 Task: Search one way flight ticket for 5 adults, 2 children, 1 infant in seat and 2 infants on lap in economy from San Angelo: San Angelo Regional Airport (mathis Field) to Evansville: Evansville Regional Airport on 8-3-2023. Choice of flights is Frontier. Number of bags: 1 carry on bag and 1 checked bag. Price is upto 97000. Outbound departure time preference is 4:00.
Action: Mouse moved to (393, 156)
Screenshot: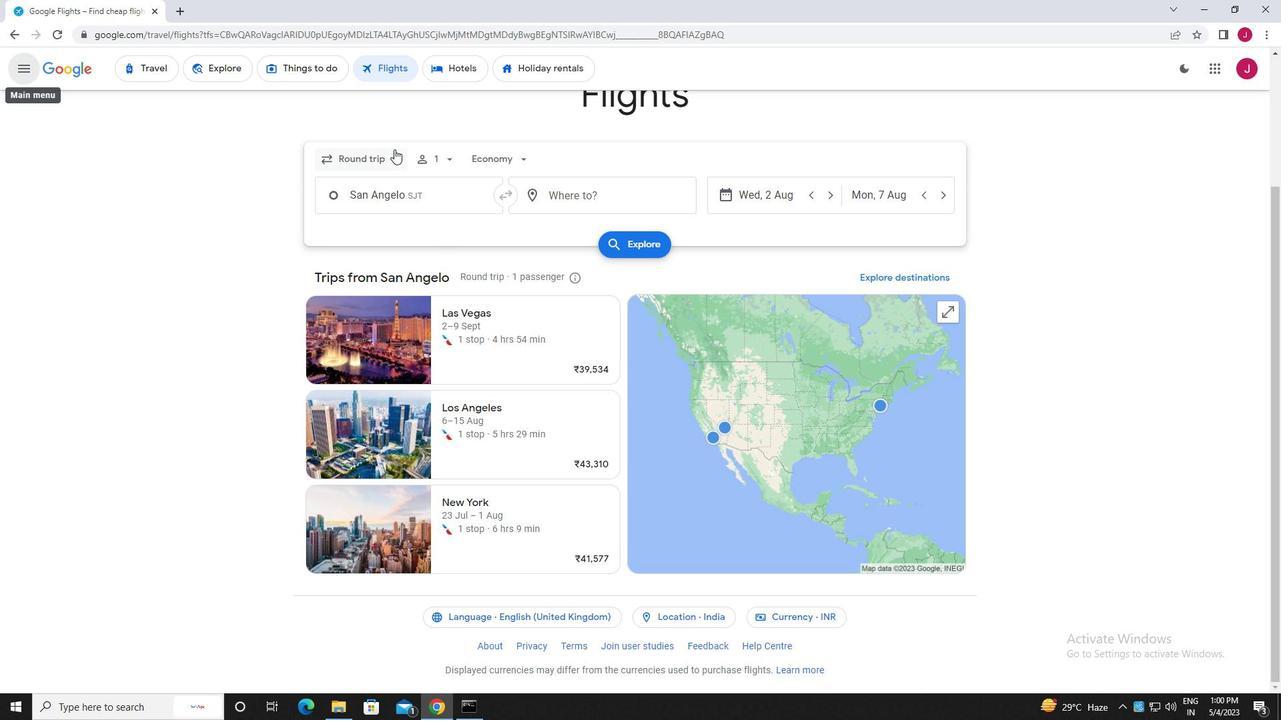 
Action: Mouse pressed left at (393, 156)
Screenshot: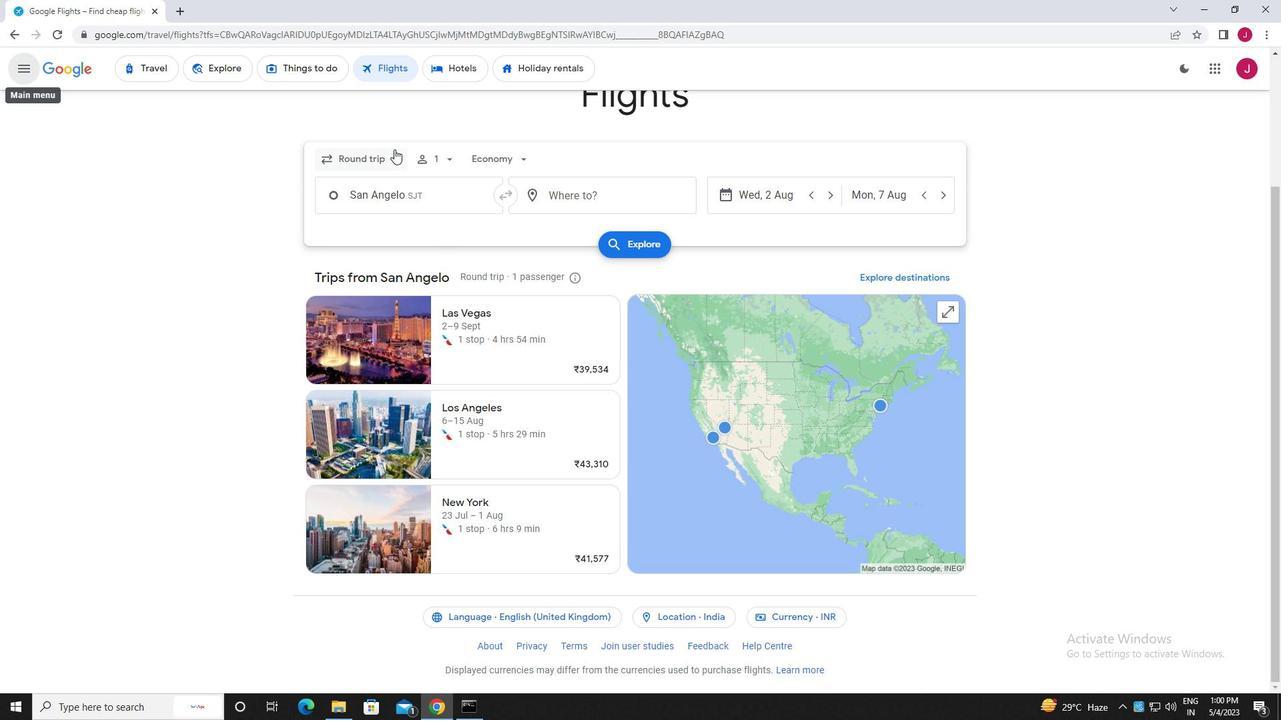 
Action: Mouse moved to (387, 220)
Screenshot: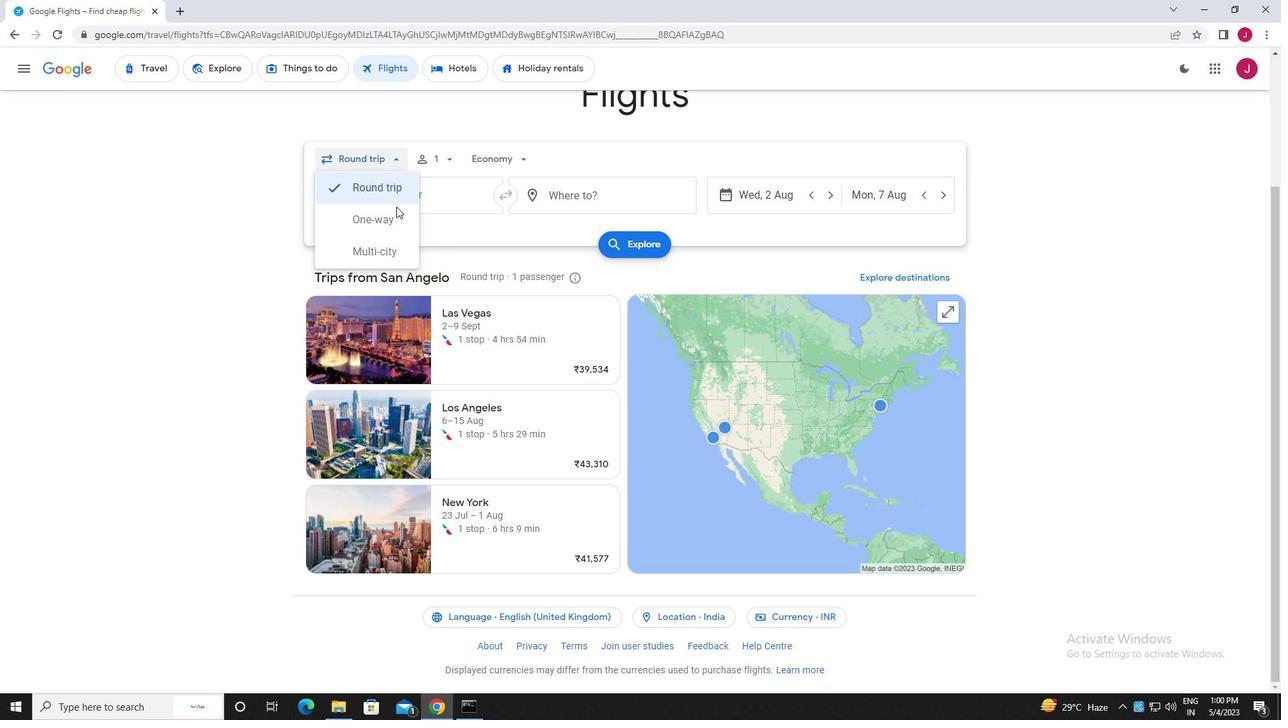 
Action: Mouse pressed left at (387, 220)
Screenshot: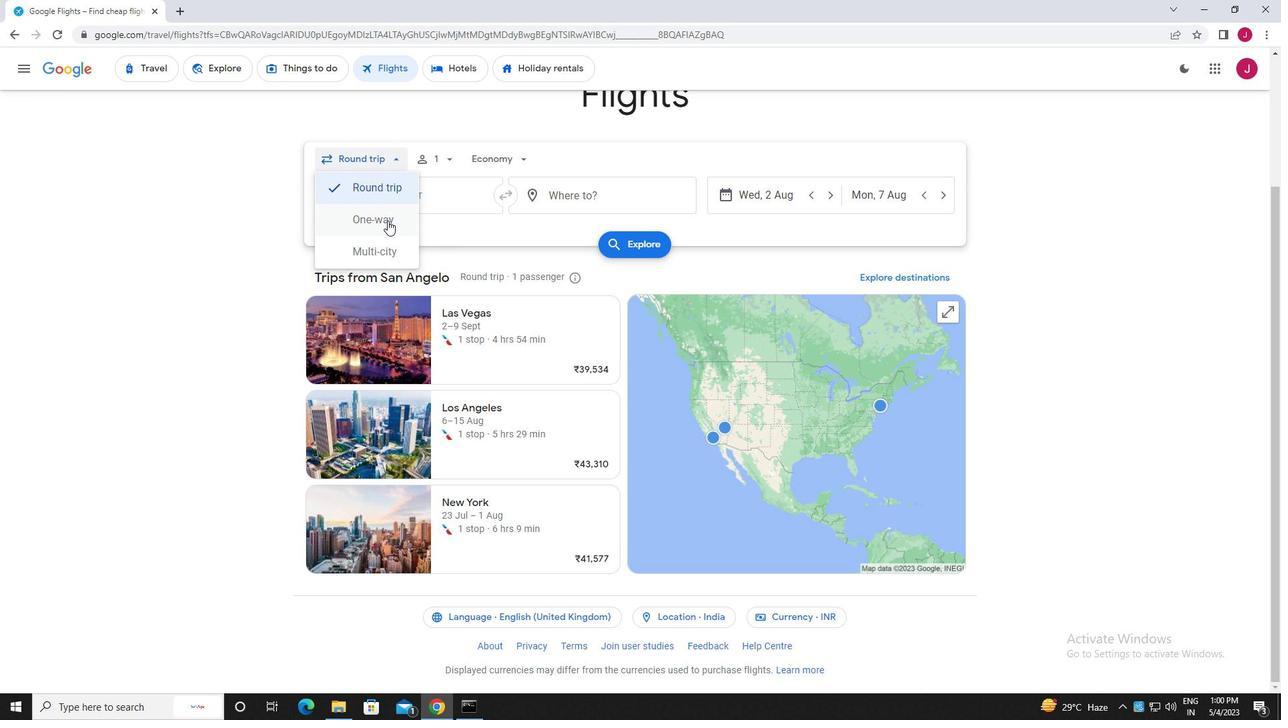 
Action: Mouse moved to (450, 156)
Screenshot: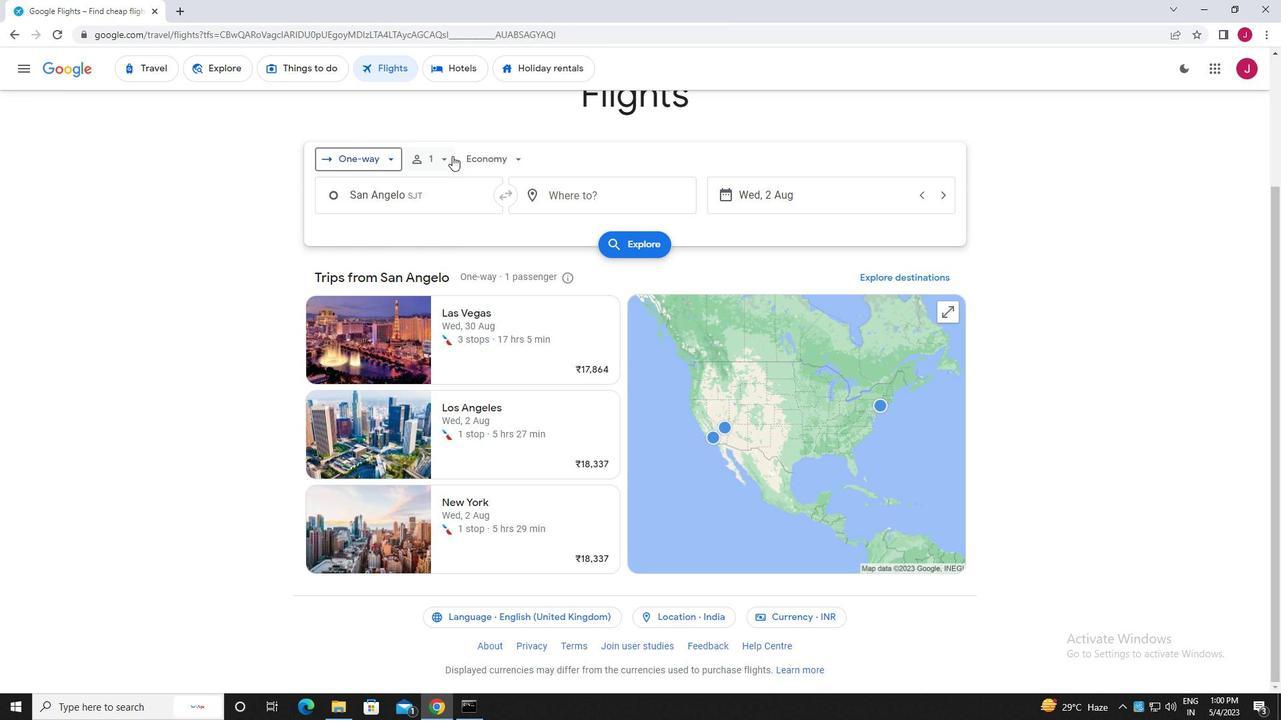 
Action: Mouse pressed left at (450, 156)
Screenshot: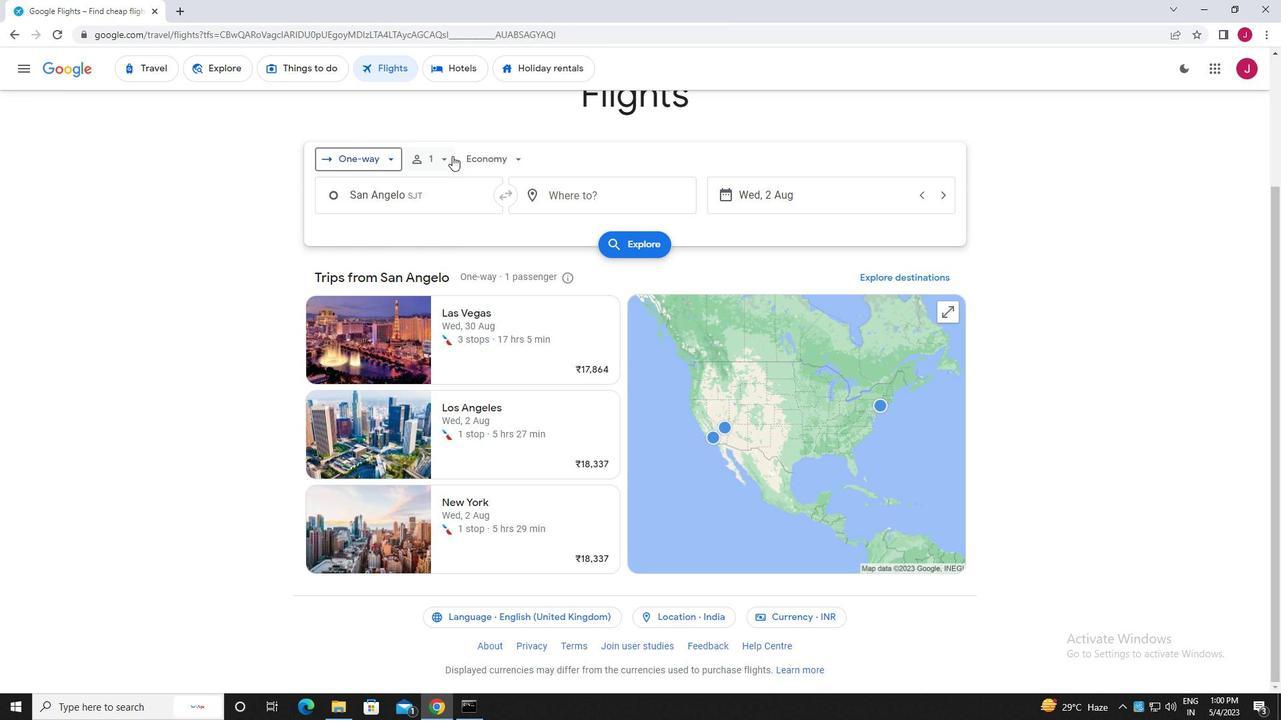 
Action: Mouse moved to (544, 196)
Screenshot: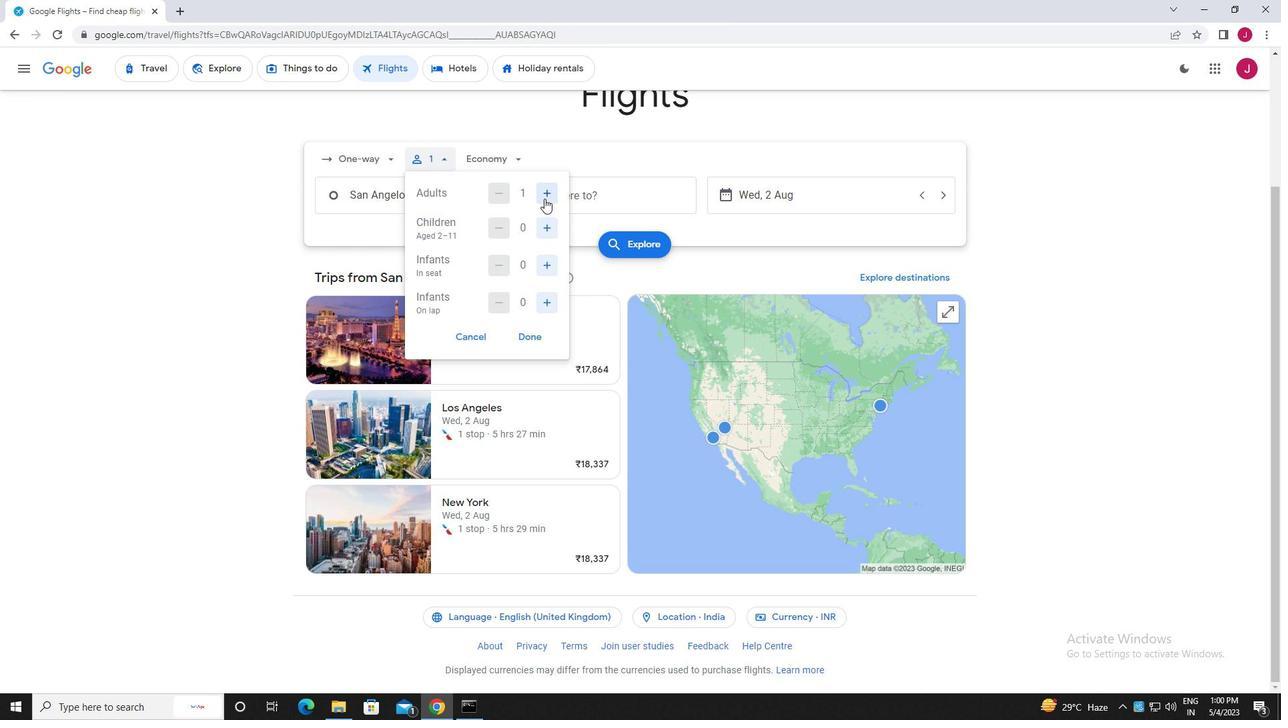 
Action: Mouse pressed left at (544, 196)
Screenshot: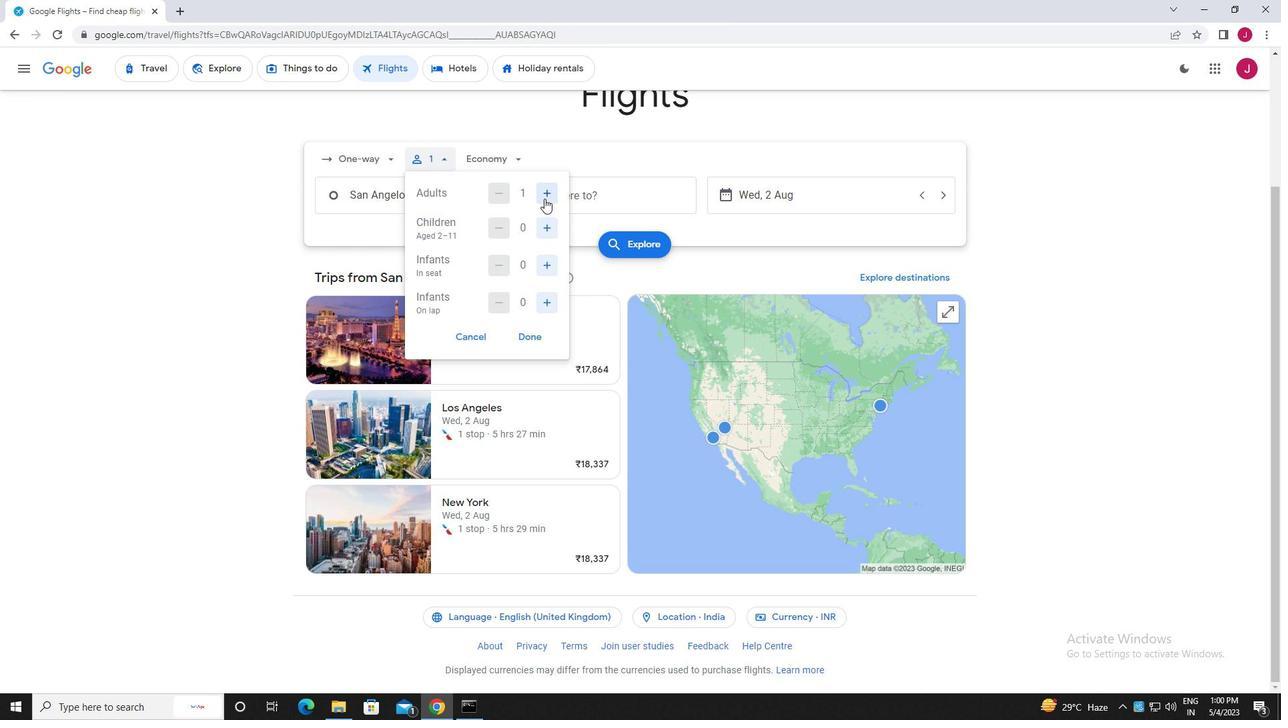 
Action: Mouse pressed left at (544, 196)
Screenshot: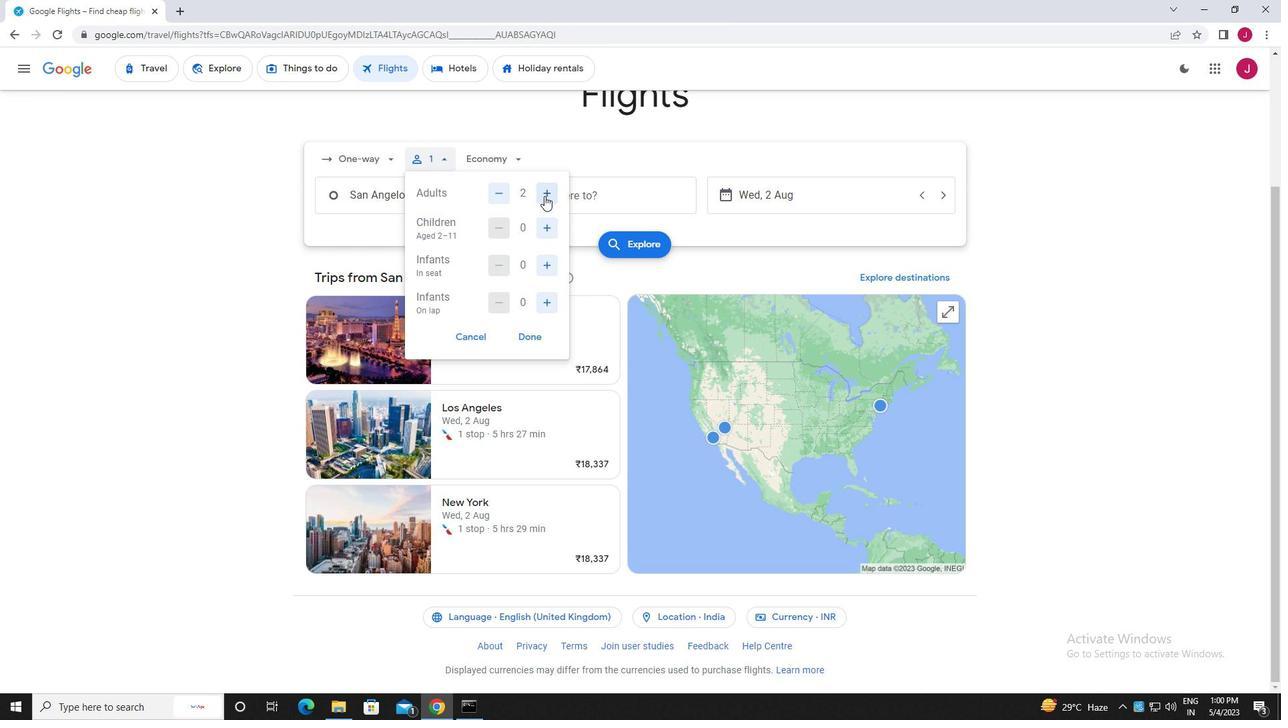 
Action: Mouse pressed left at (544, 196)
Screenshot: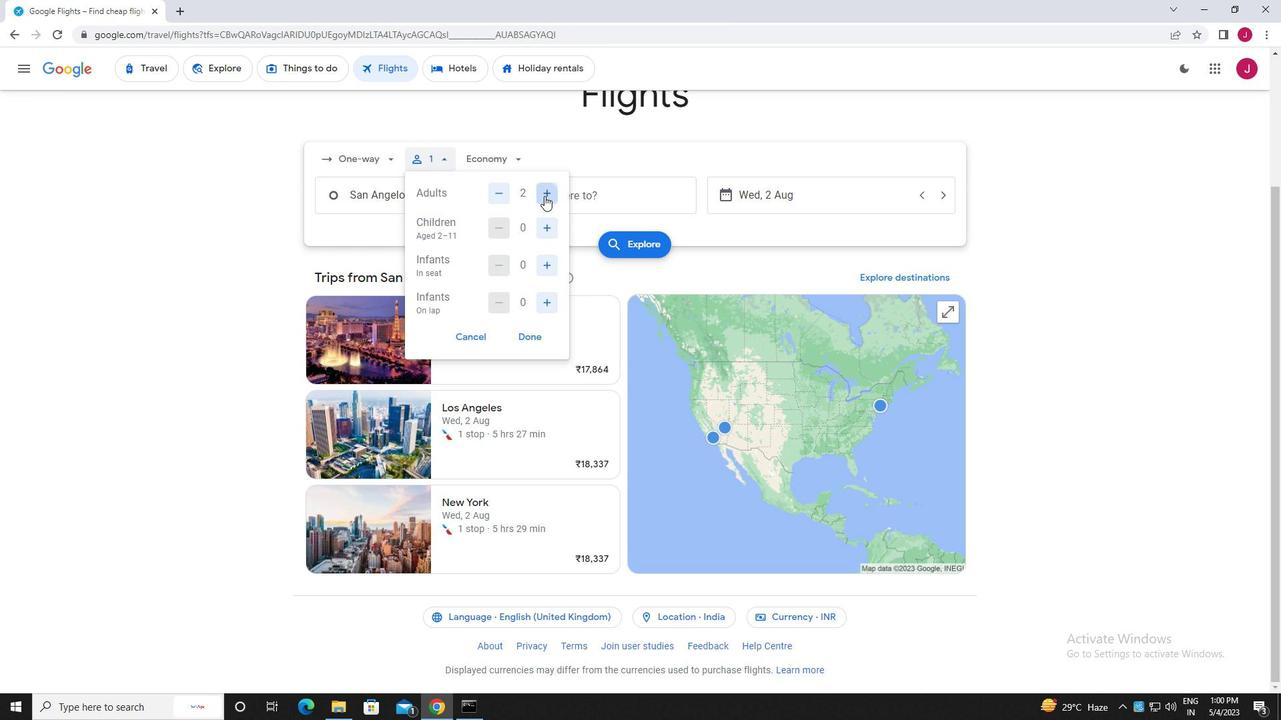 
Action: Mouse pressed left at (544, 196)
Screenshot: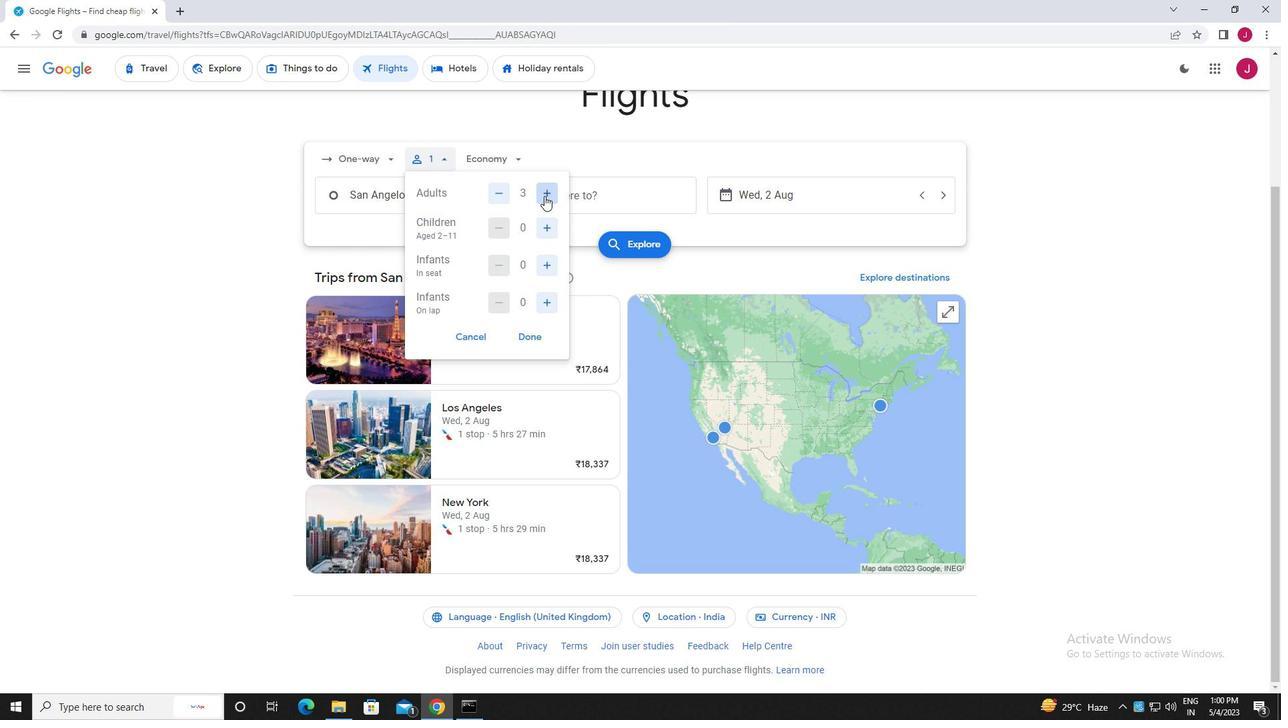 
Action: Mouse moved to (550, 230)
Screenshot: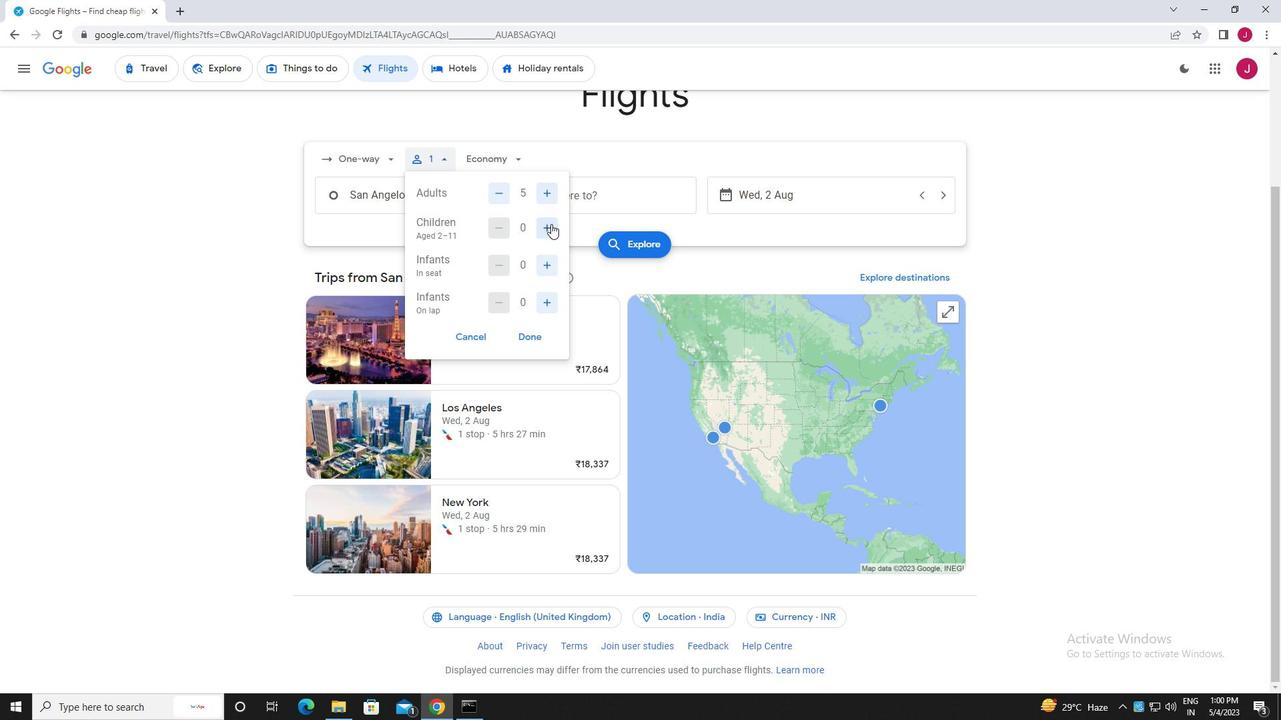 
Action: Mouse pressed left at (550, 230)
Screenshot: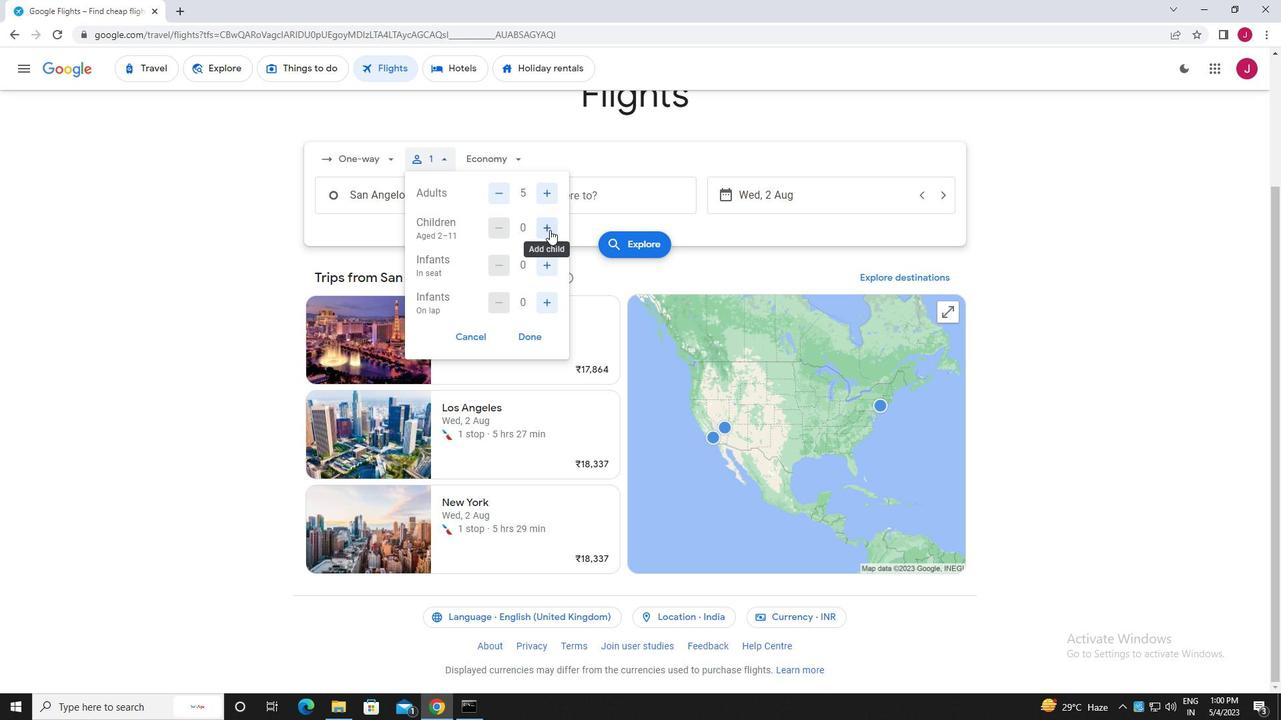 
Action: Mouse pressed left at (550, 230)
Screenshot: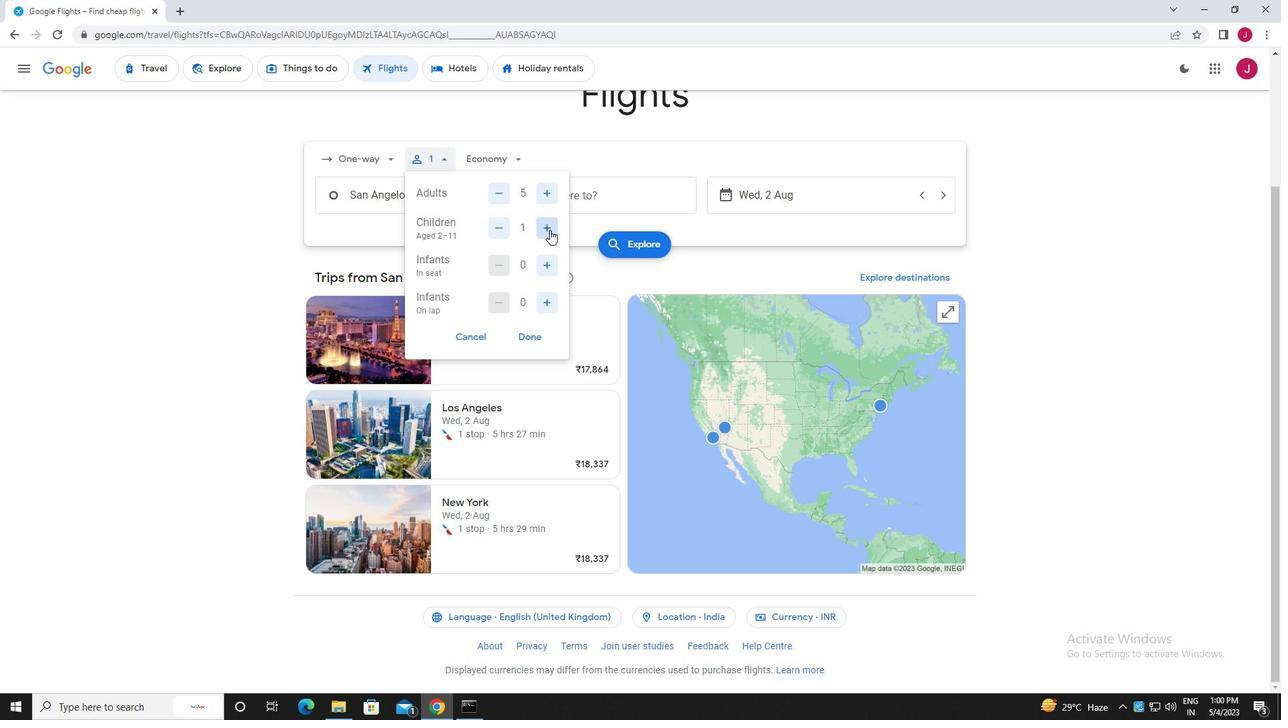 
Action: Mouse moved to (546, 268)
Screenshot: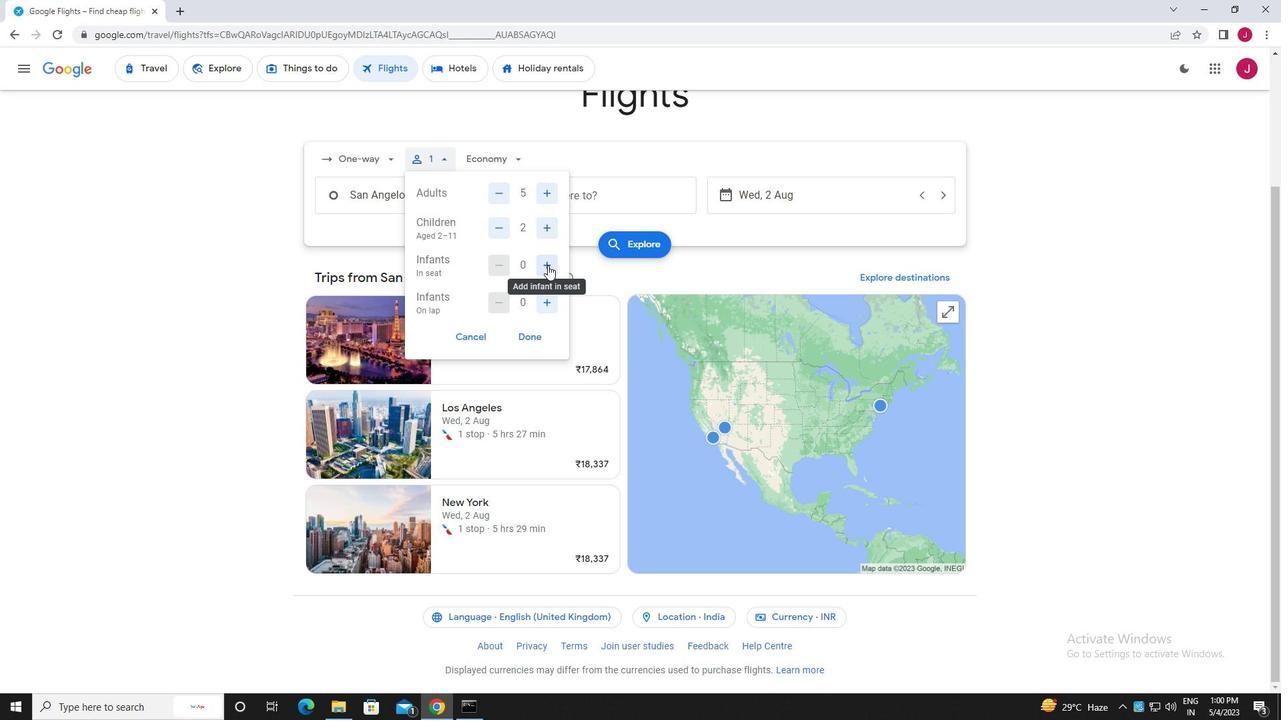 
Action: Mouse pressed left at (546, 268)
Screenshot: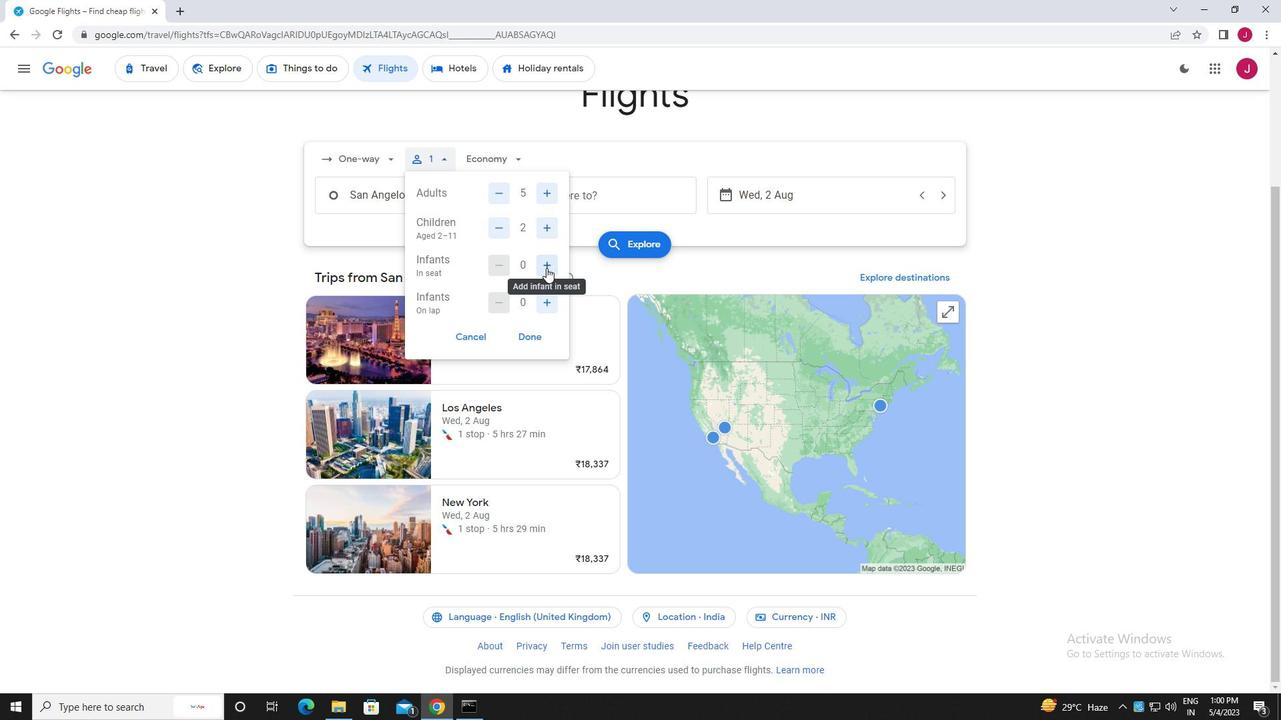 
Action: Mouse moved to (548, 299)
Screenshot: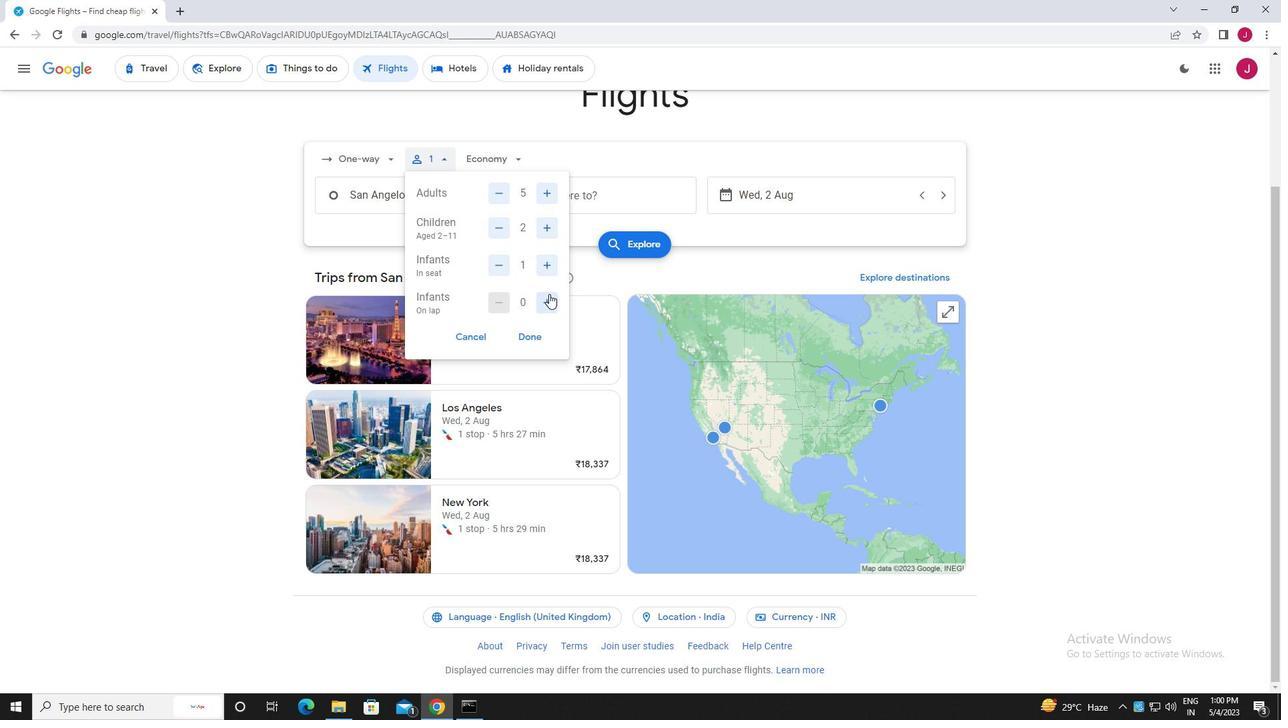 
Action: Mouse pressed left at (548, 299)
Screenshot: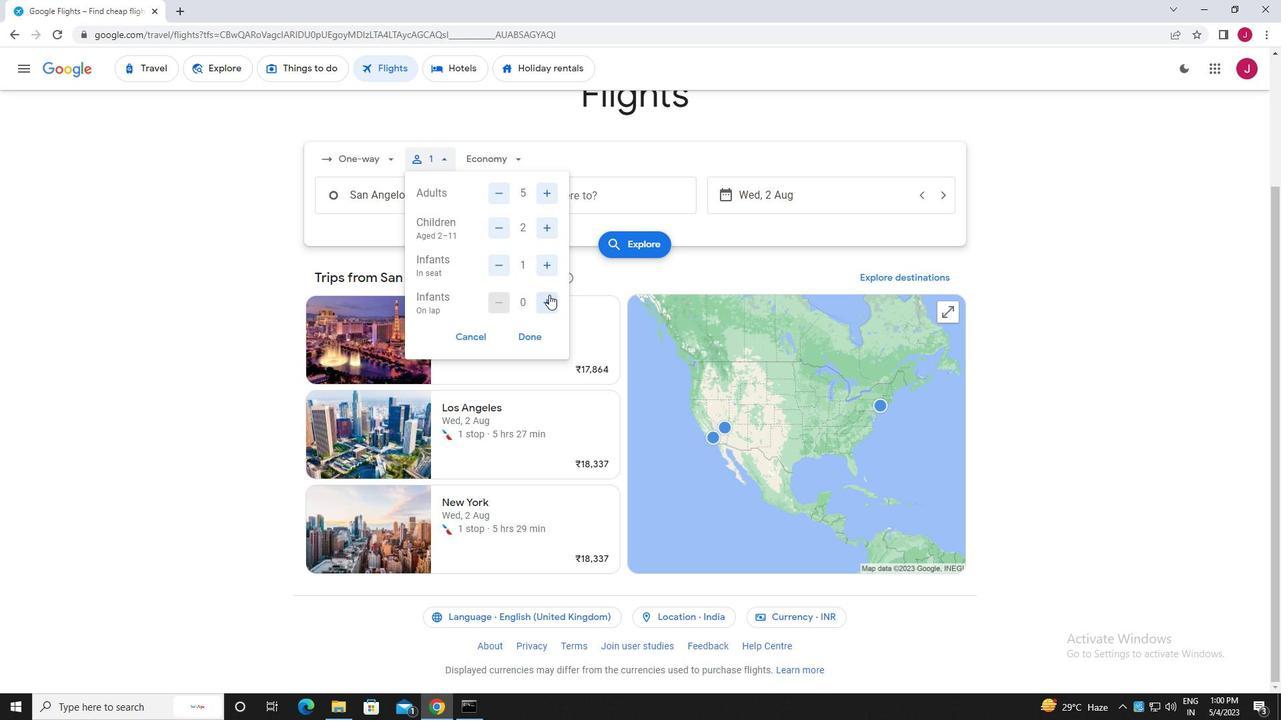 
Action: Mouse pressed left at (548, 299)
Screenshot: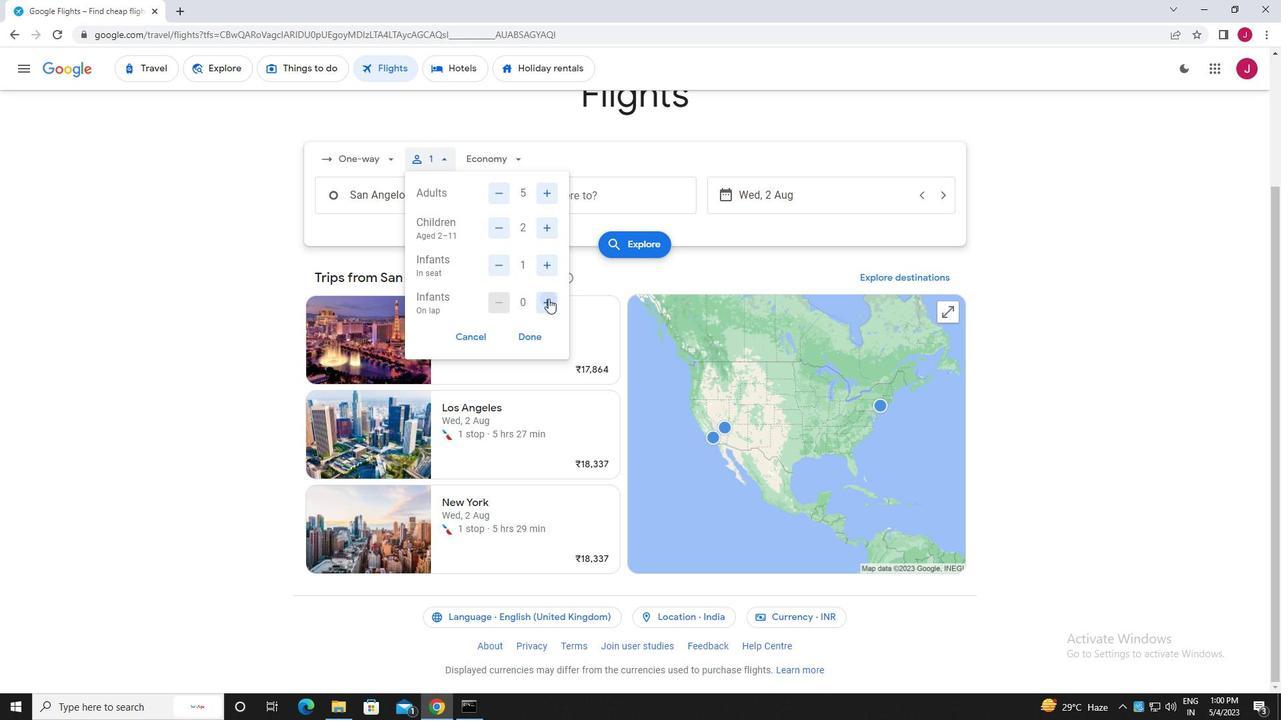 
Action: Mouse moved to (499, 301)
Screenshot: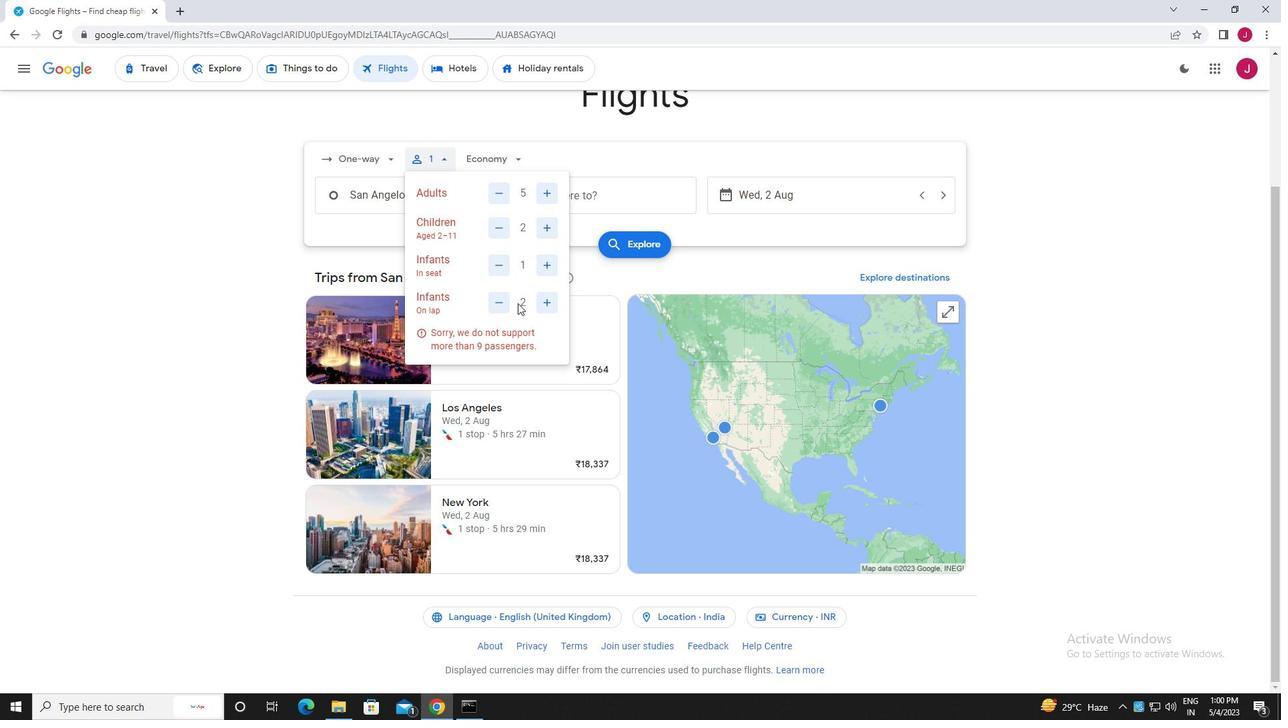 
Action: Mouse pressed left at (499, 301)
Screenshot: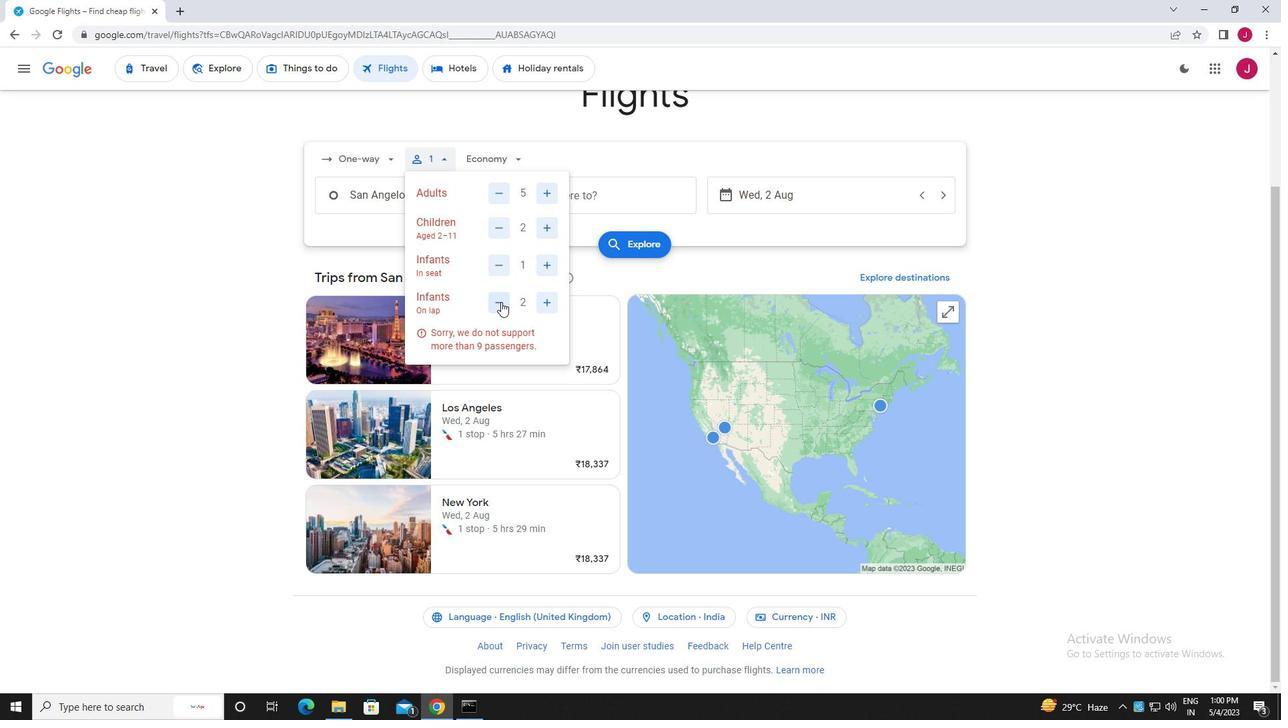 
Action: Mouse moved to (527, 333)
Screenshot: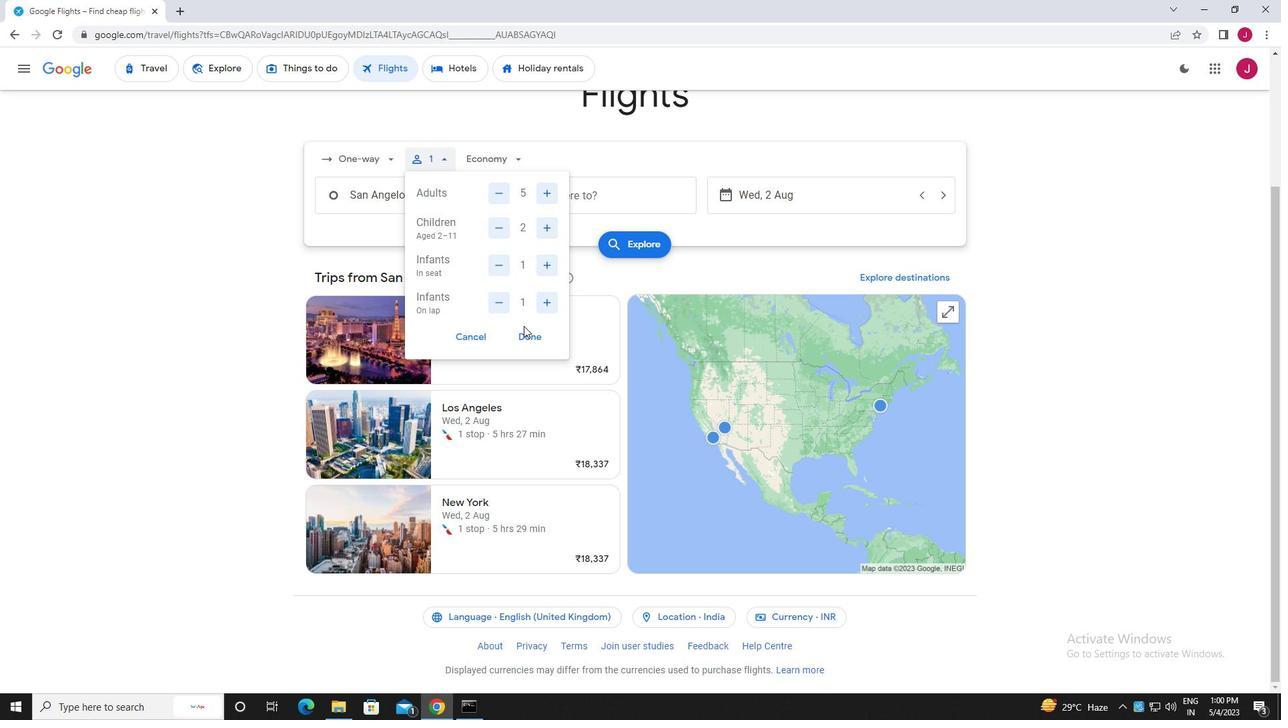 
Action: Mouse pressed left at (527, 333)
Screenshot: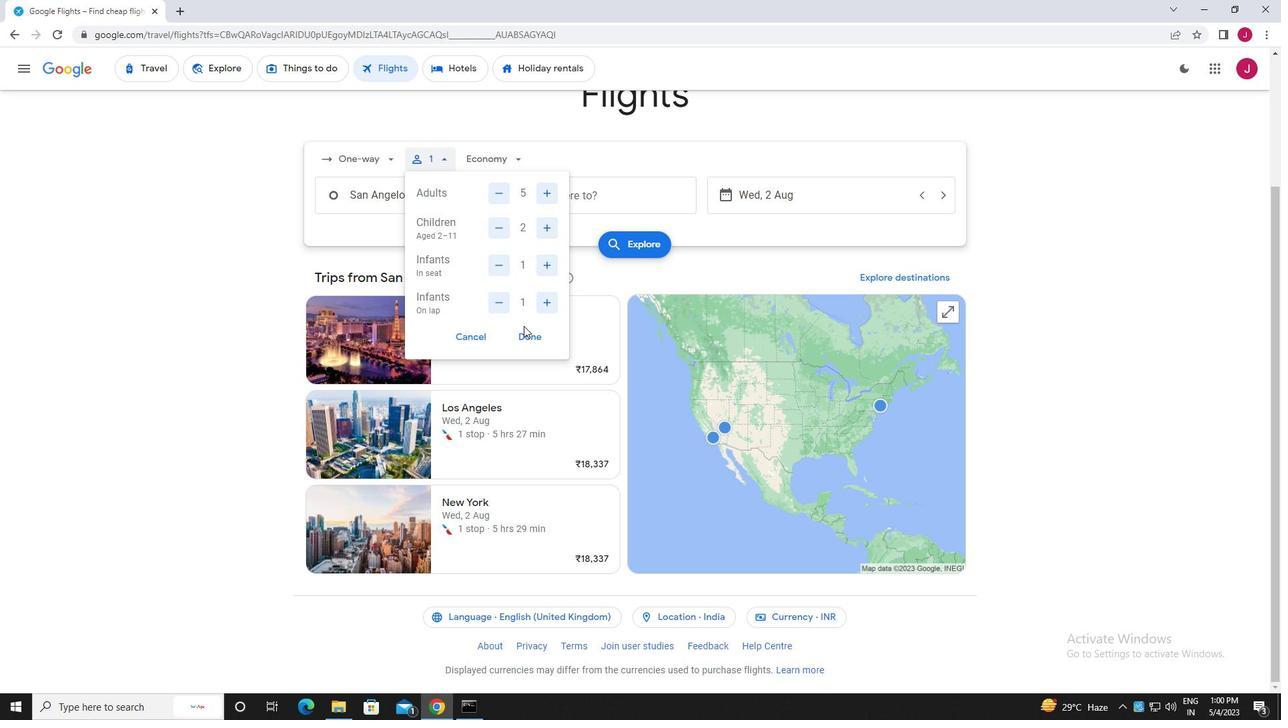 
Action: Mouse moved to (505, 156)
Screenshot: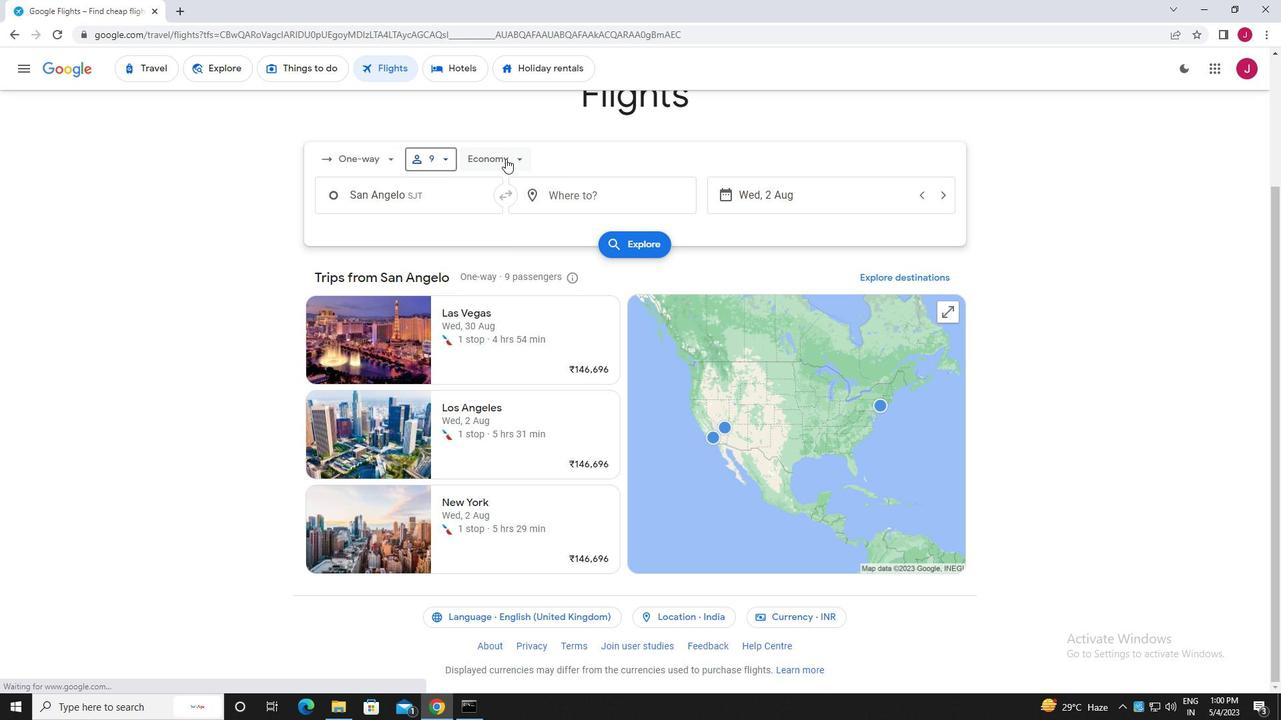 
Action: Mouse pressed left at (505, 156)
Screenshot: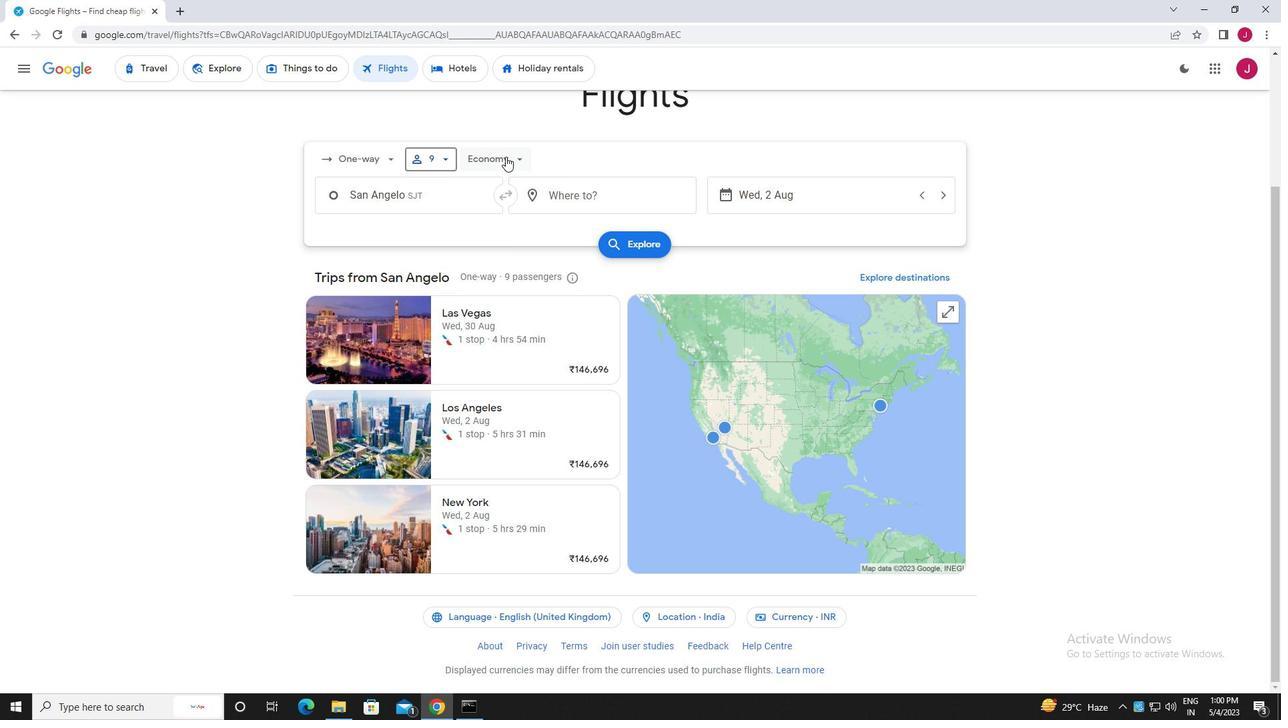 
Action: Mouse moved to (521, 188)
Screenshot: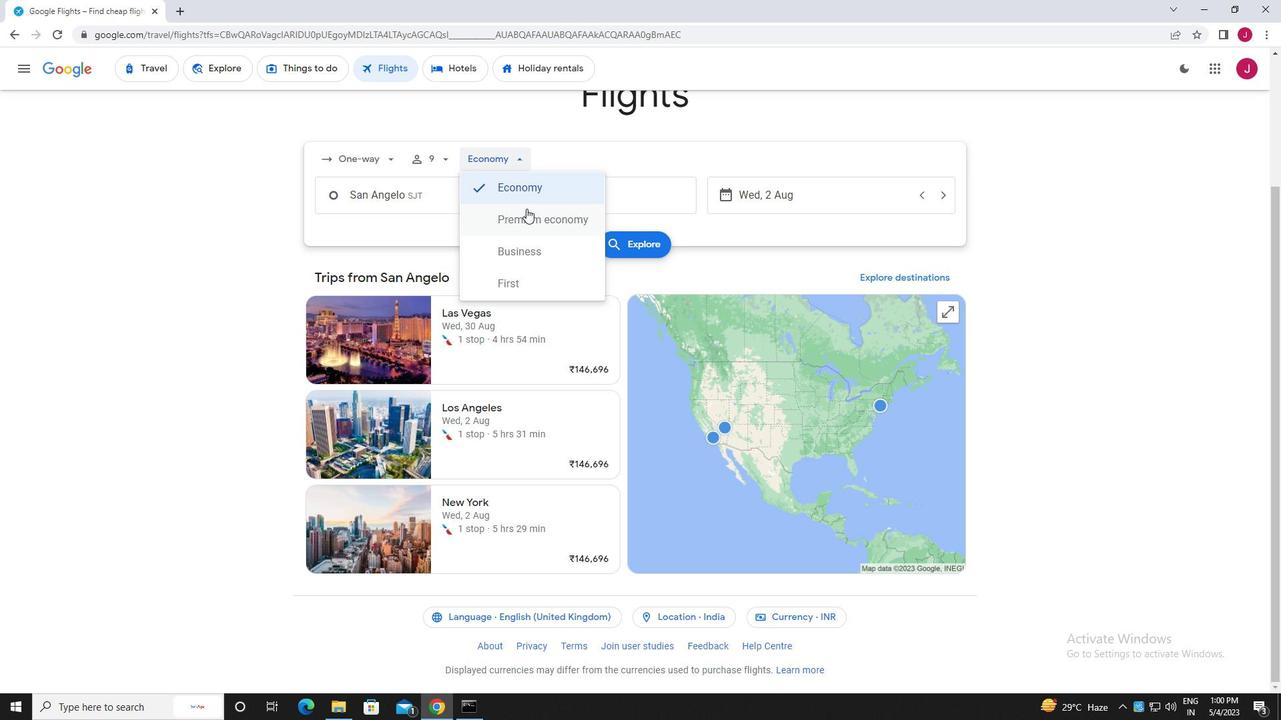 
Action: Mouse pressed left at (521, 188)
Screenshot: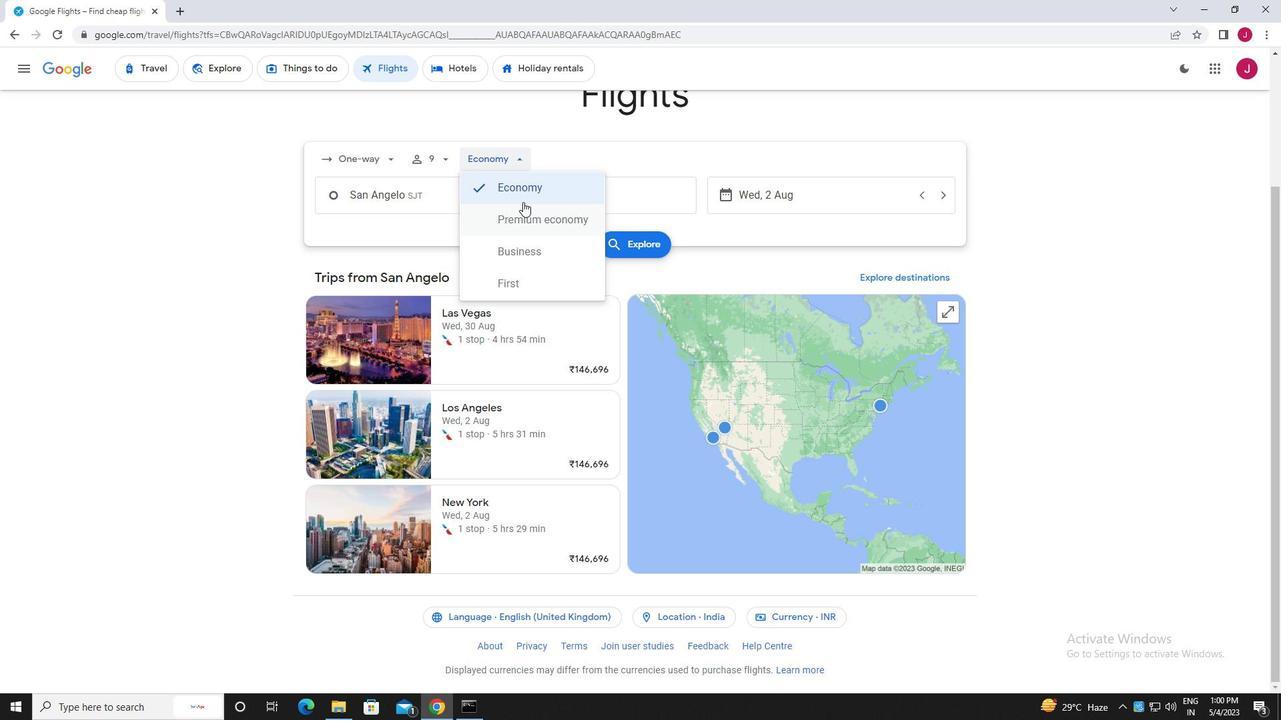 
Action: Mouse moved to (438, 204)
Screenshot: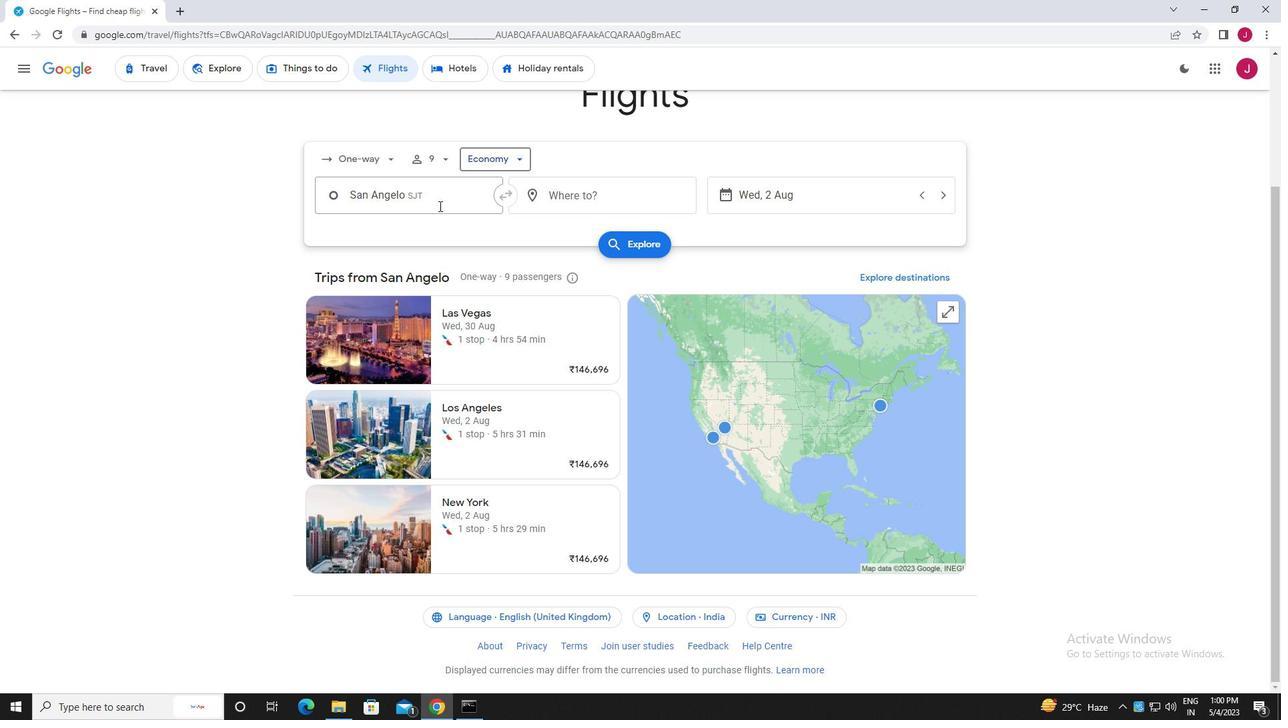 
Action: Mouse pressed left at (438, 204)
Screenshot: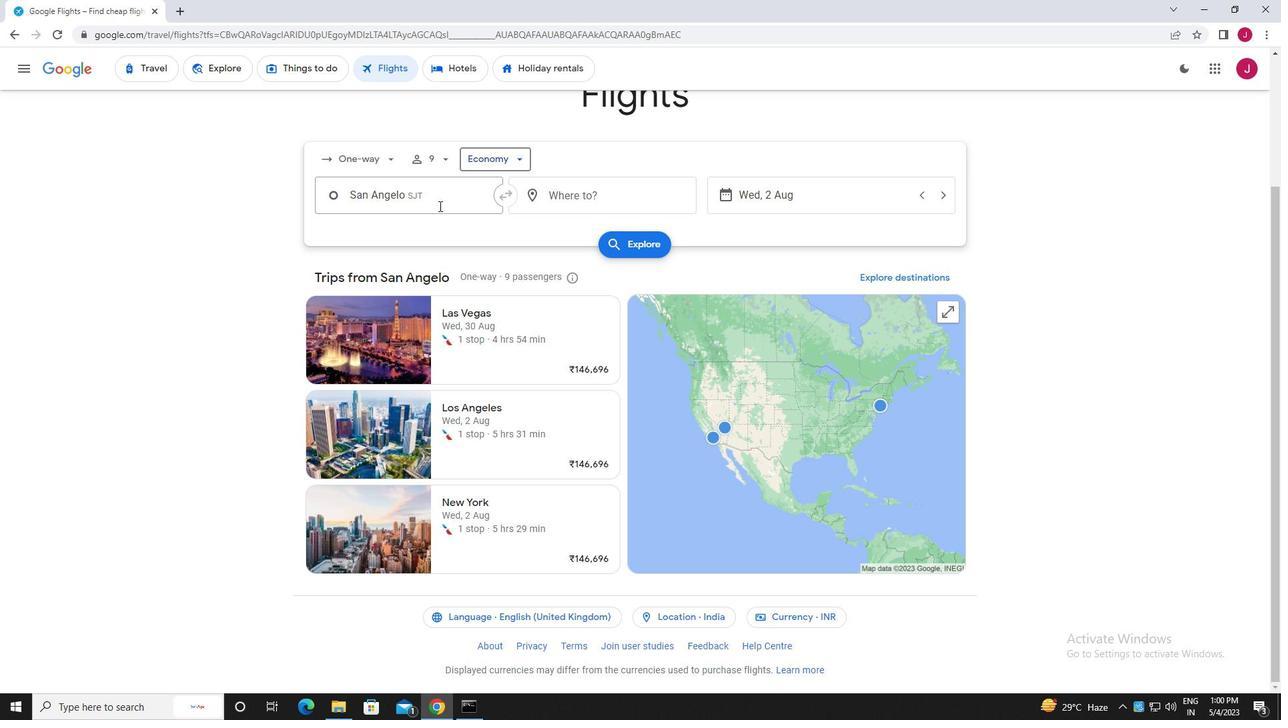 
Action: Key pressed san<Key.backspace>n<Key.space>ang
Screenshot: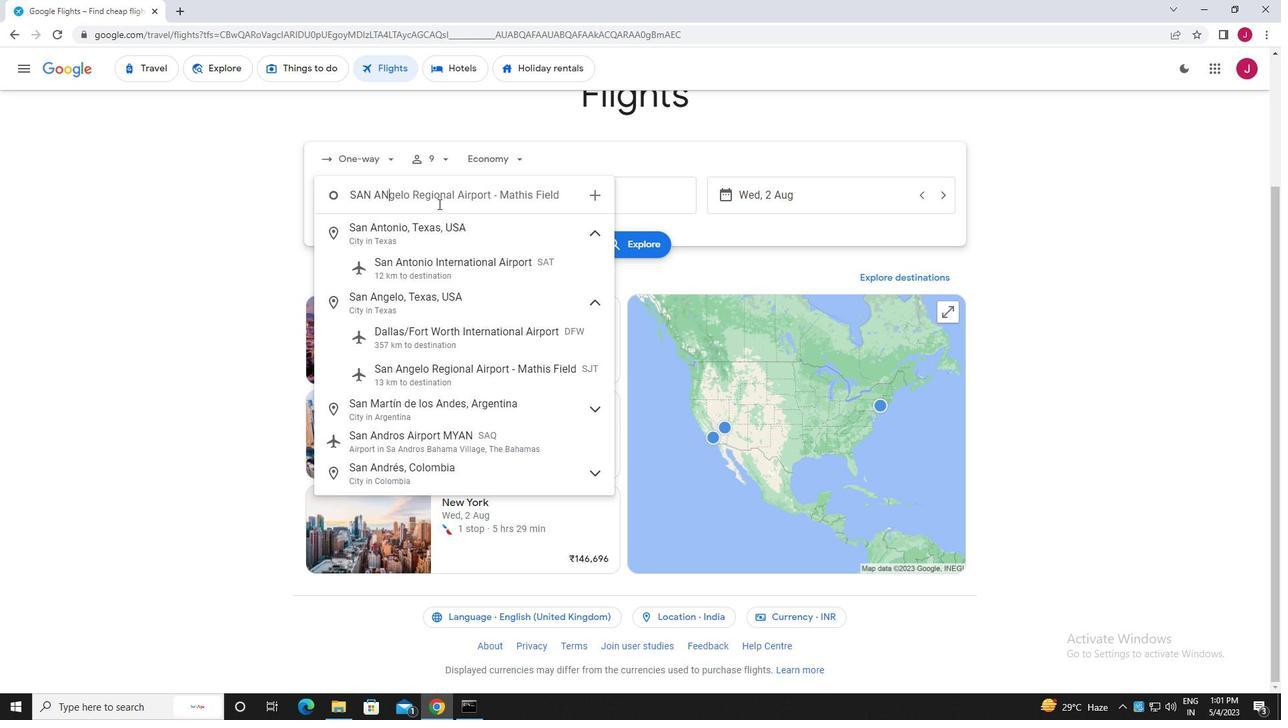 
Action: Mouse moved to (494, 299)
Screenshot: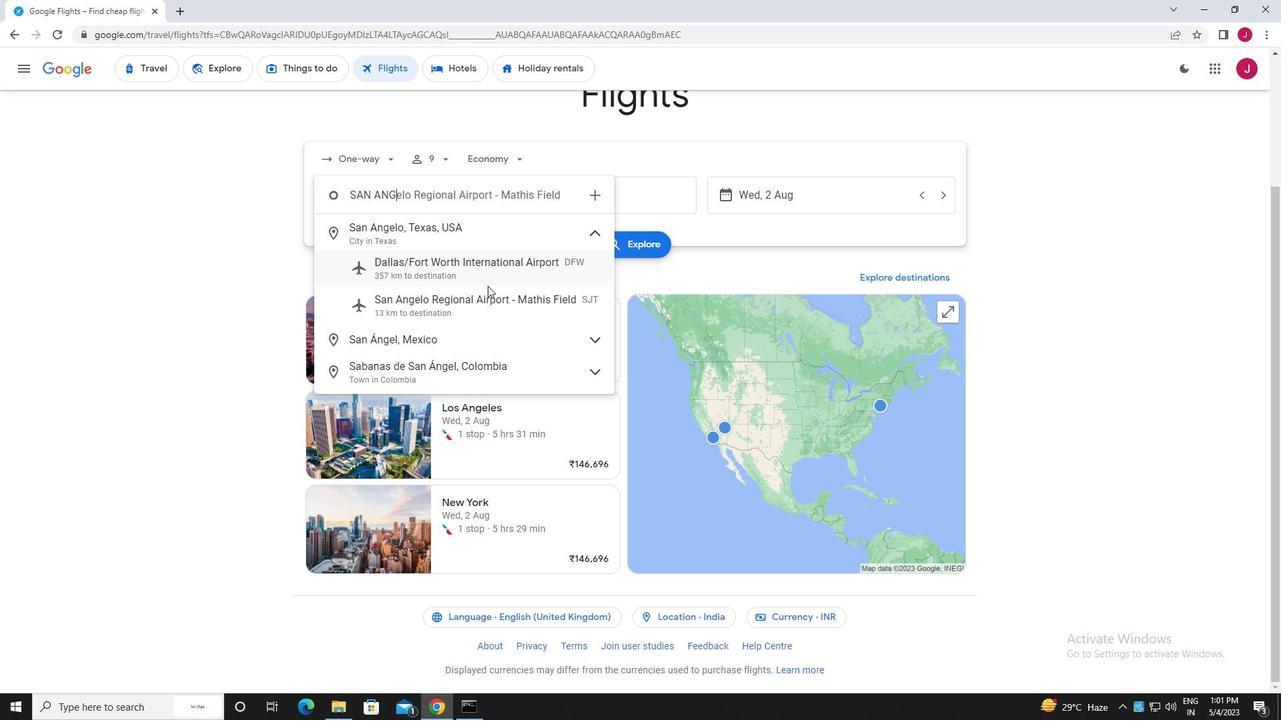 
Action: Mouse pressed left at (494, 299)
Screenshot: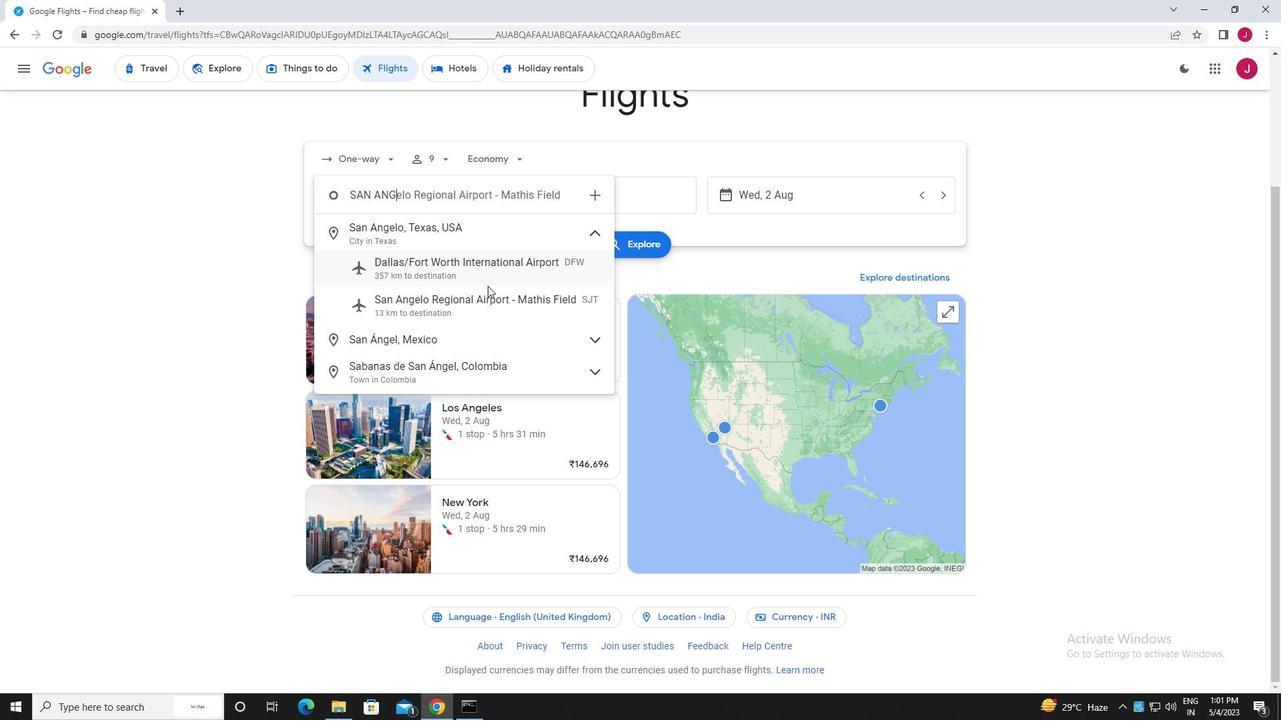 
Action: Mouse moved to (605, 203)
Screenshot: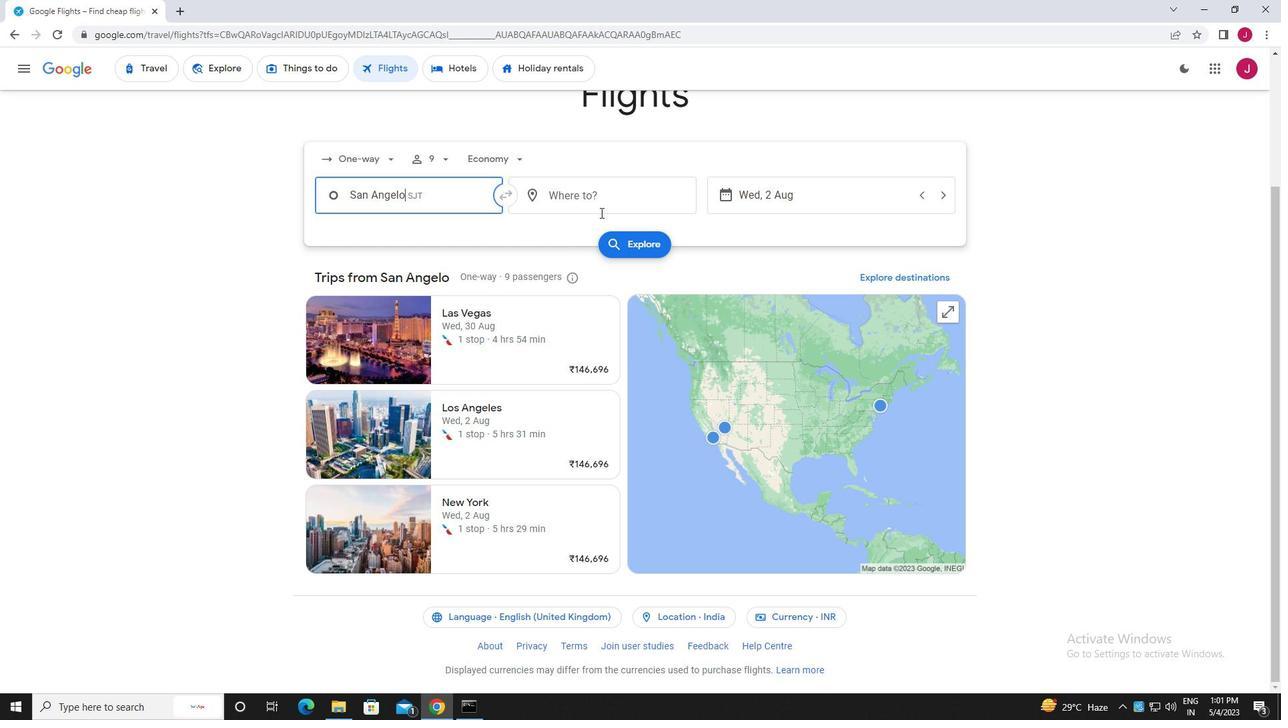 
Action: Mouse pressed left at (605, 203)
Screenshot: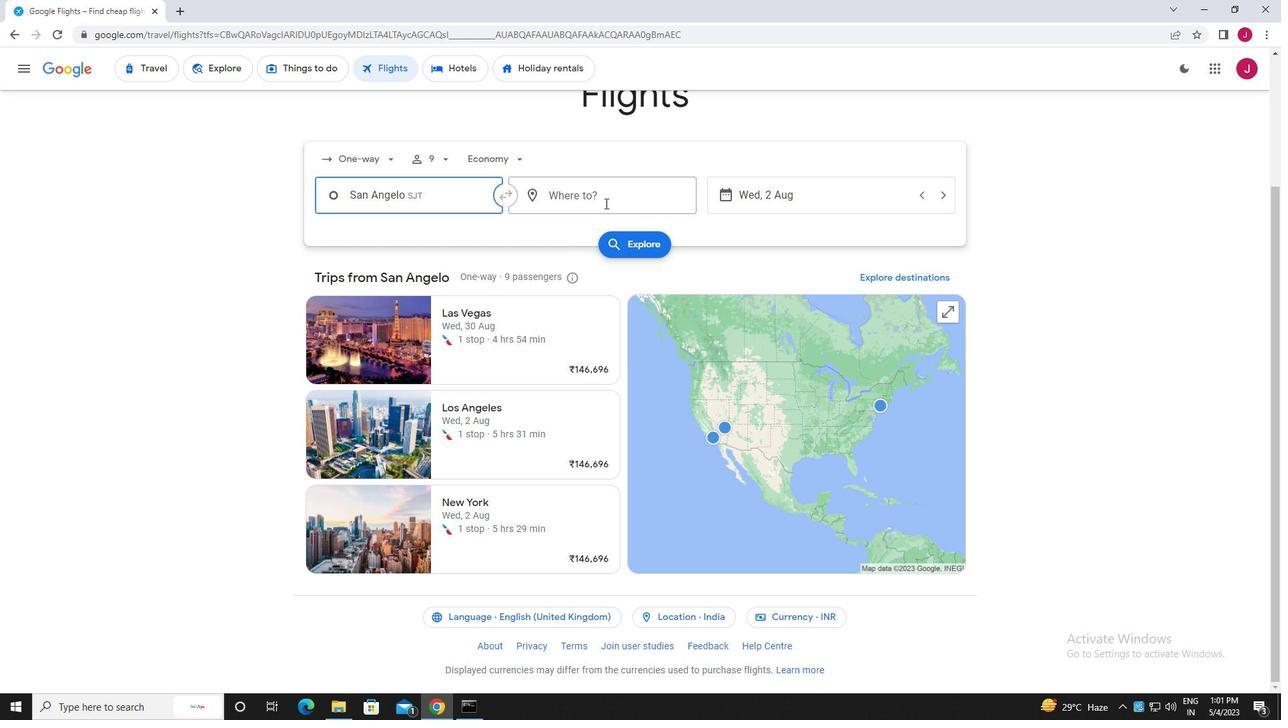 
Action: Mouse moved to (598, 205)
Screenshot: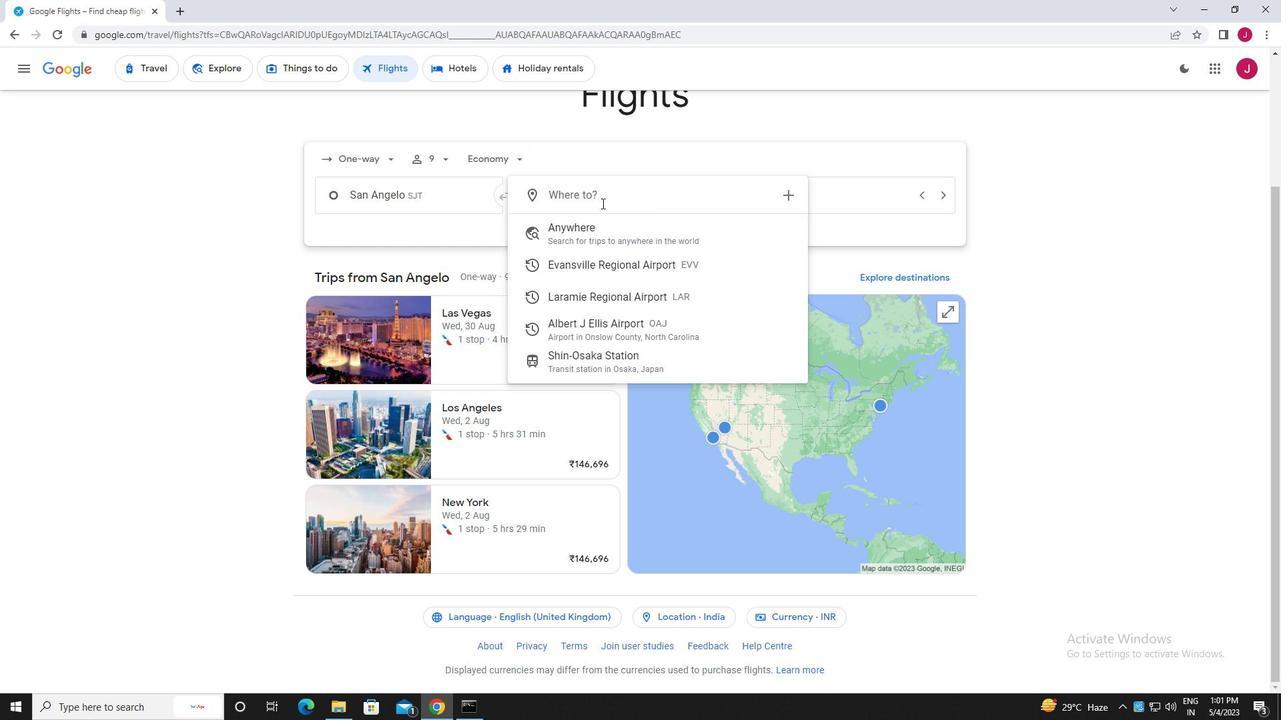 
Action: Key pressed evan
Screenshot: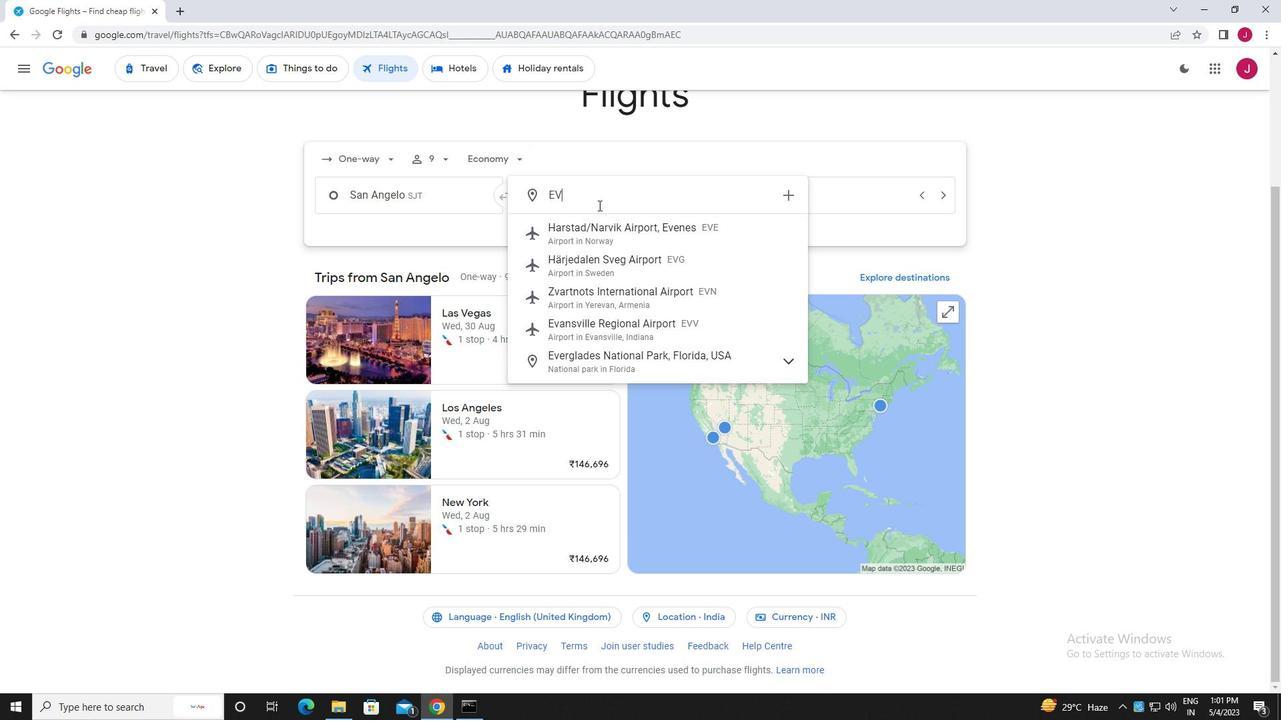 
Action: Mouse moved to (636, 258)
Screenshot: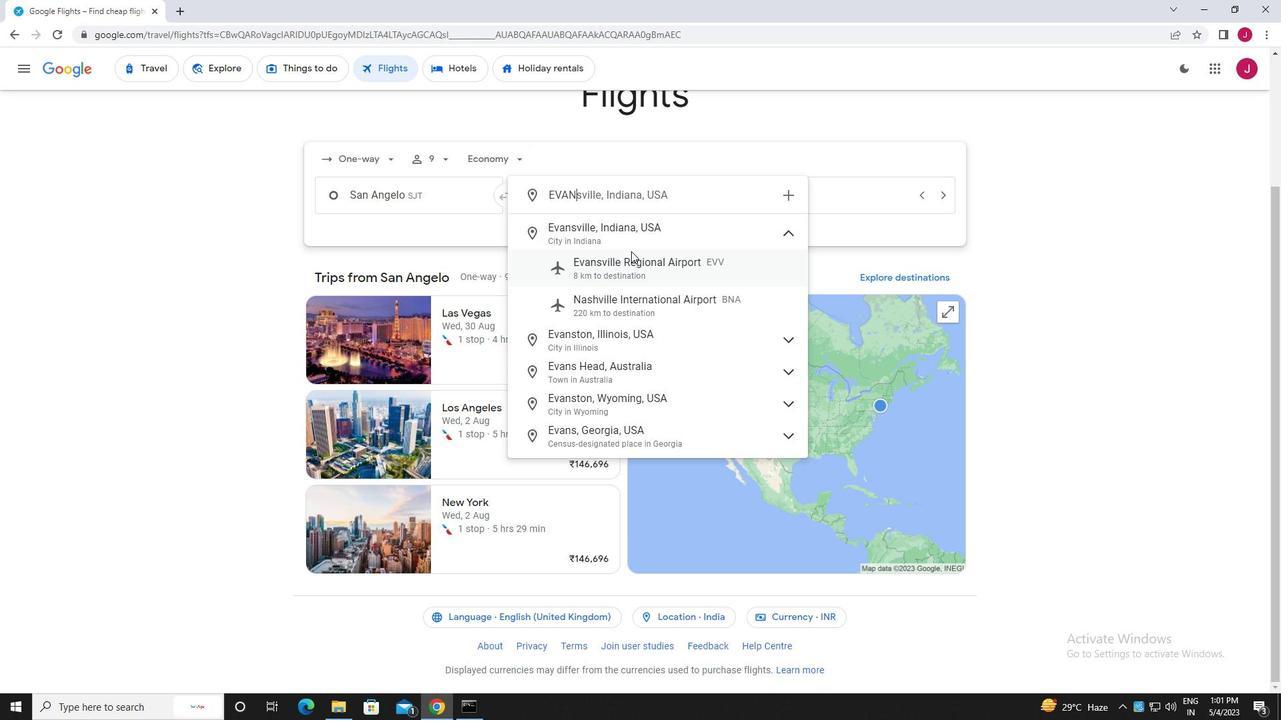 
Action: Mouse pressed left at (636, 258)
Screenshot: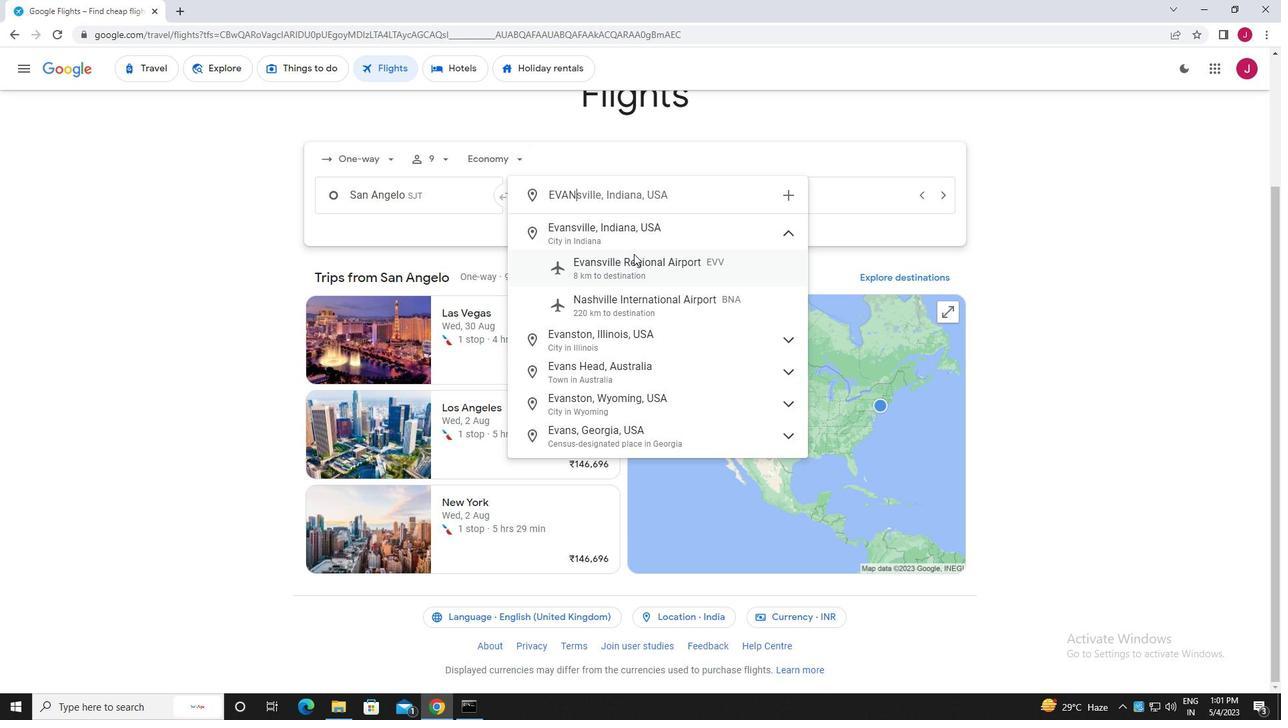 
Action: Mouse moved to (779, 194)
Screenshot: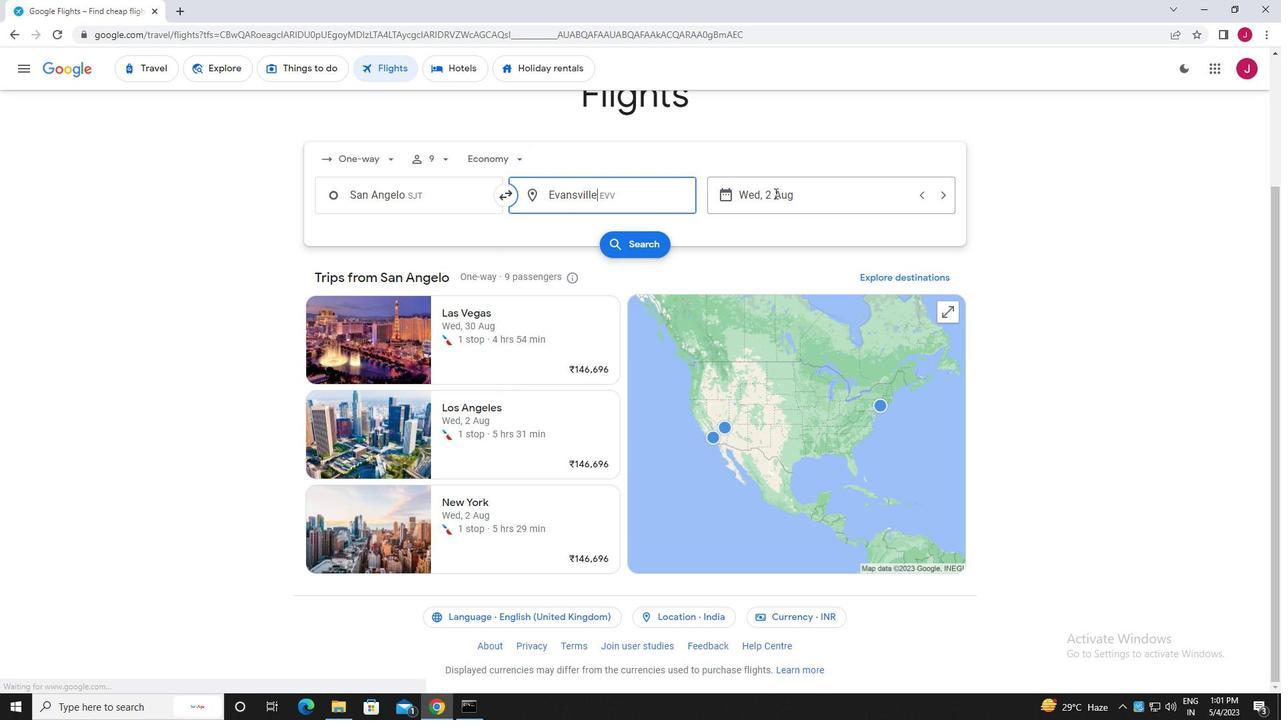 
Action: Mouse pressed left at (779, 194)
Screenshot: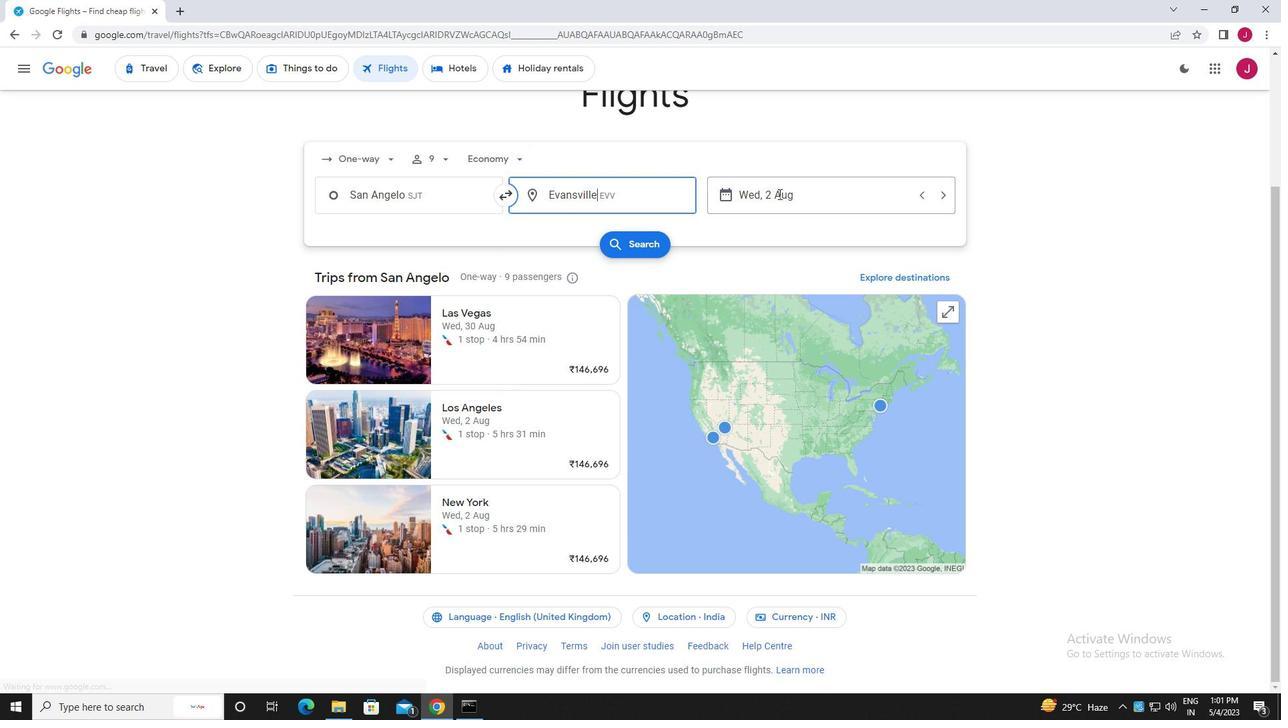 
Action: Mouse moved to (610, 303)
Screenshot: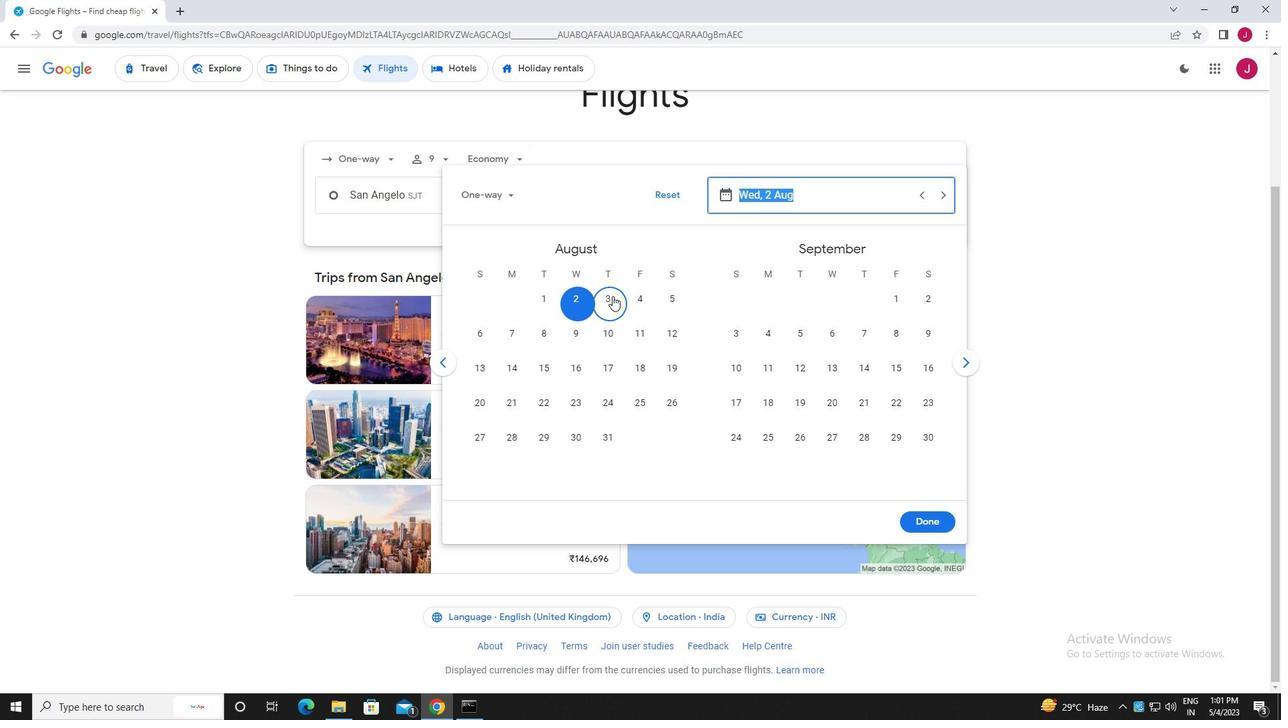 
Action: Mouse pressed left at (610, 303)
Screenshot: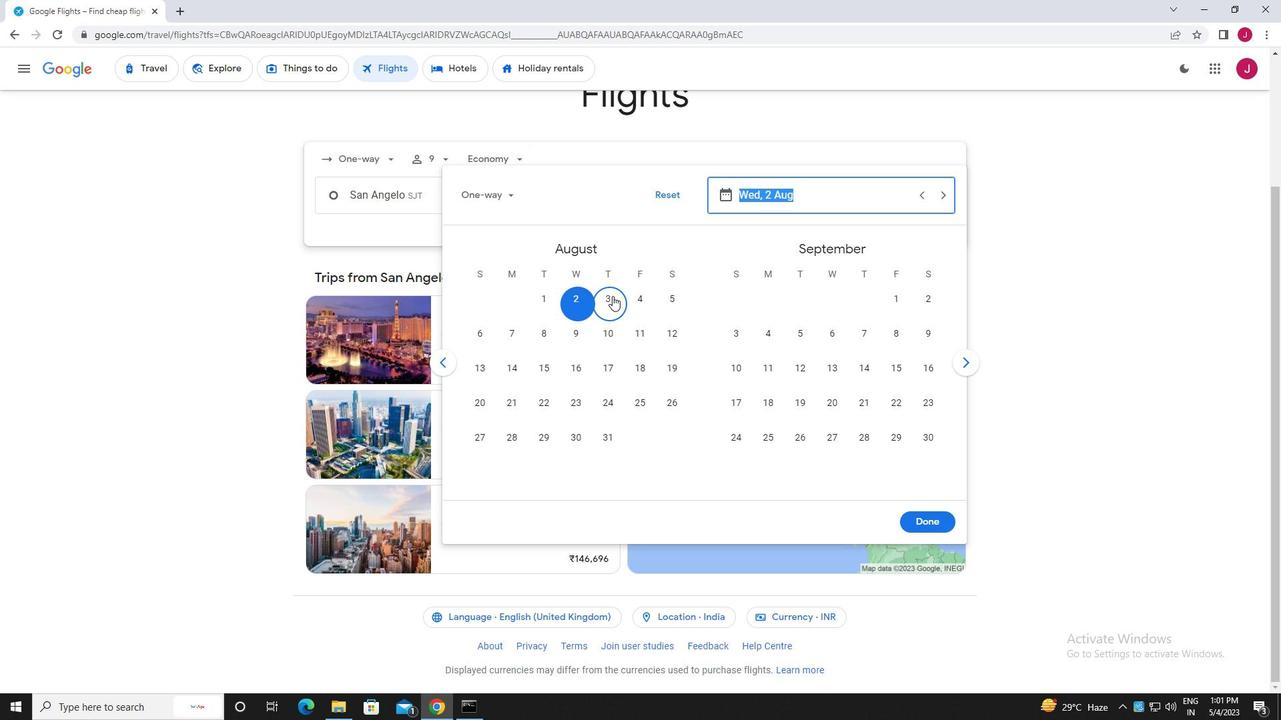 
Action: Mouse moved to (924, 526)
Screenshot: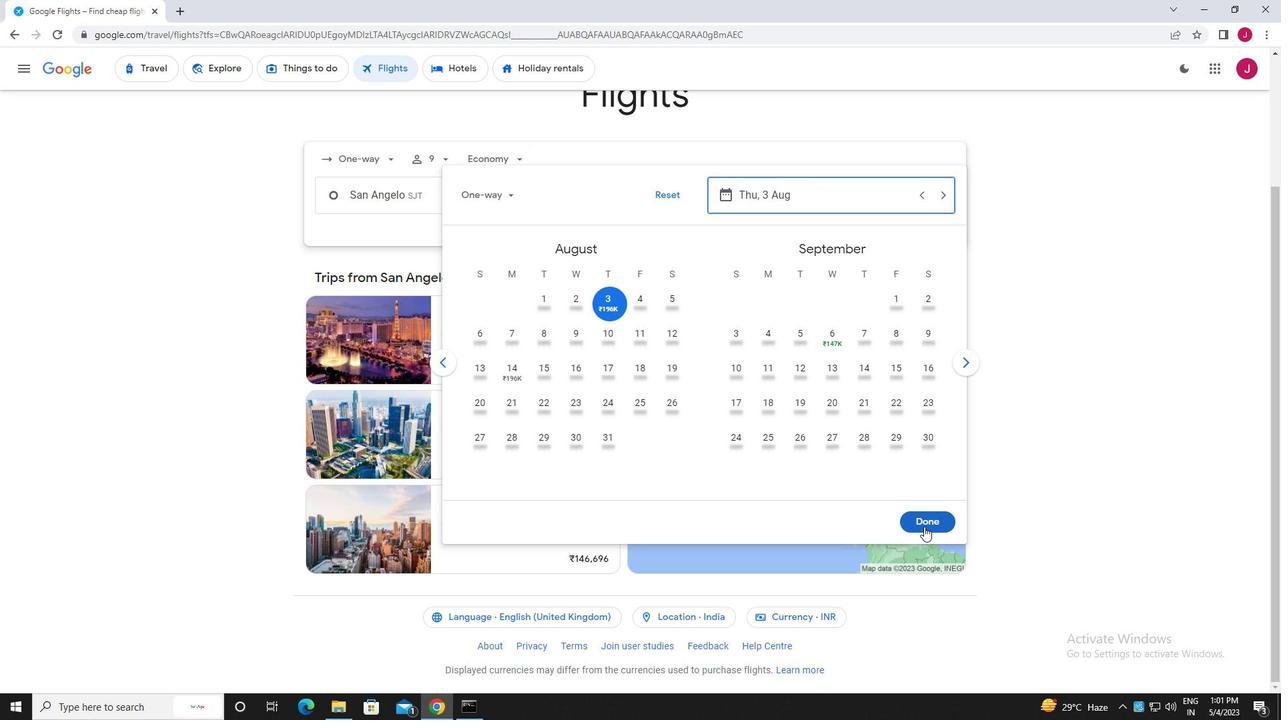 
Action: Mouse pressed left at (924, 526)
Screenshot: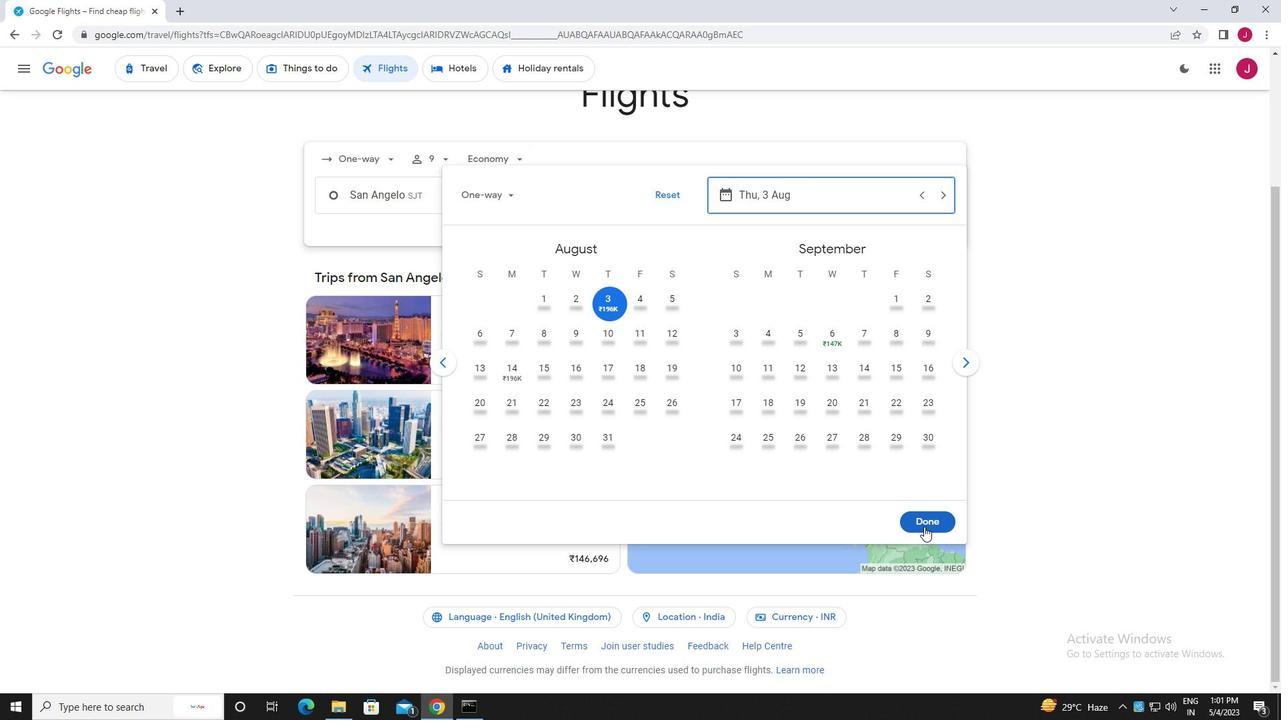 
Action: Mouse moved to (638, 246)
Screenshot: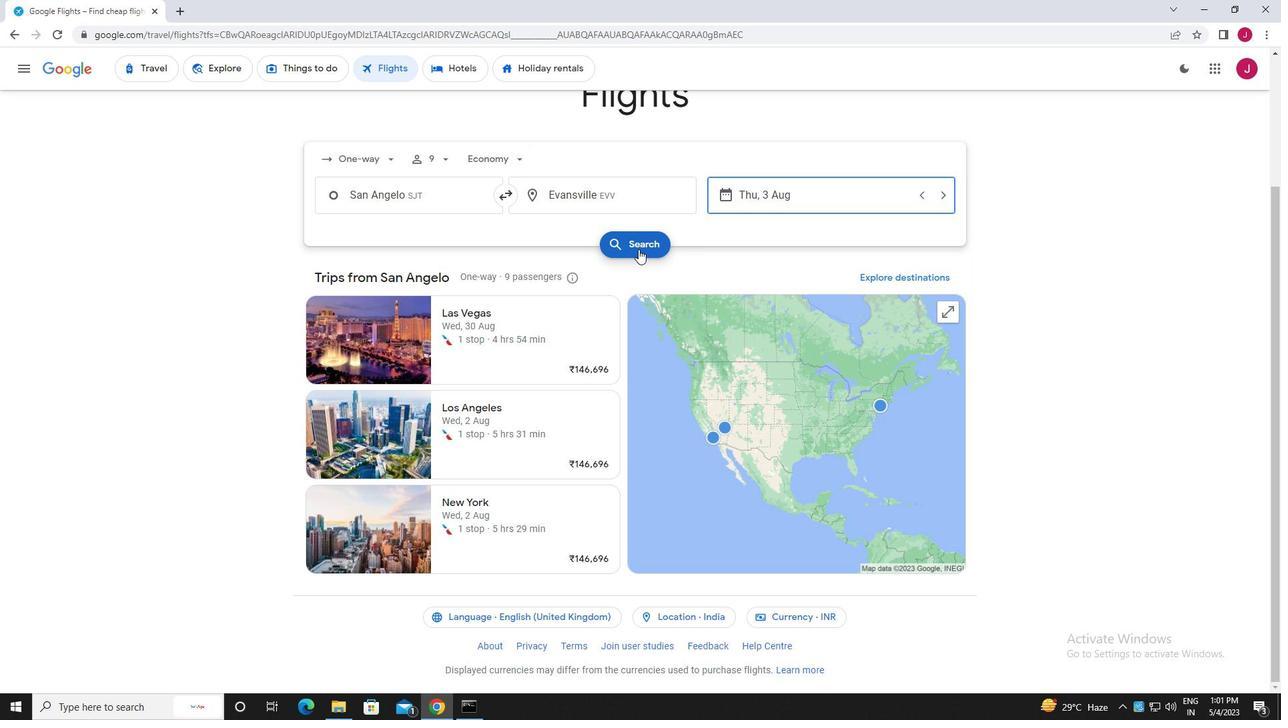 
Action: Mouse pressed left at (638, 246)
Screenshot: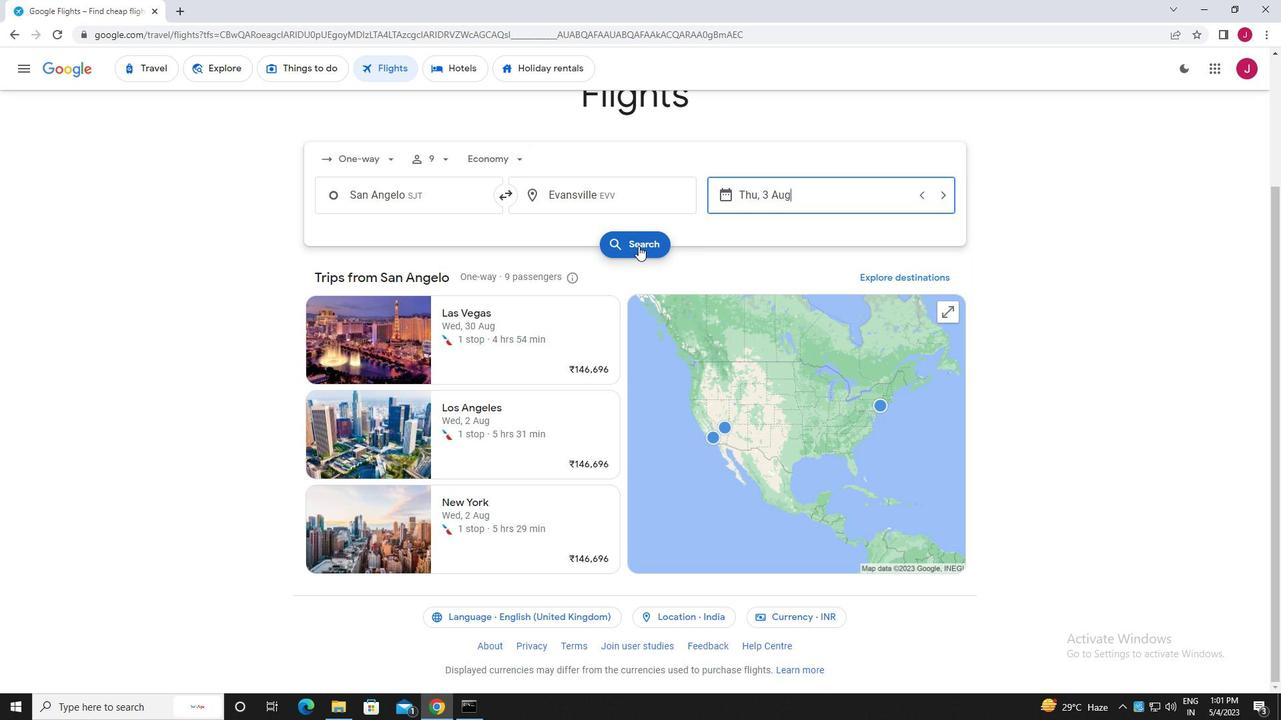 
Action: Mouse moved to (328, 190)
Screenshot: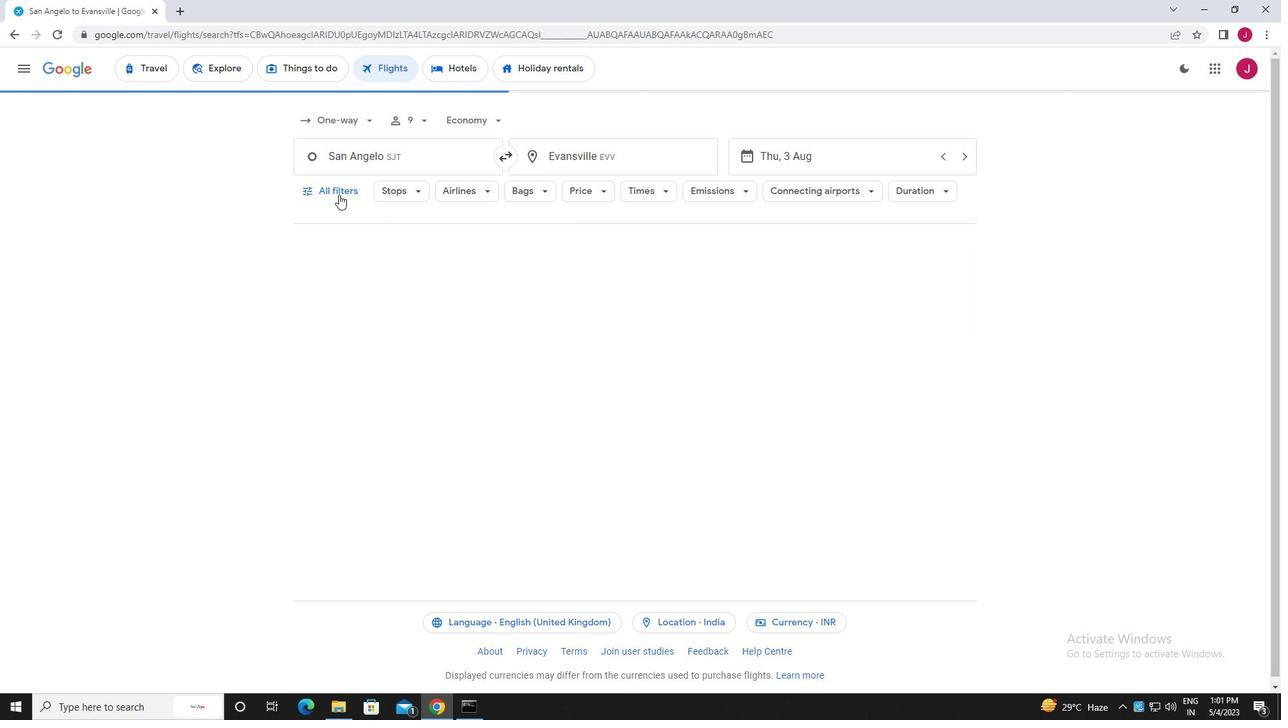 
Action: Mouse pressed left at (328, 190)
Screenshot: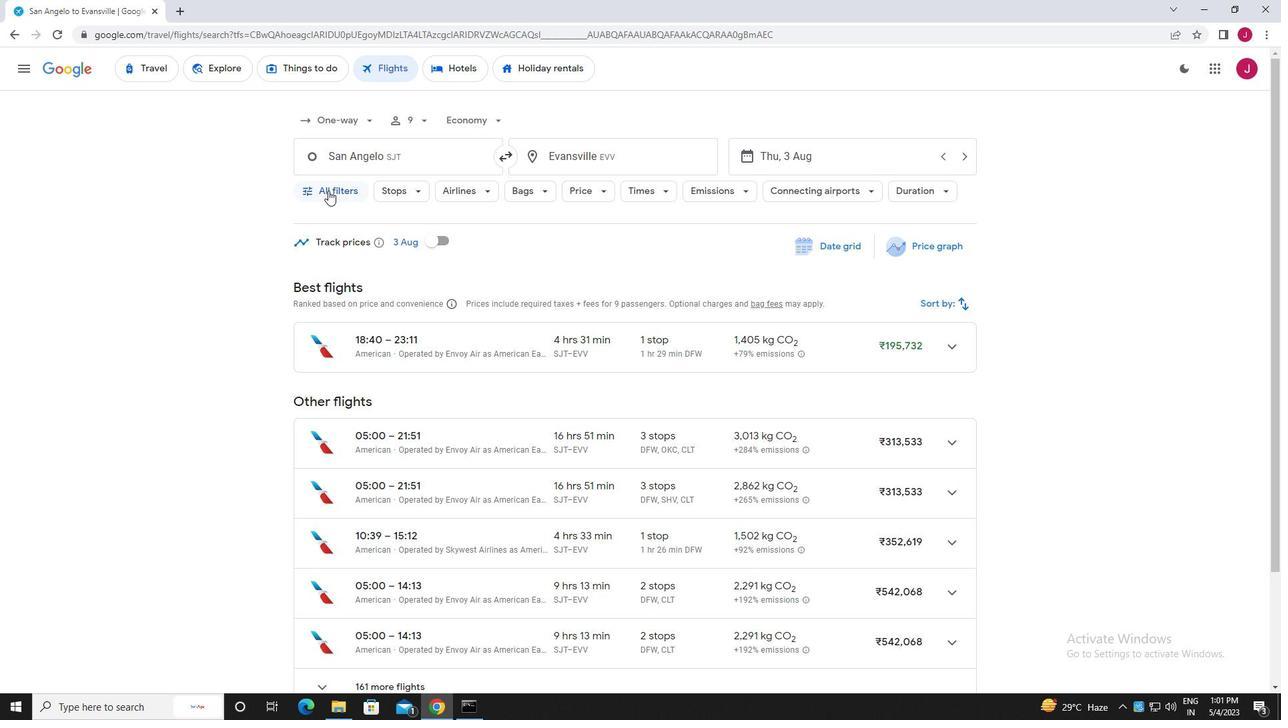 
Action: Mouse moved to (355, 214)
Screenshot: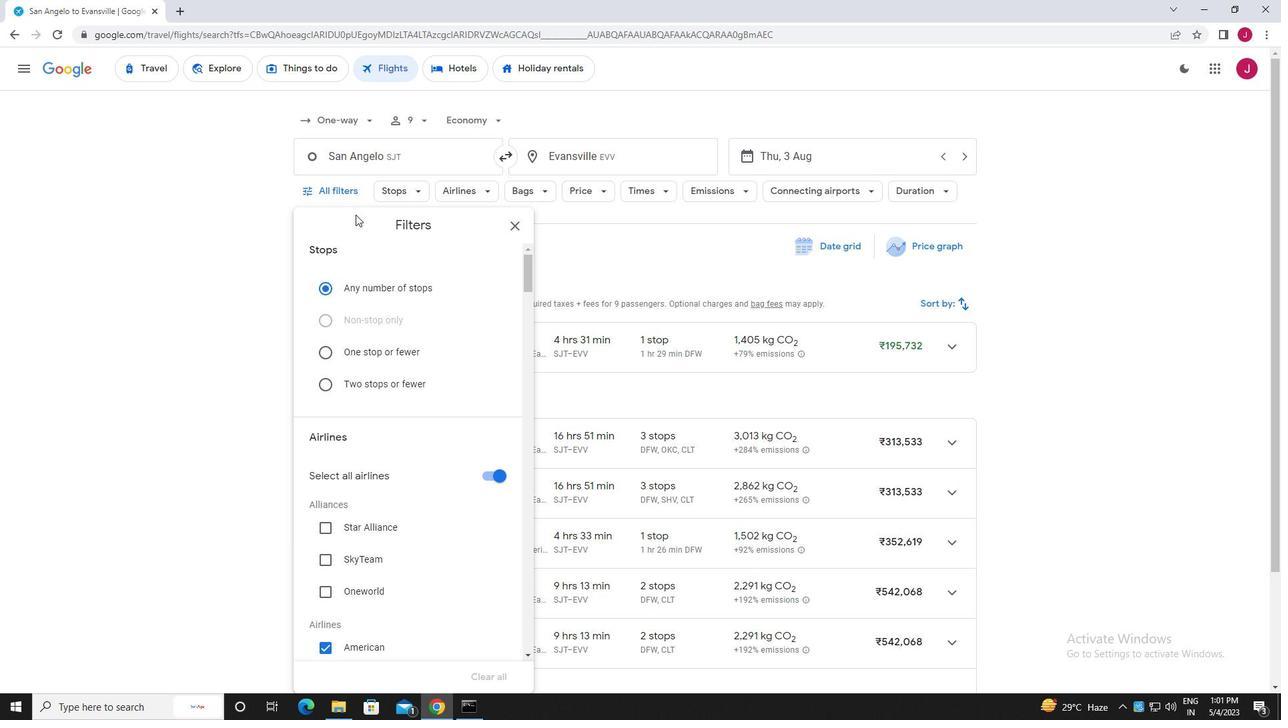 
Action: Mouse scrolled (355, 214) with delta (0, 0)
Screenshot: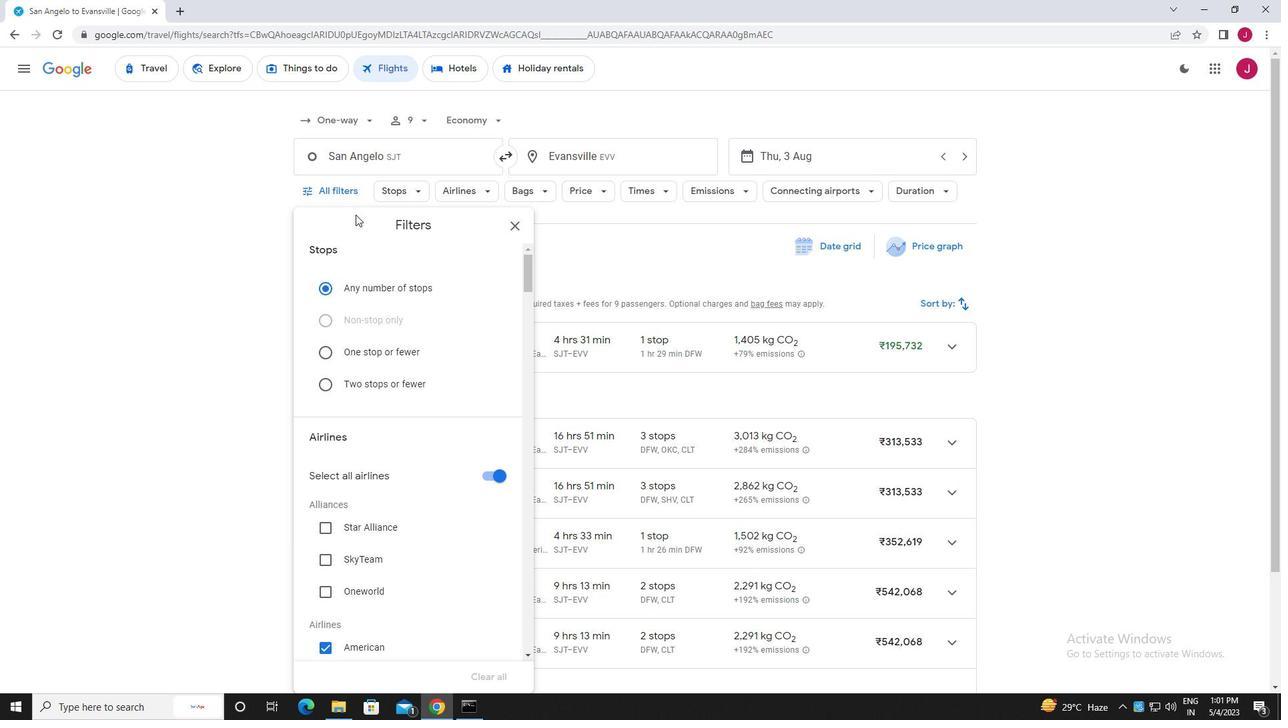 
Action: Mouse moved to (356, 214)
Screenshot: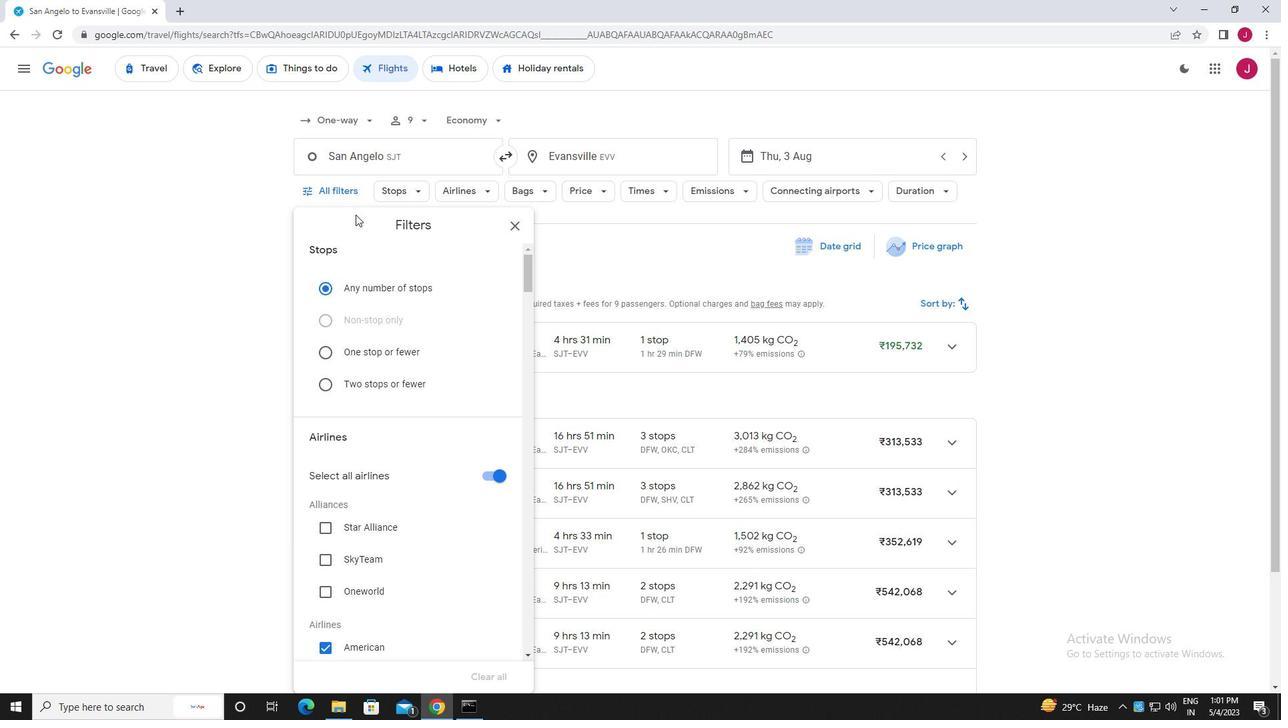 
Action: Mouse scrolled (356, 214) with delta (0, 0)
Screenshot: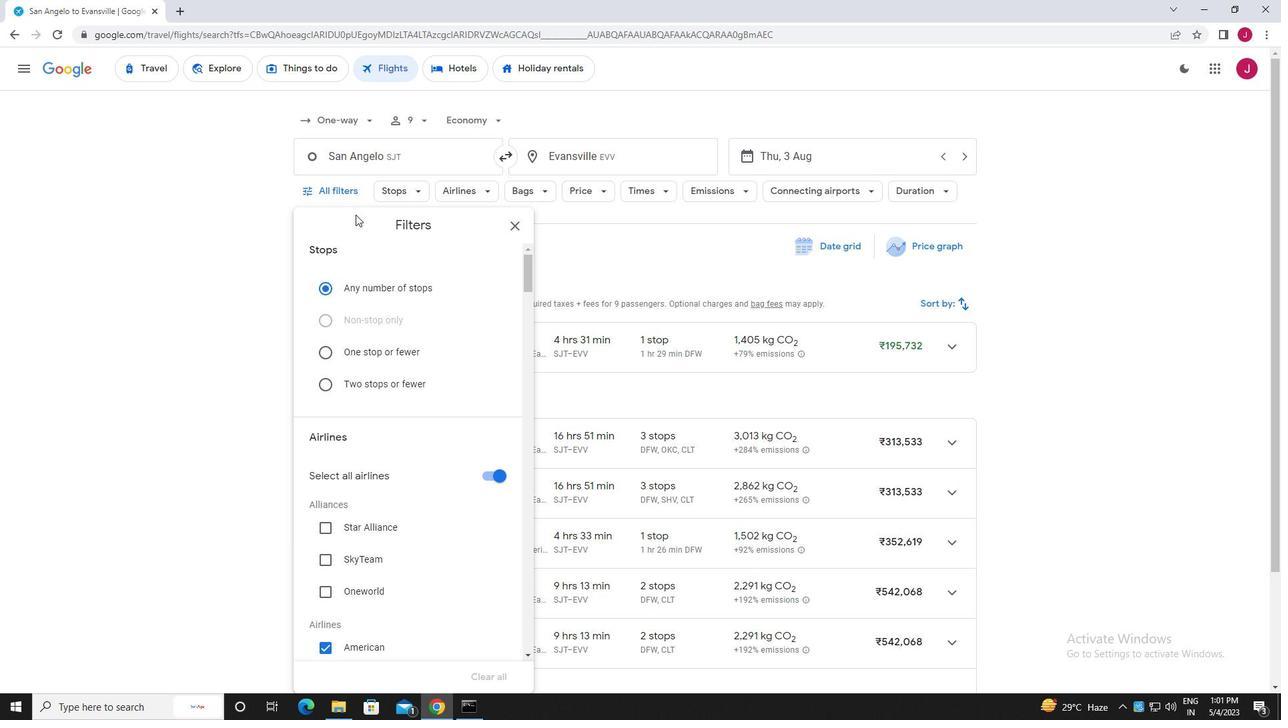 
Action: Mouse moved to (484, 335)
Screenshot: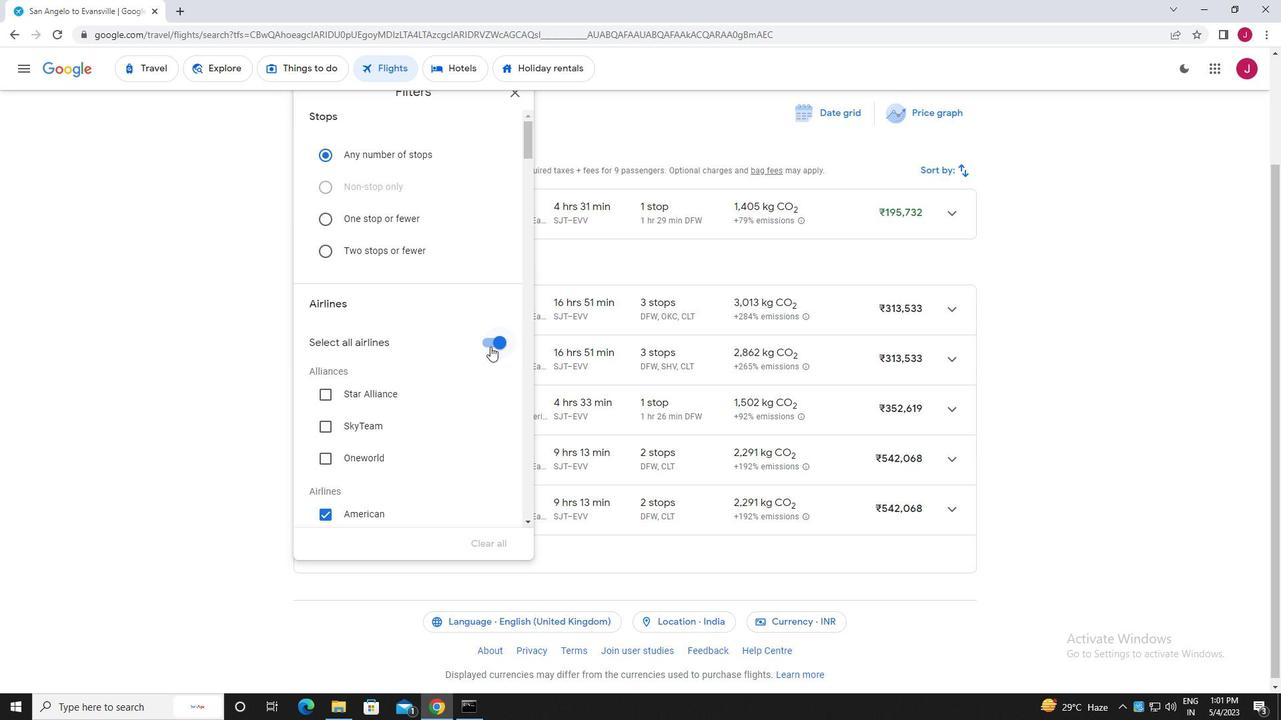
Action: Mouse pressed left at (484, 335)
Screenshot: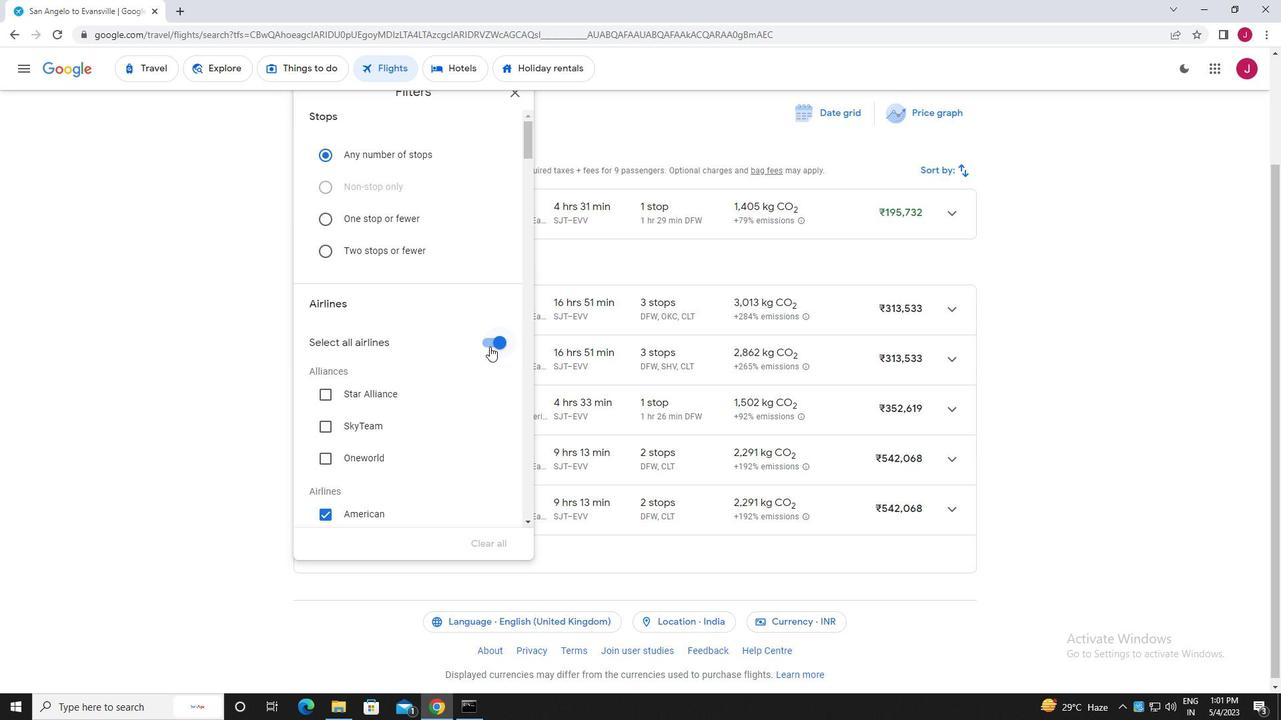 
Action: Mouse moved to (443, 282)
Screenshot: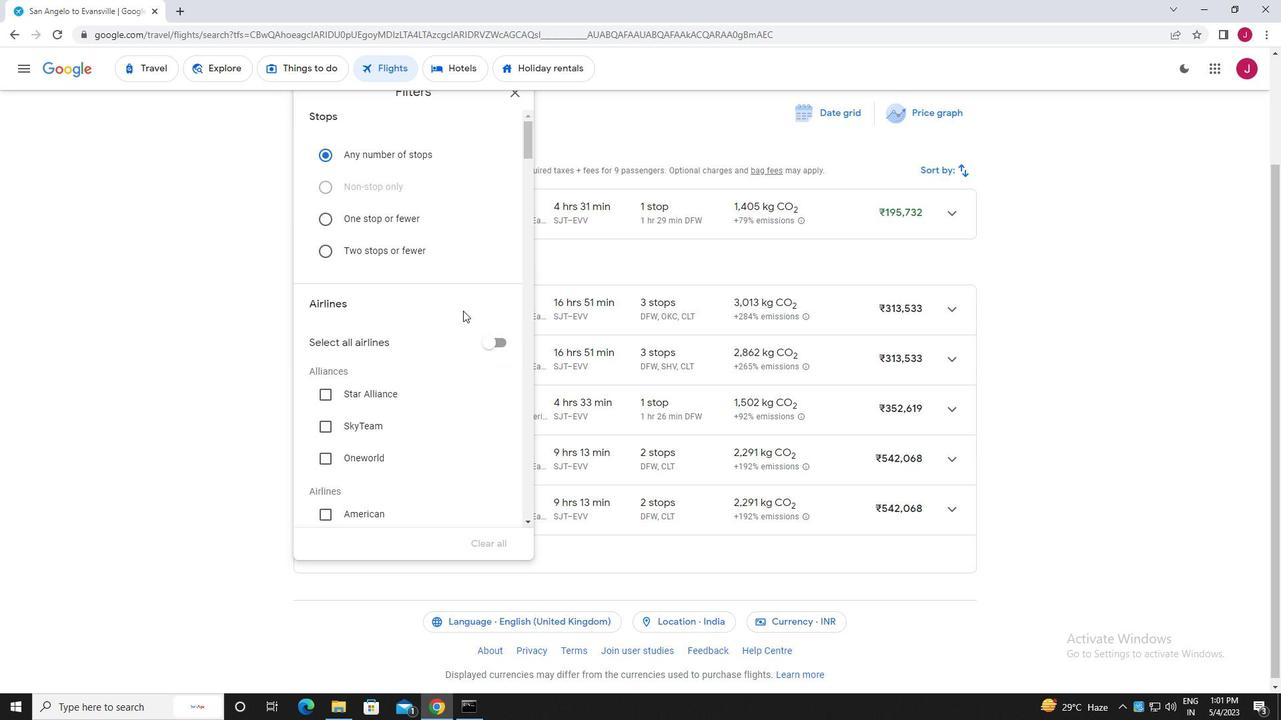 
Action: Mouse scrolled (443, 281) with delta (0, 0)
Screenshot: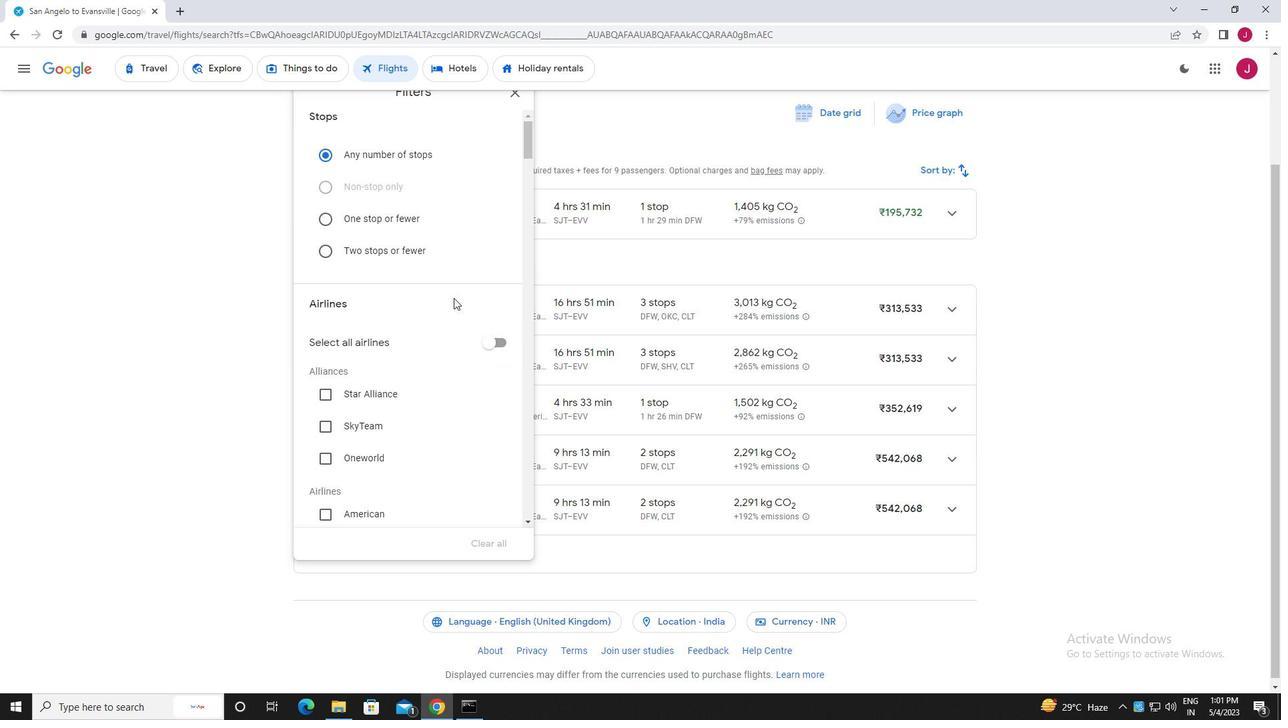 
Action: Mouse scrolled (443, 281) with delta (0, 0)
Screenshot: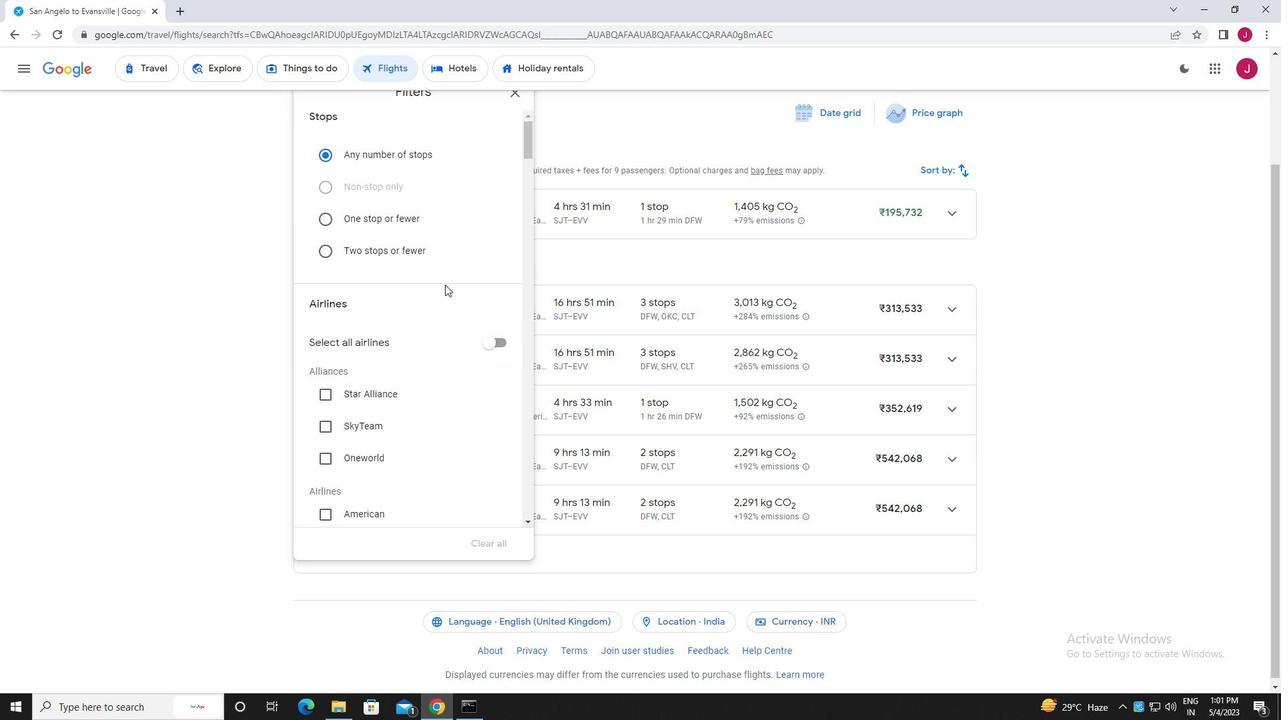 
Action: Mouse scrolled (443, 281) with delta (0, 0)
Screenshot: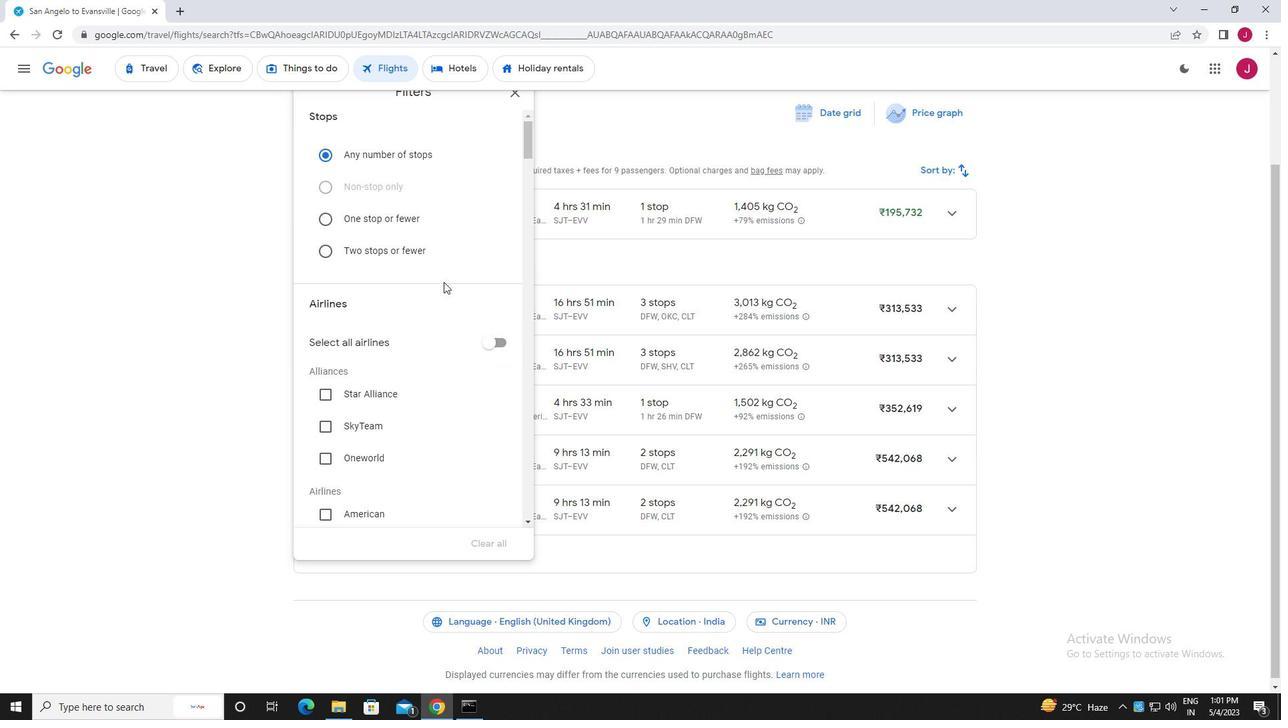 
Action: Mouse moved to (443, 279)
Screenshot: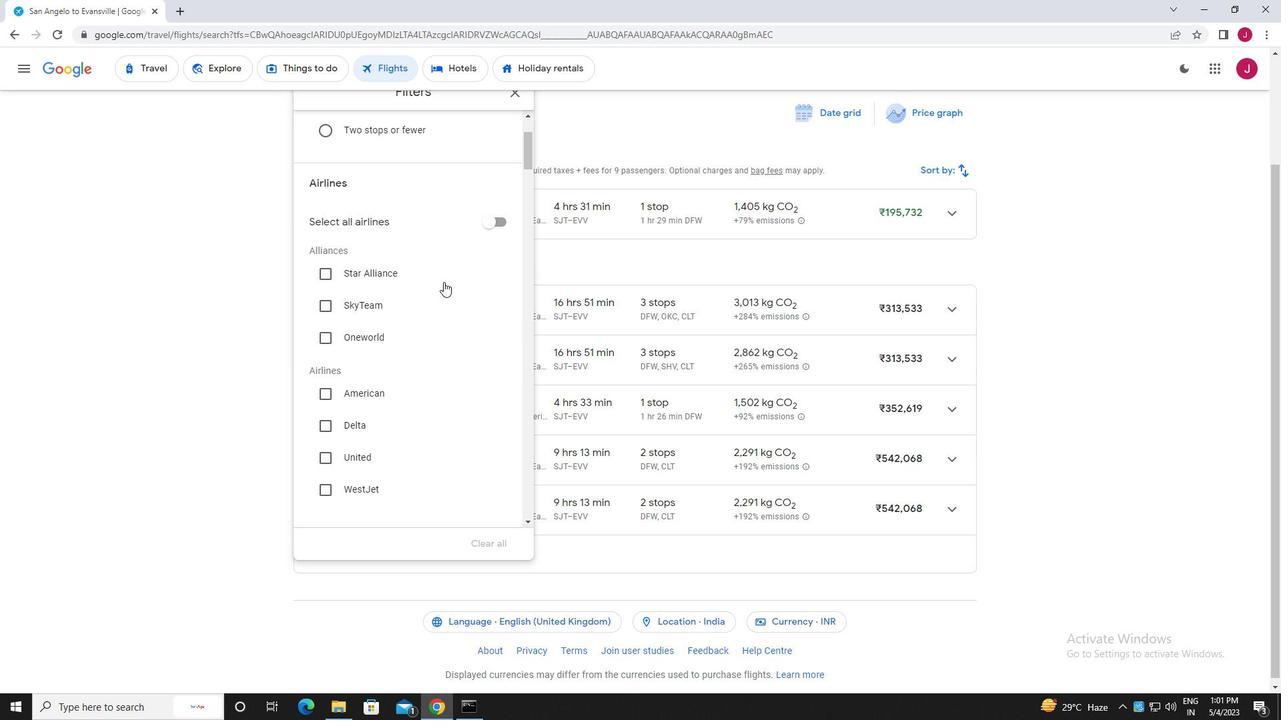 
Action: Mouse scrolled (443, 279) with delta (0, 0)
Screenshot: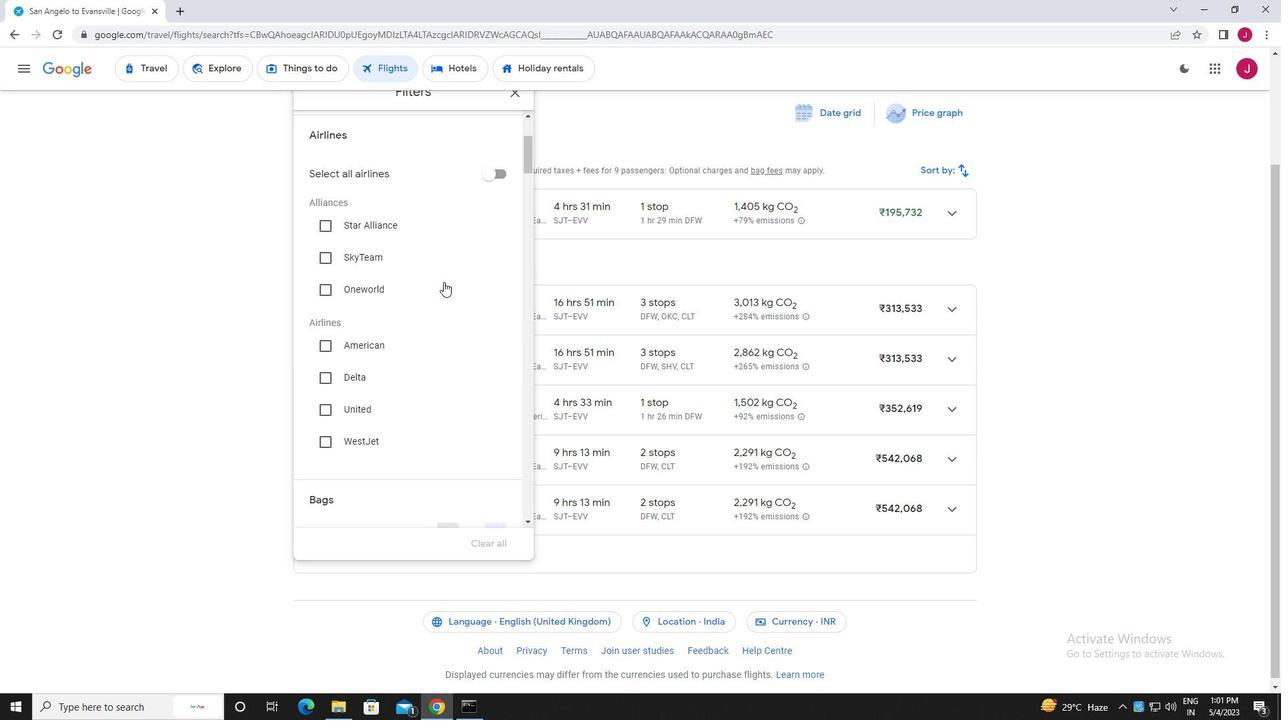 
Action: Mouse moved to (449, 279)
Screenshot: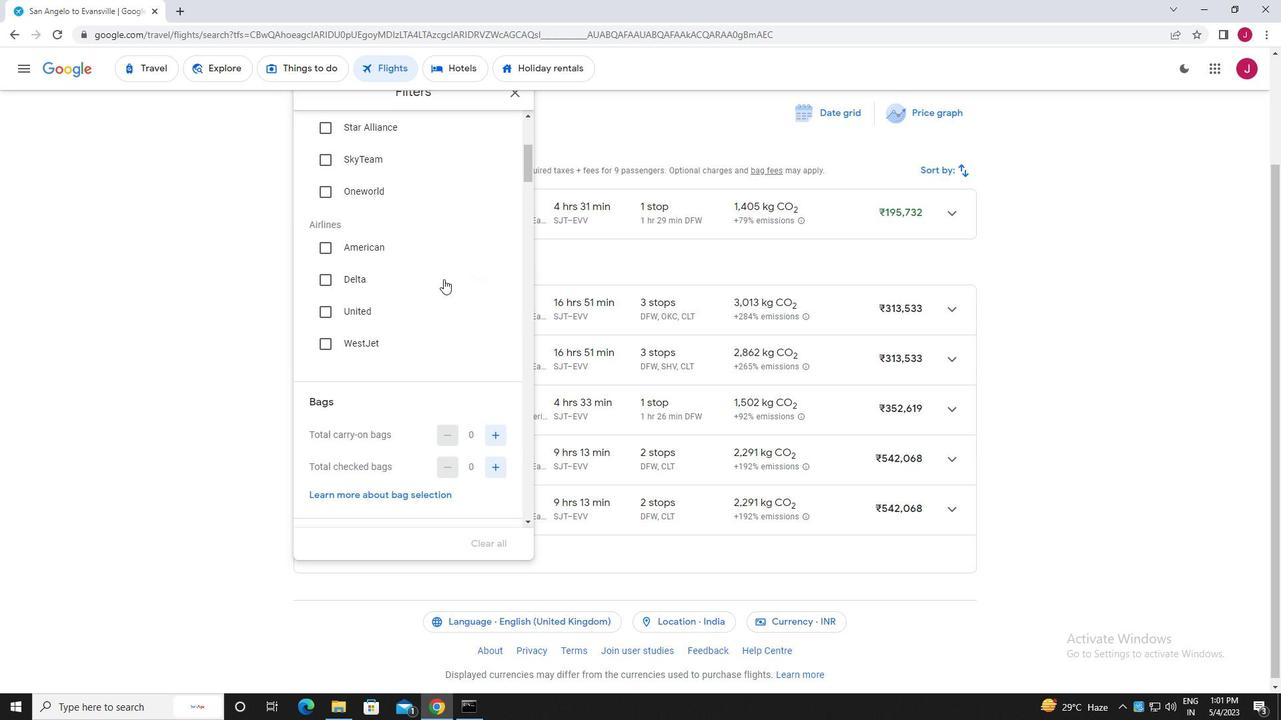 
Action: Mouse scrolled (449, 279) with delta (0, 0)
Screenshot: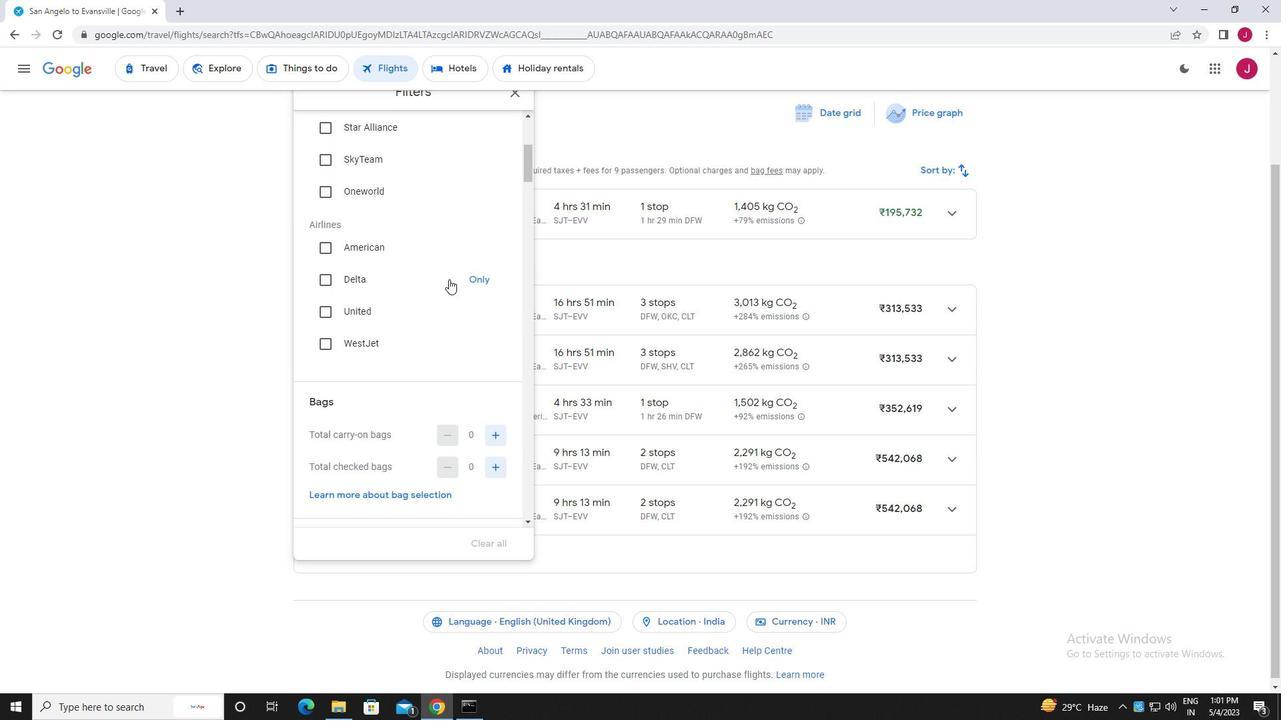 
Action: Mouse scrolled (449, 279) with delta (0, 0)
Screenshot: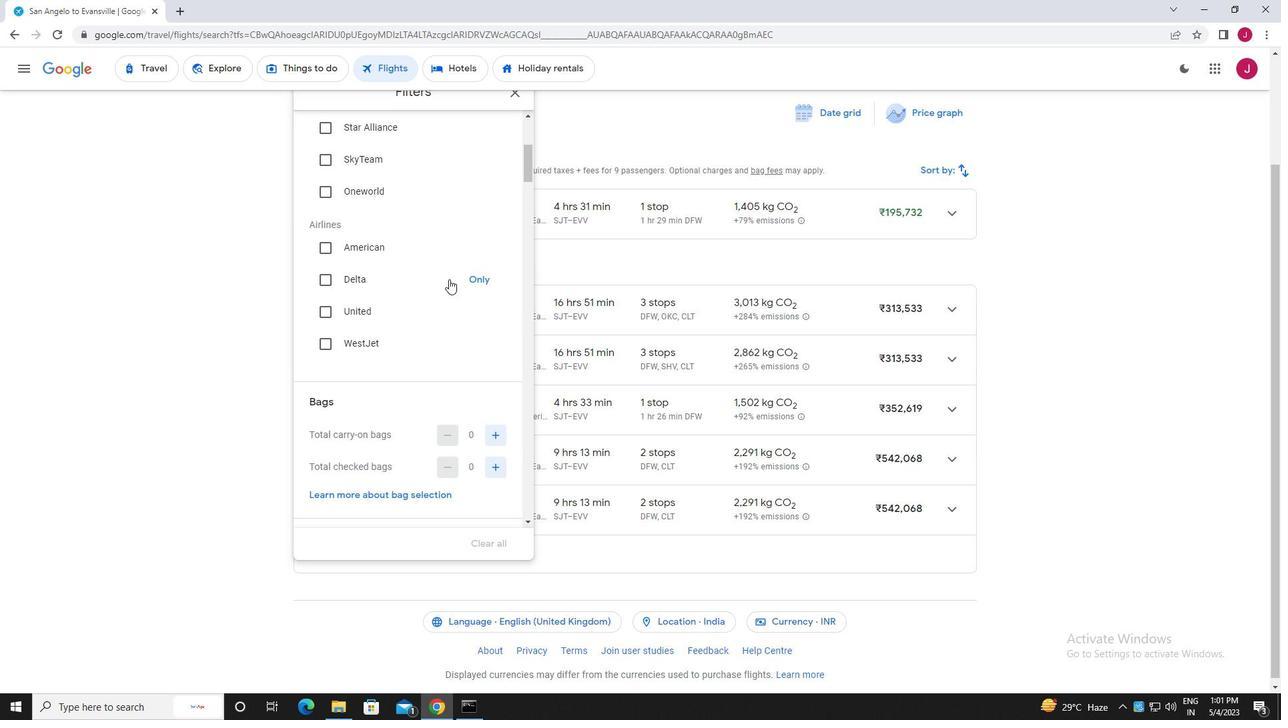 
Action: Mouse moved to (449, 279)
Screenshot: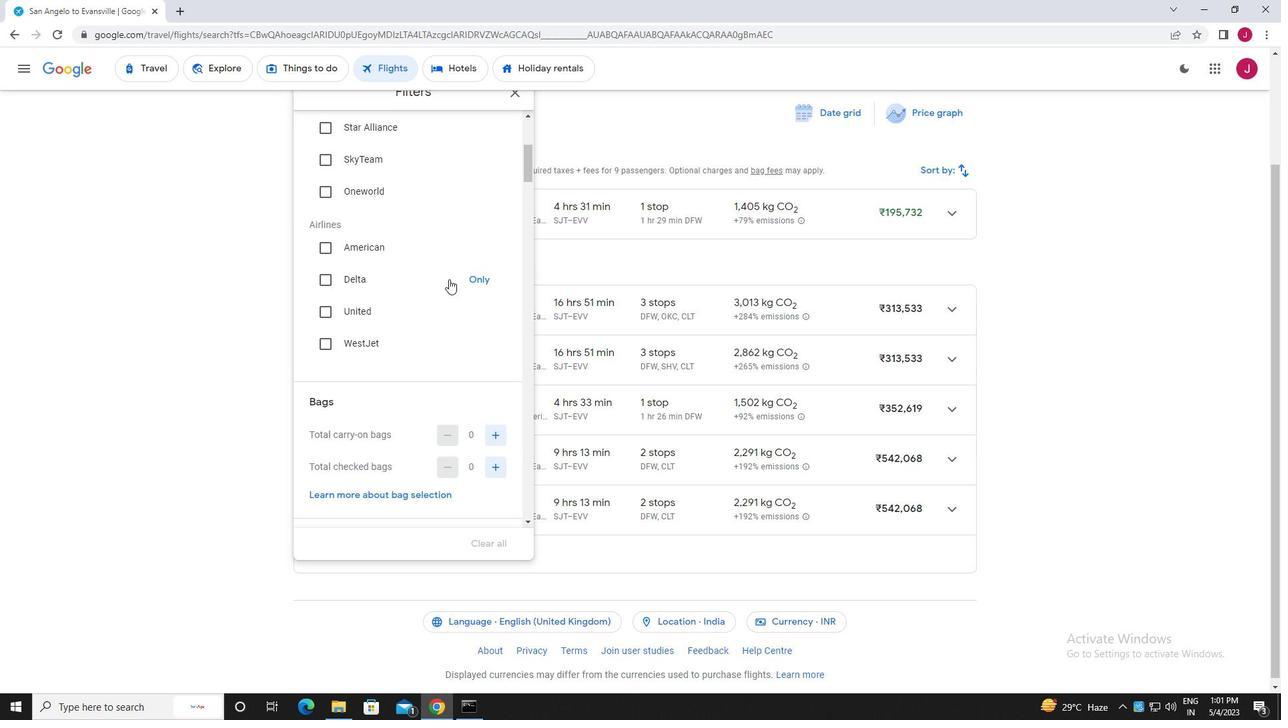 
Action: Mouse scrolled (449, 279) with delta (0, 0)
Screenshot: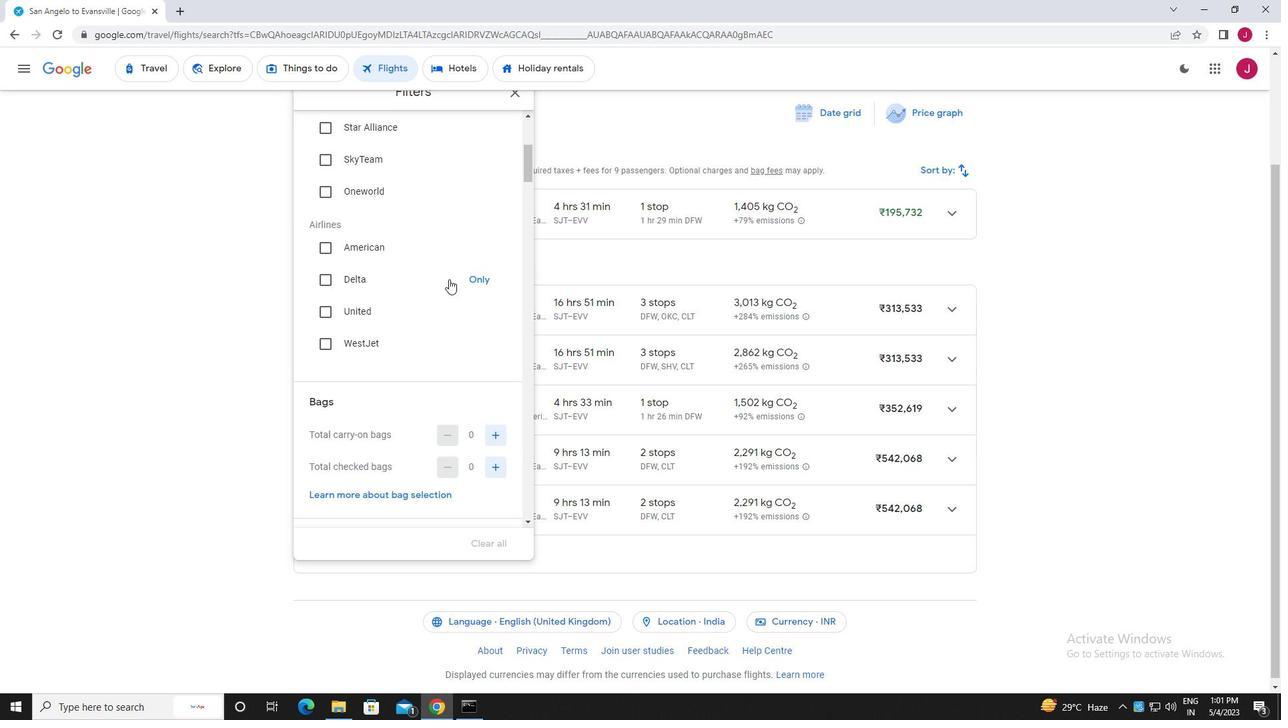
Action: Mouse moved to (495, 236)
Screenshot: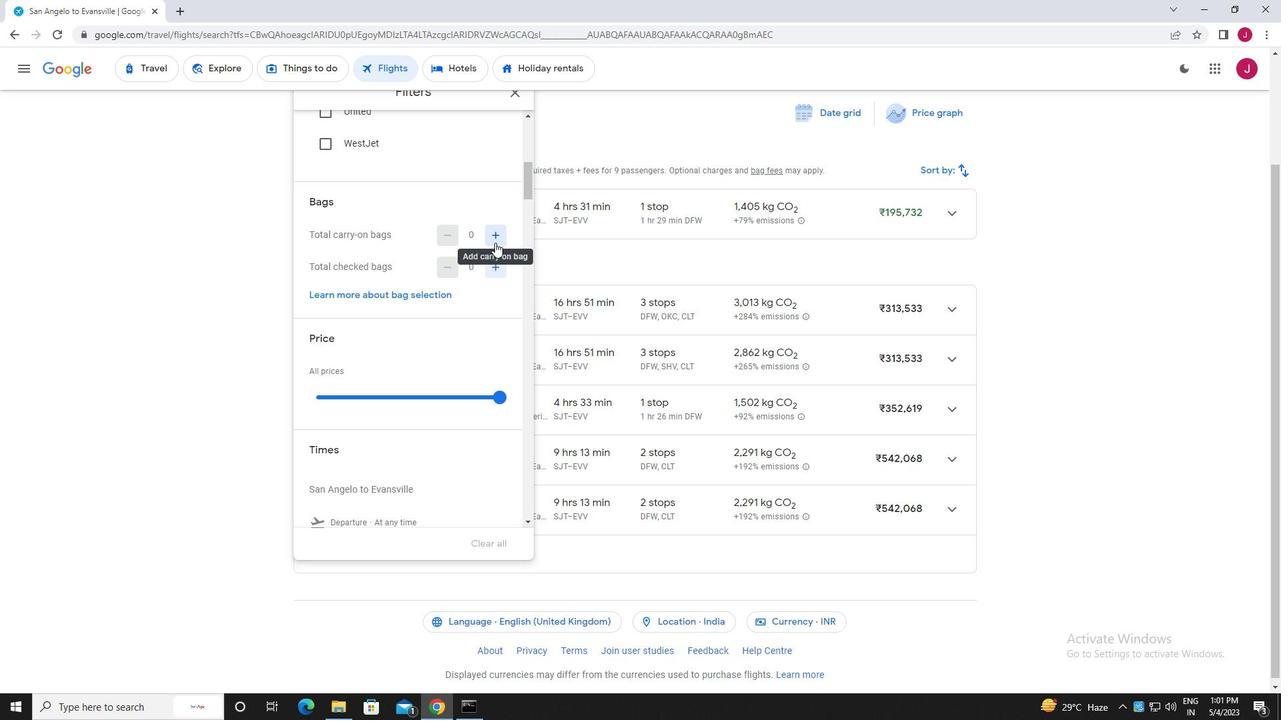 
Action: Mouse pressed left at (495, 236)
Screenshot: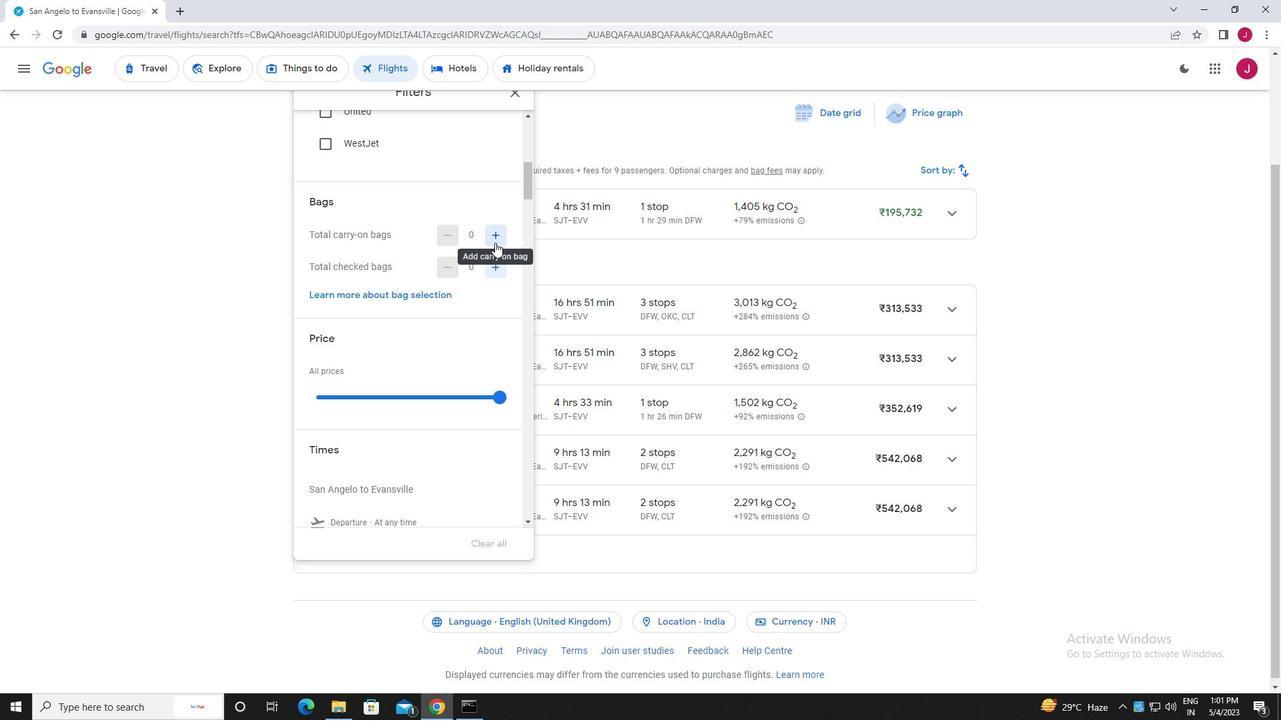 
Action: Mouse moved to (490, 268)
Screenshot: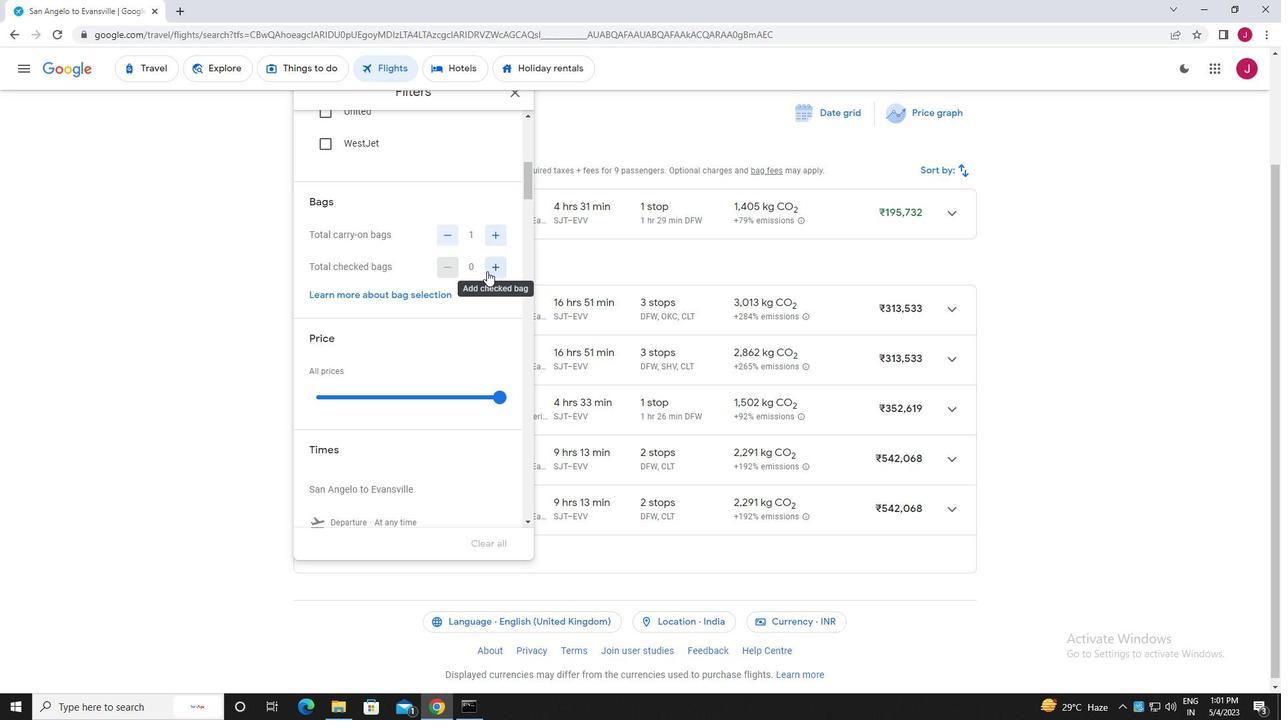
Action: Mouse pressed left at (490, 268)
Screenshot: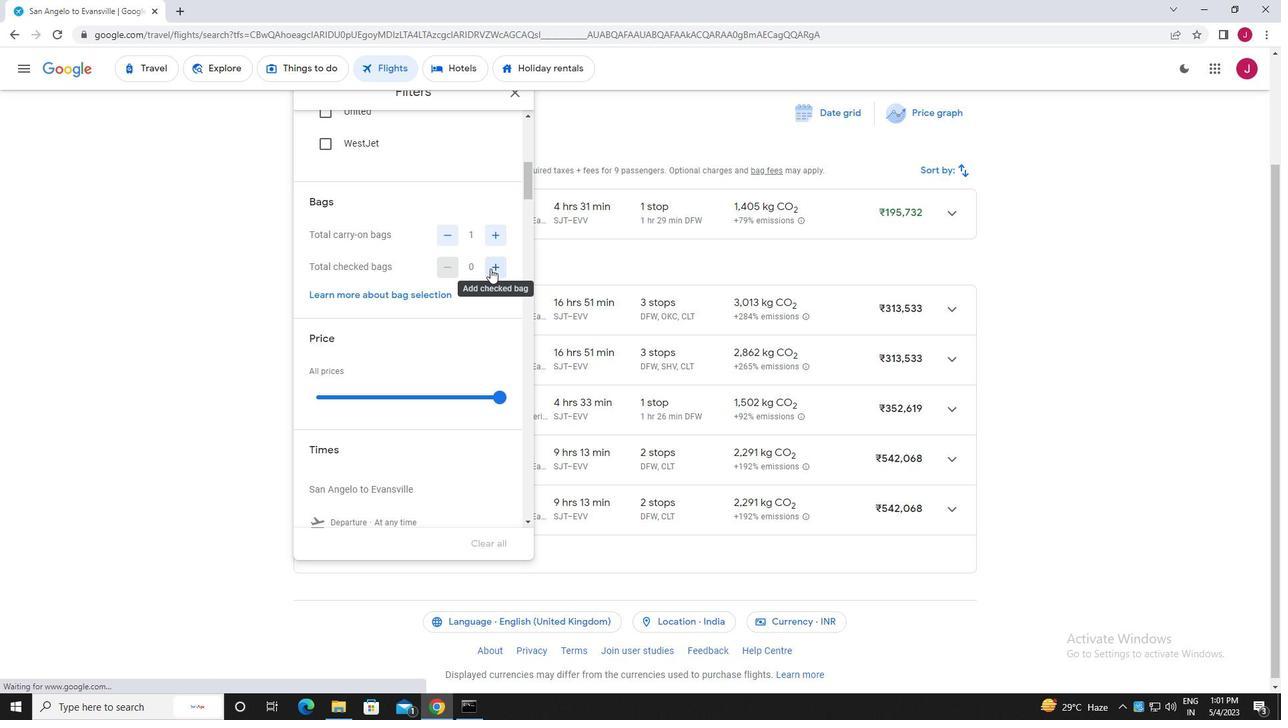 
Action: Mouse moved to (488, 281)
Screenshot: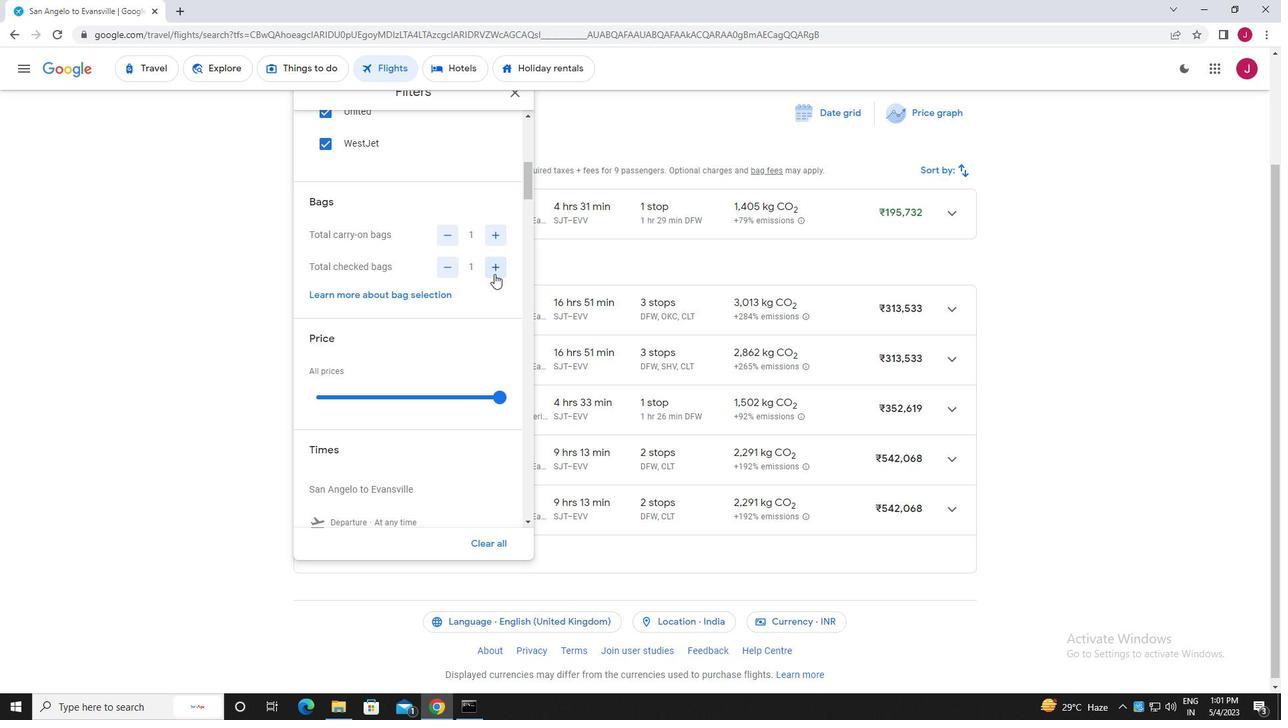 
Action: Mouse scrolled (488, 281) with delta (0, 0)
Screenshot: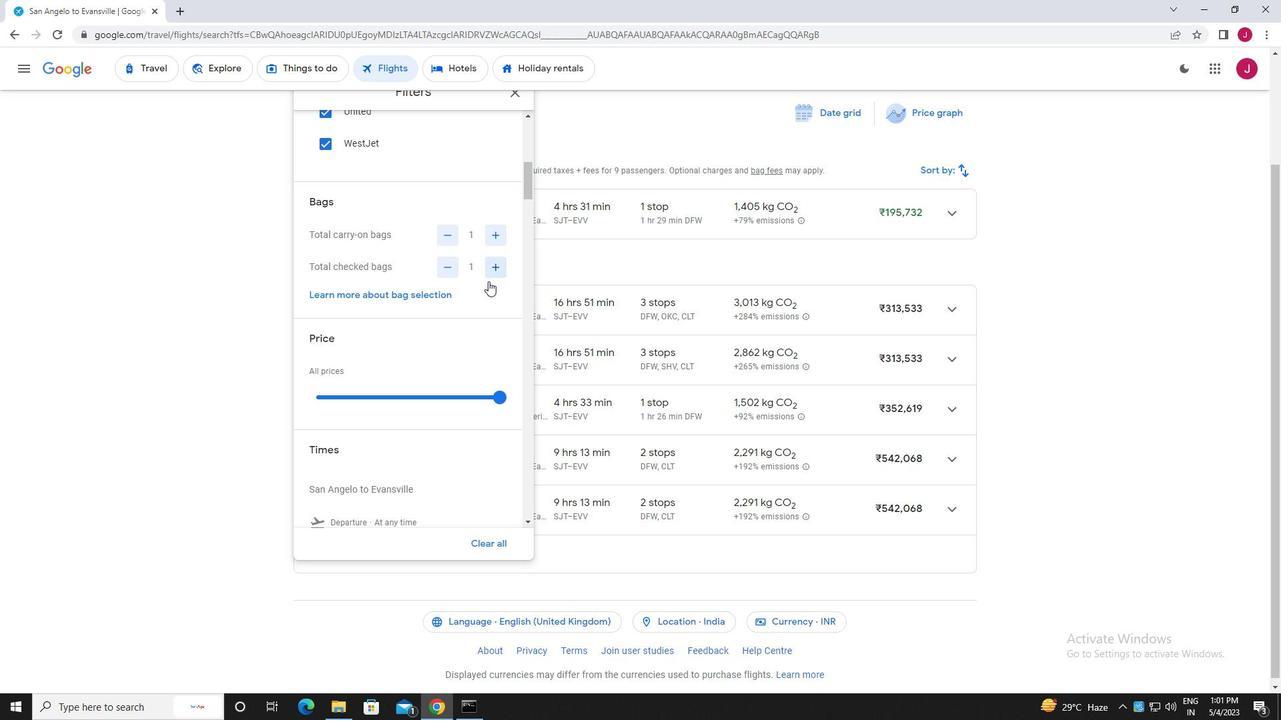 
Action: Mouse scrolled (488, 281) with delta (0, 0)
Screenshot: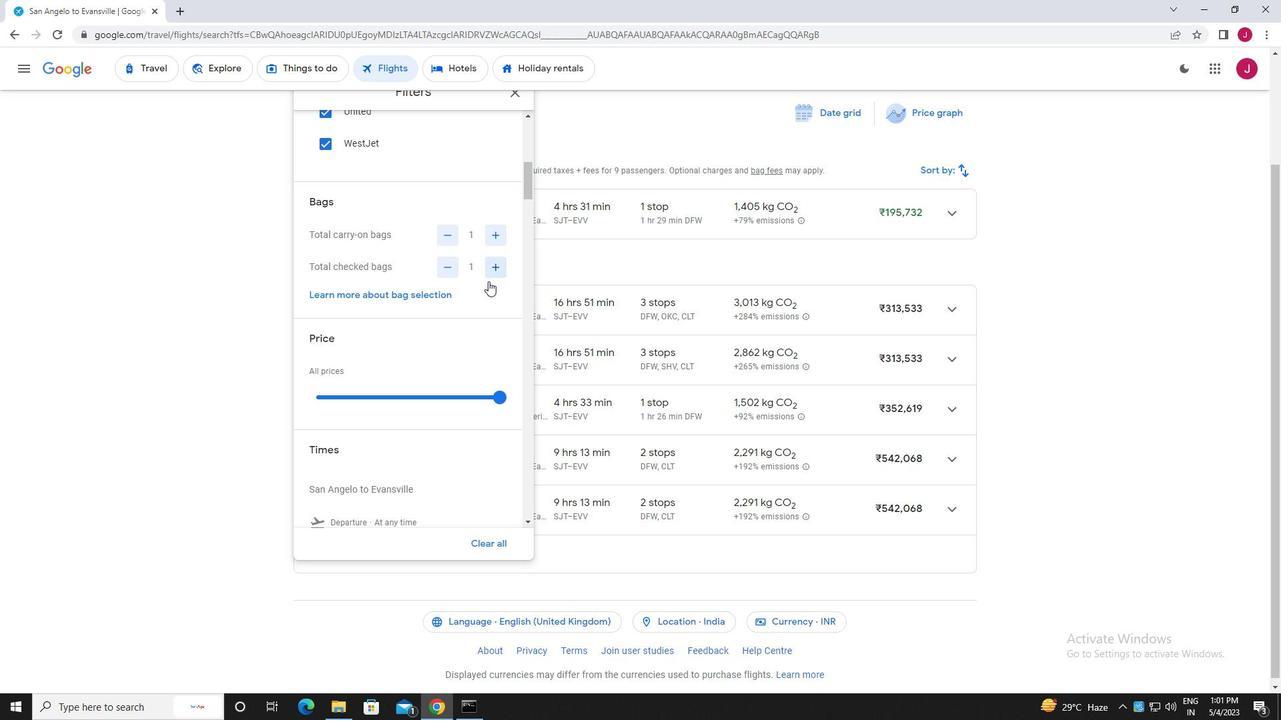 
Action: Mouse moved to (499, 263)
Screenshot: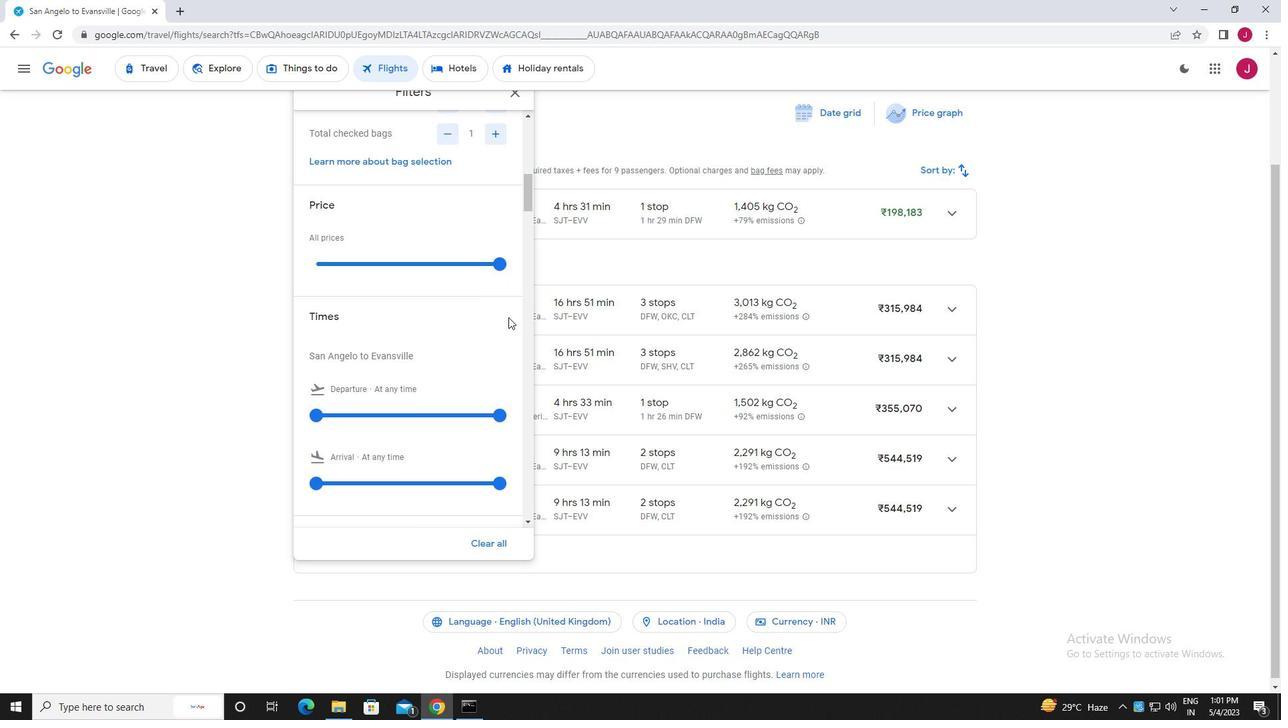 
Action: Mouse pressed left at (499, 263)
Screenshot: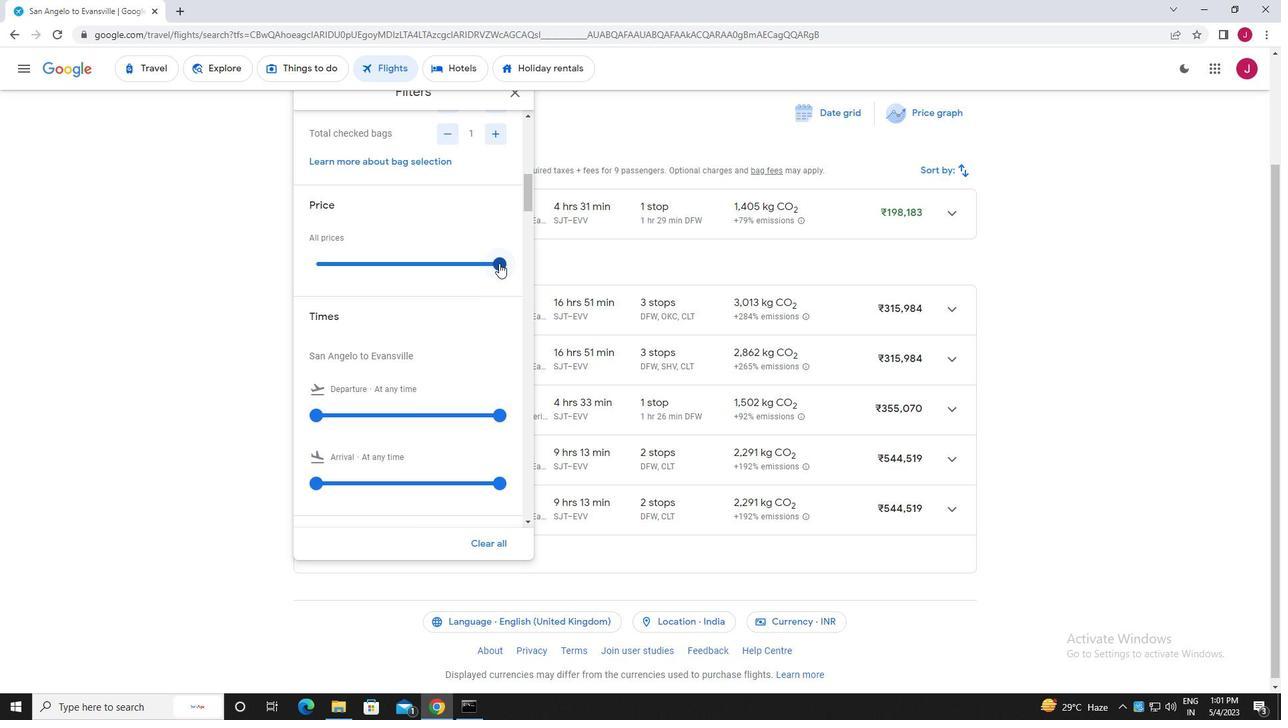 
Action: Mouse moved to (403, 279)
Screenshot: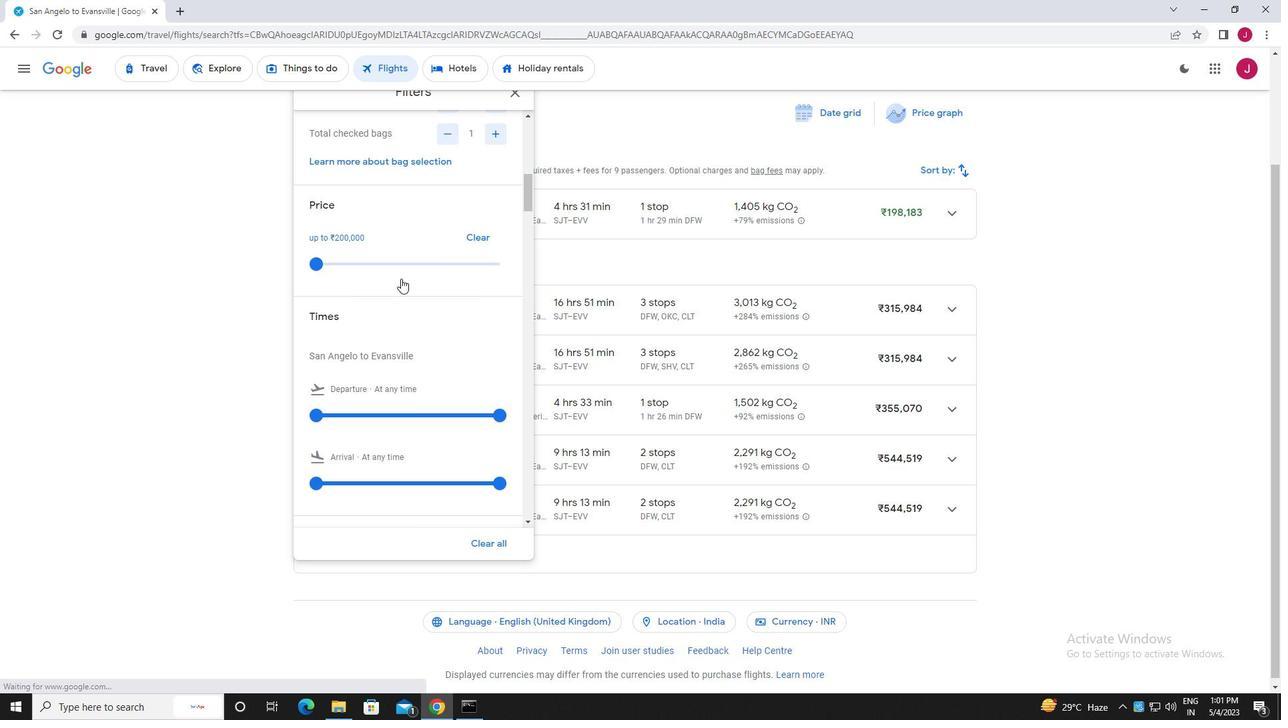 
Action: Mouse scrolled (403, 279) with delta (0, 0)
Screenshot: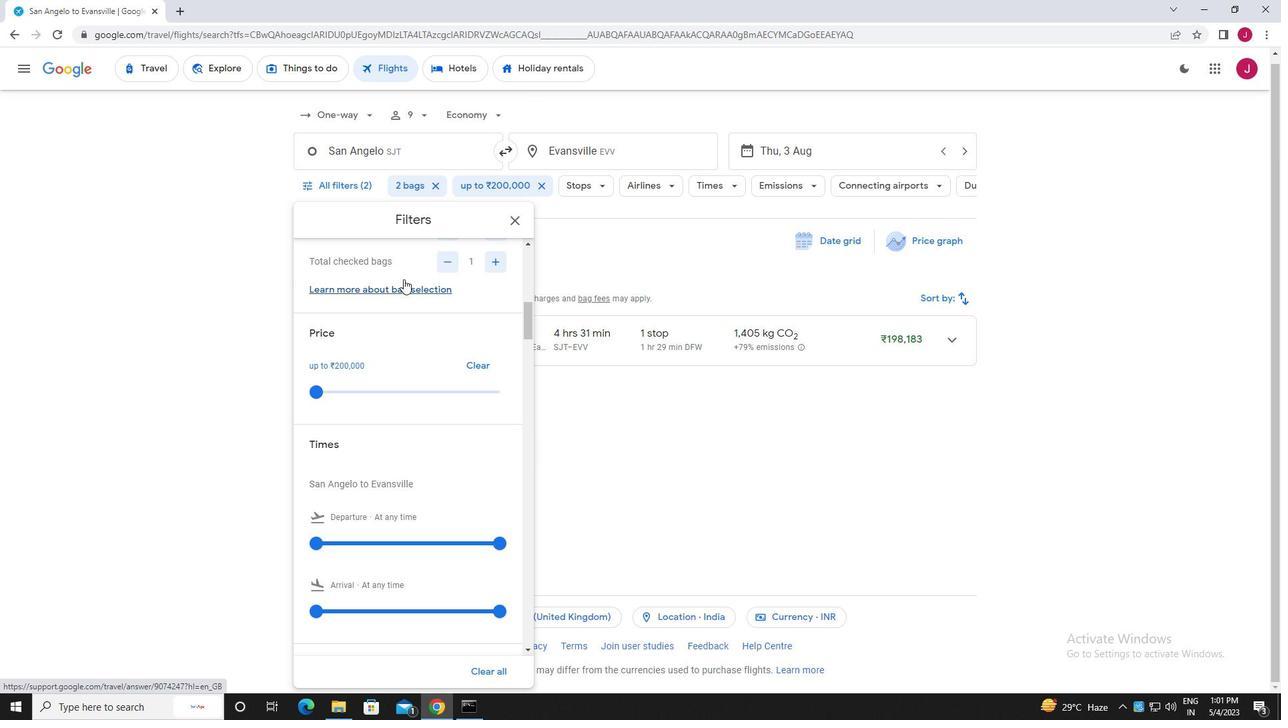 
Action: Mouse scrolled (403, 279) with delta (0, 0)
Screenshot: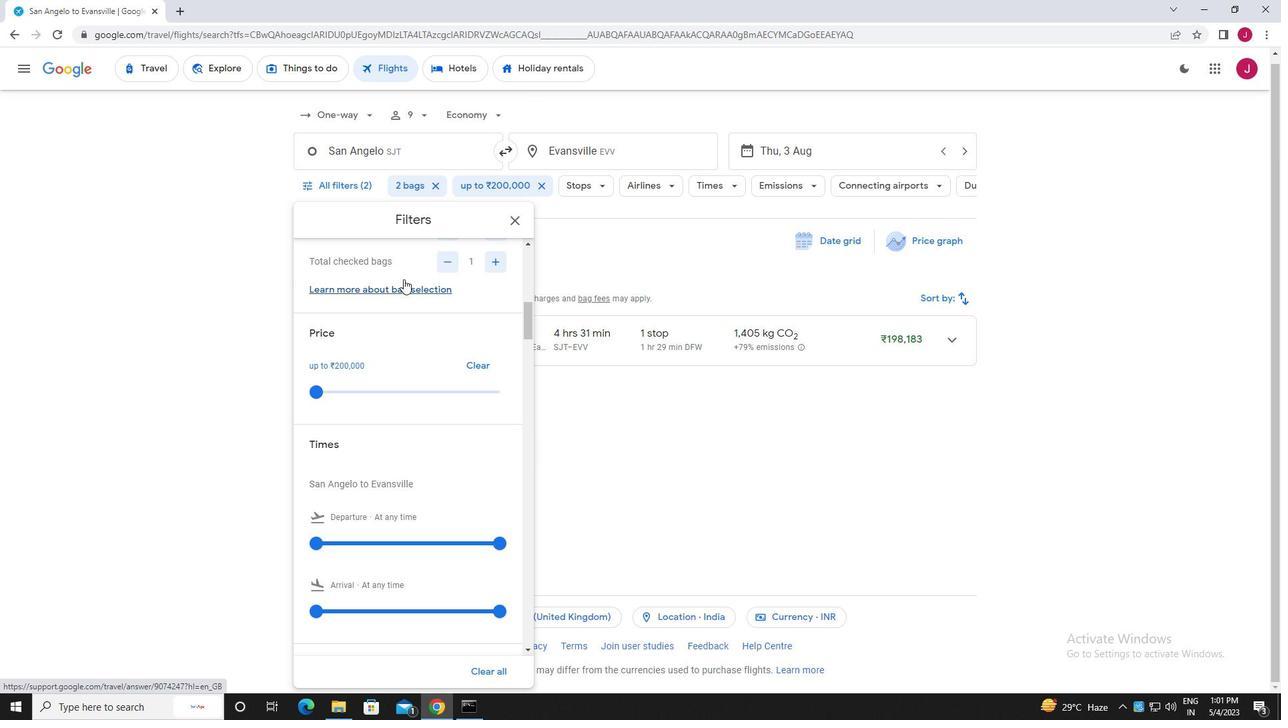 
Action: Mouse moved to (313, 412)
Screenshot: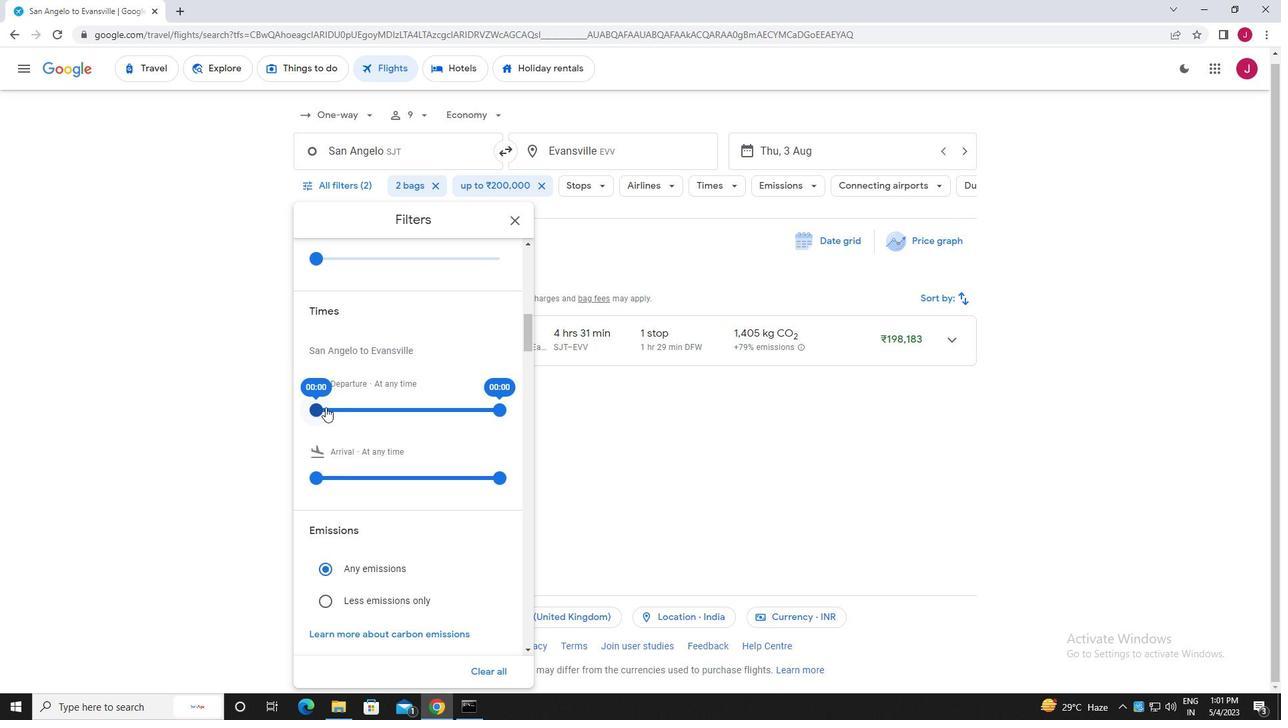 
Action: Mouse pressed left at (313, 412)
Screenshot: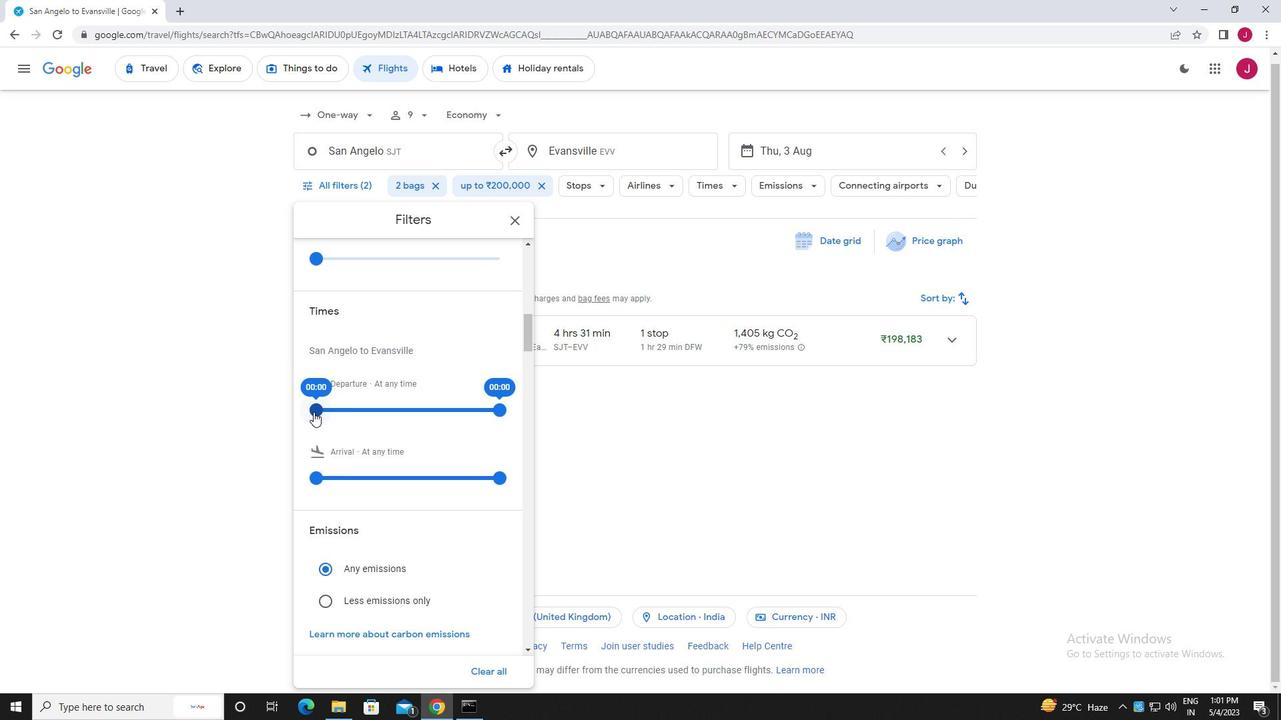 
Action: Mouse moved to (352, 407)
Screenshot: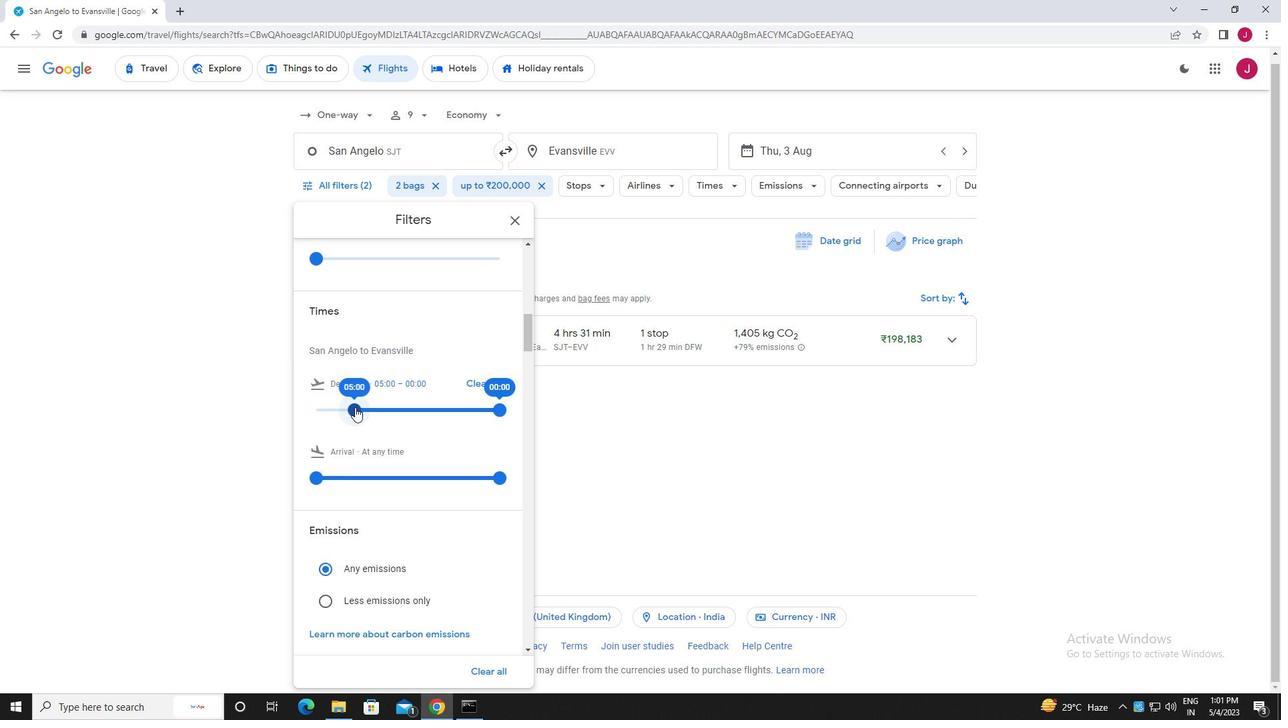 
Action: Mouse pressed left at (352, 407)
Screenshot: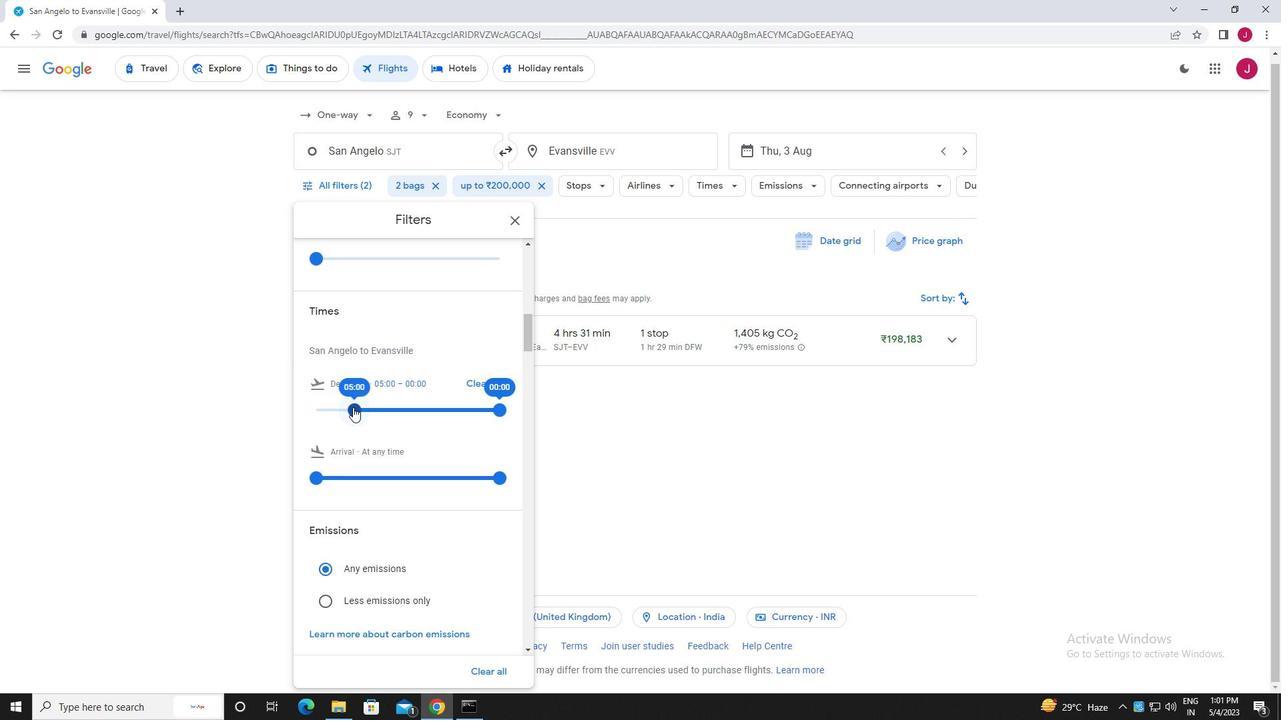 
Action: Mouse moved to (498, 407)
Screenshot: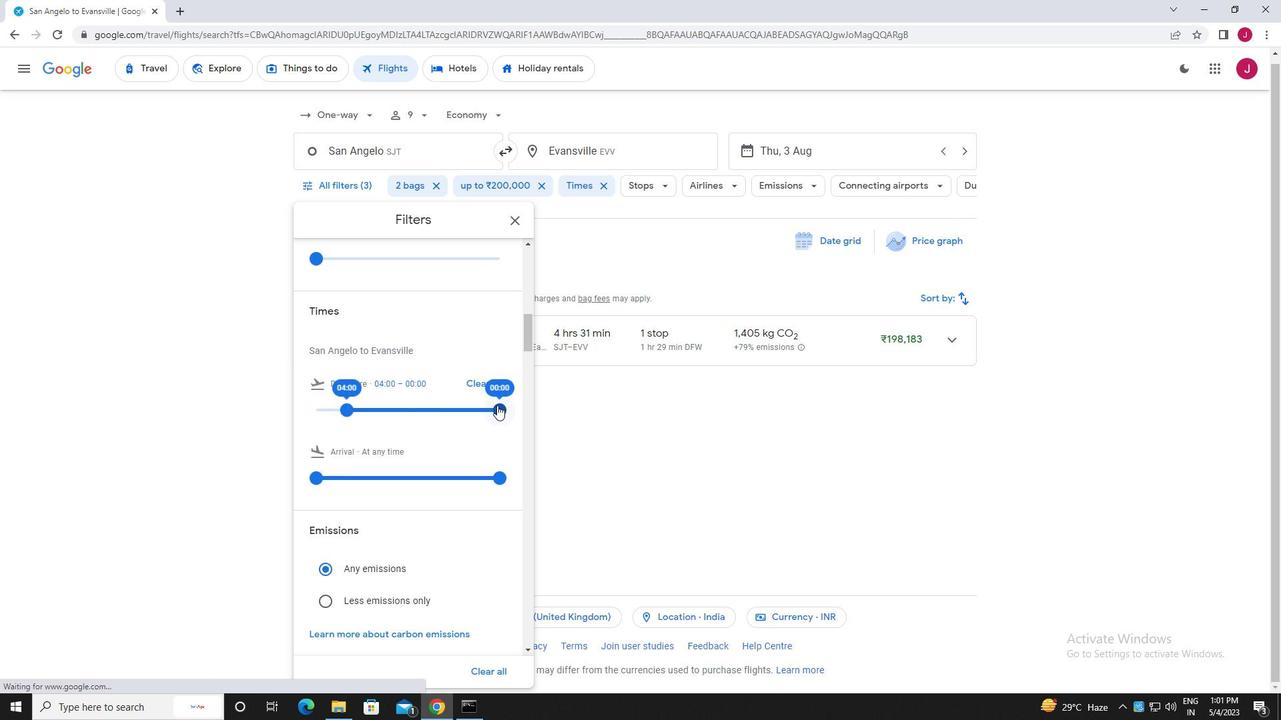 
Action: Mouse pressed left at (498, 407)
Screenshot: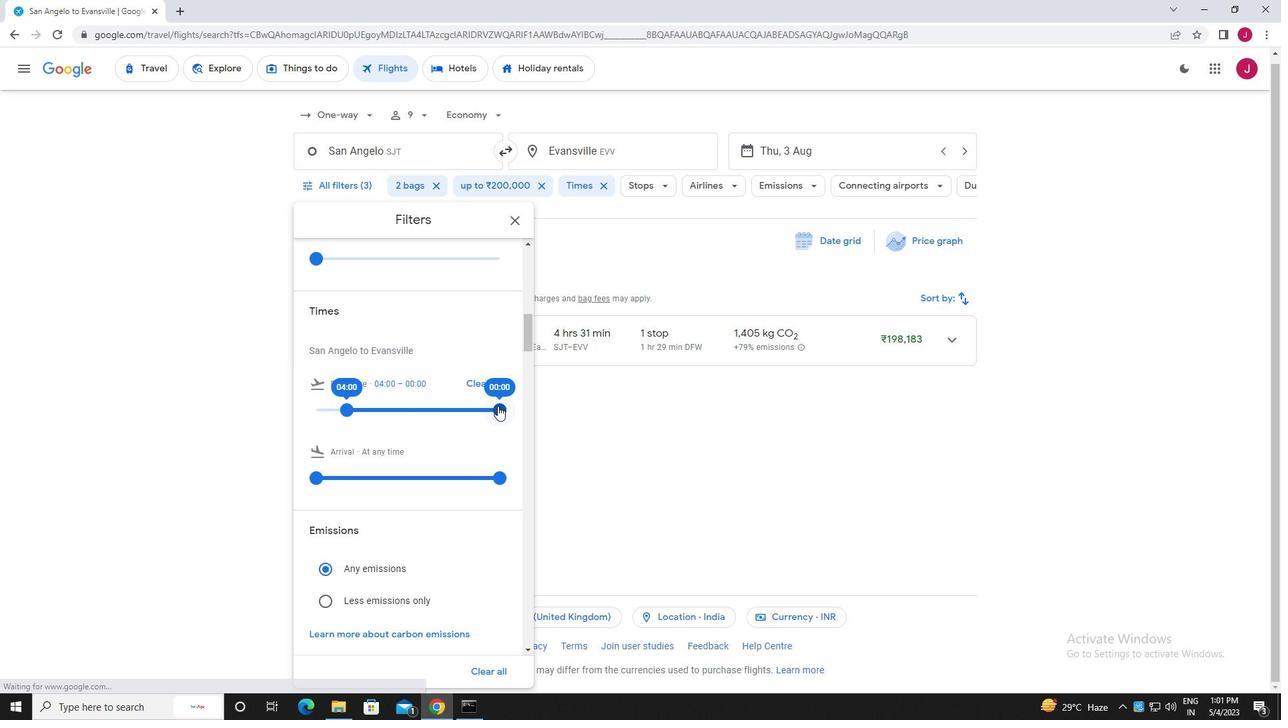 
Action: Mouse moved to (513, 218)
Screenshot: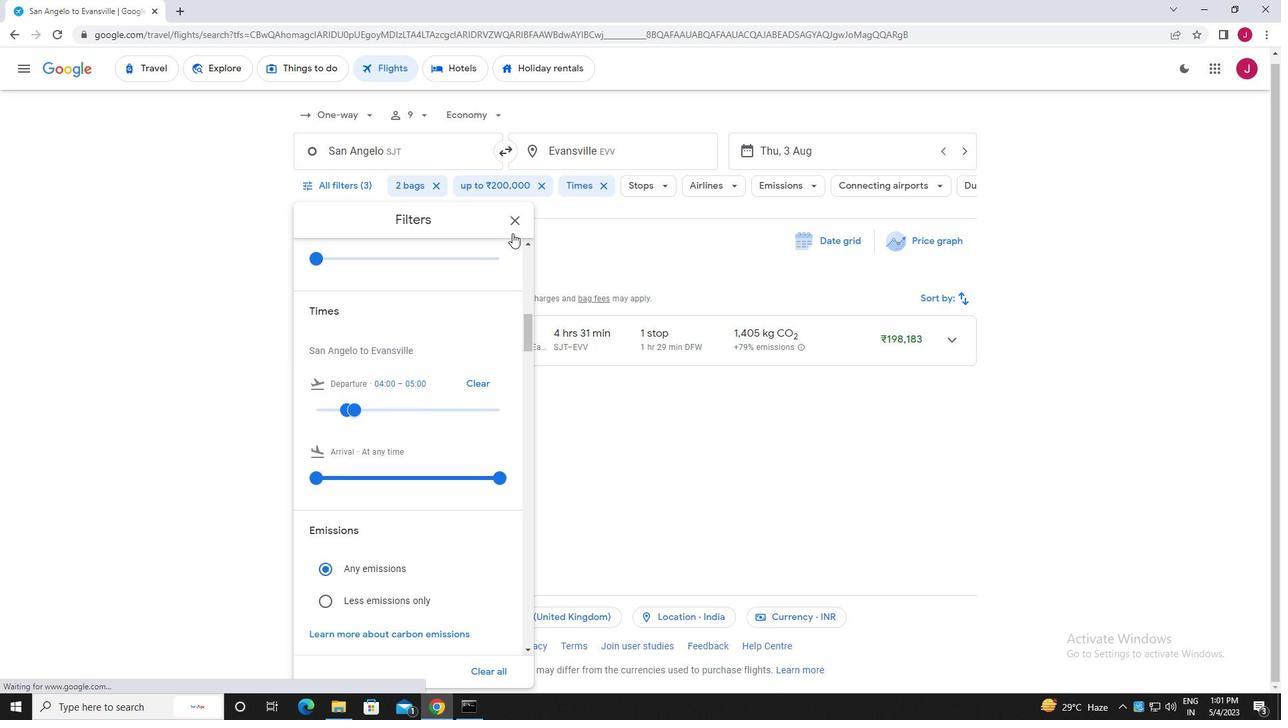 
Action: Mouse pressed left at (513, 218)
Screenshot: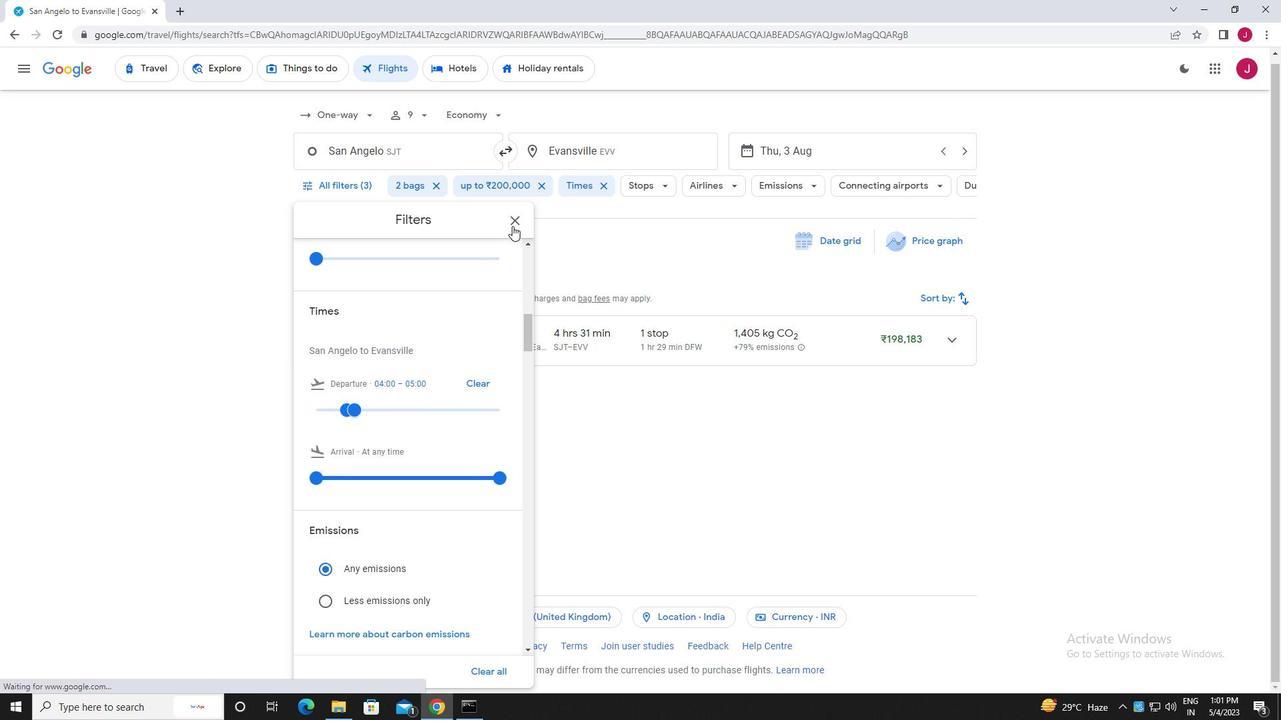 
Action: Mouse moved to (536, 452)
Screenshot: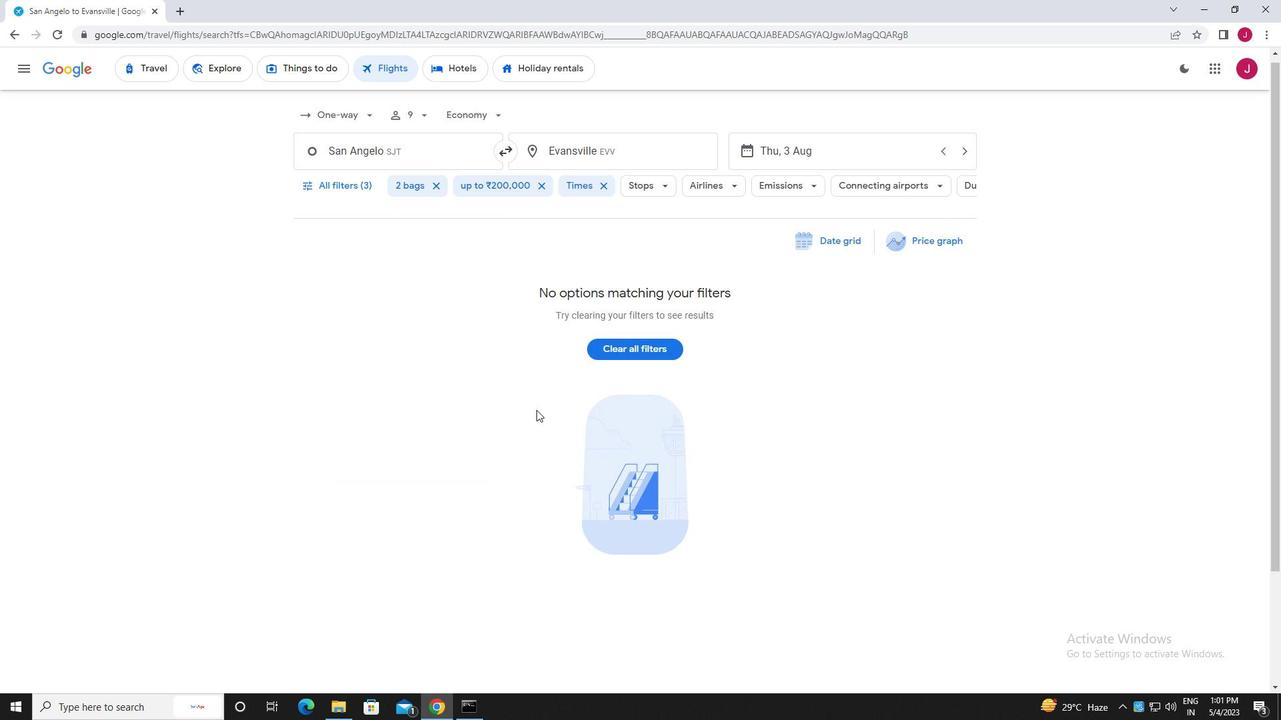 
